 Task: Find connections with filter location Villa Paula de Sarmiento with filter topic #homeofficewith filter profile language French with filter current company Kantar with filter school Sri Ramakrishna Institute of Technology with filter industry Construction Hardware Manufacturing with filter service category Interaction Design with filter keywords title Chemical Engineer
Action: Mouse moved to (663, 145)
Screenshot: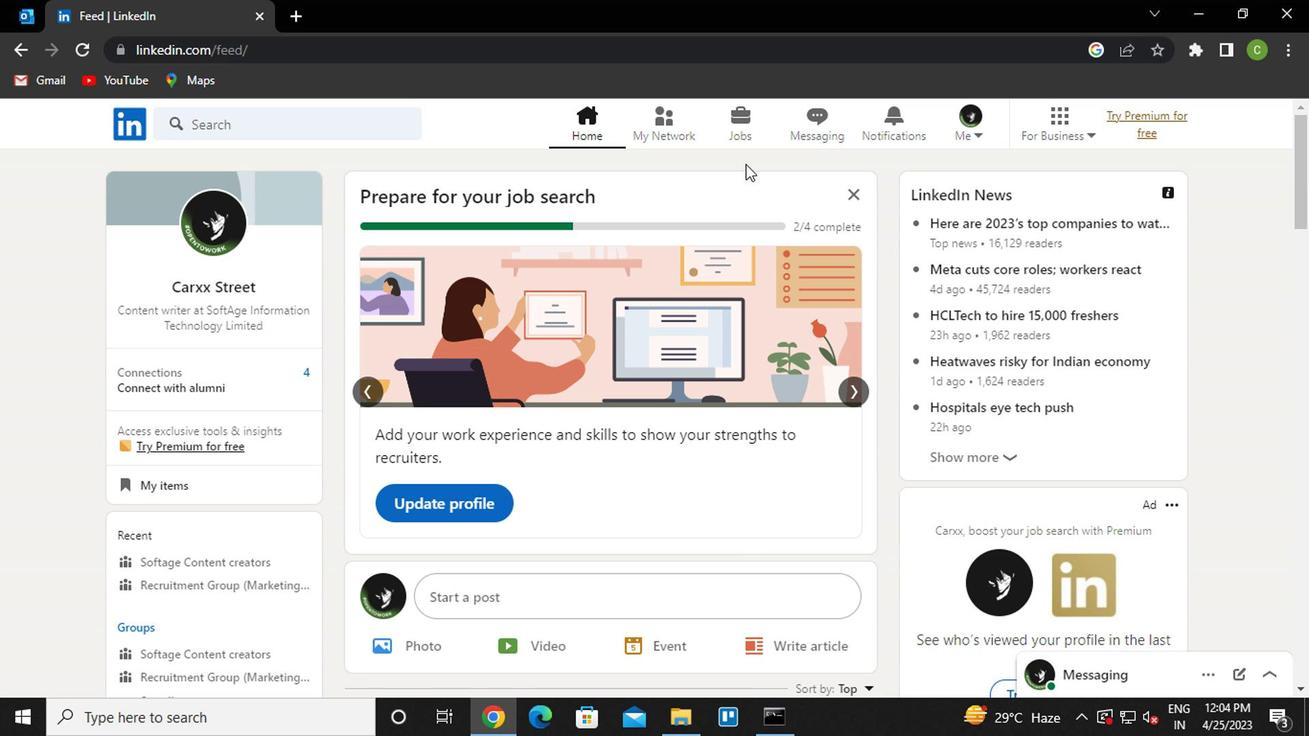 
Action: Mouse pressed left at (663, 145)
Screenshot: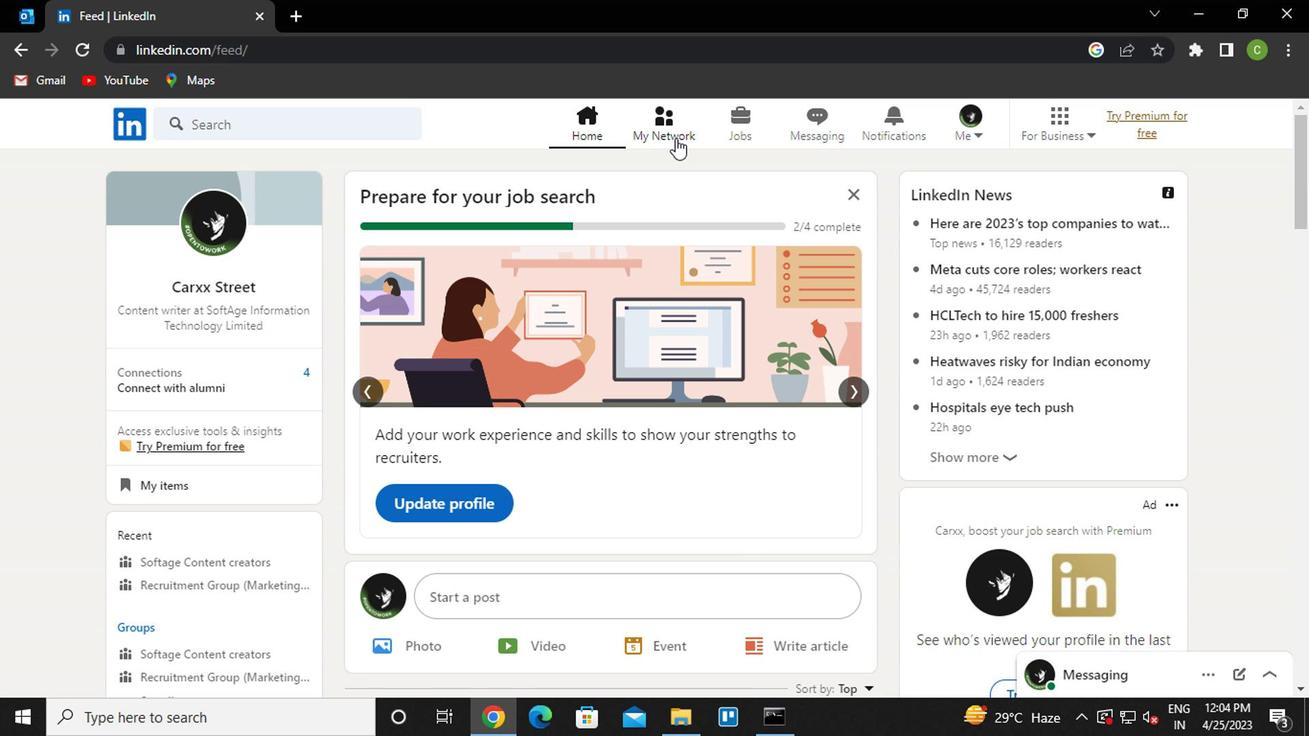 
Action: Mouse moved to (265, 247)
Screenshot: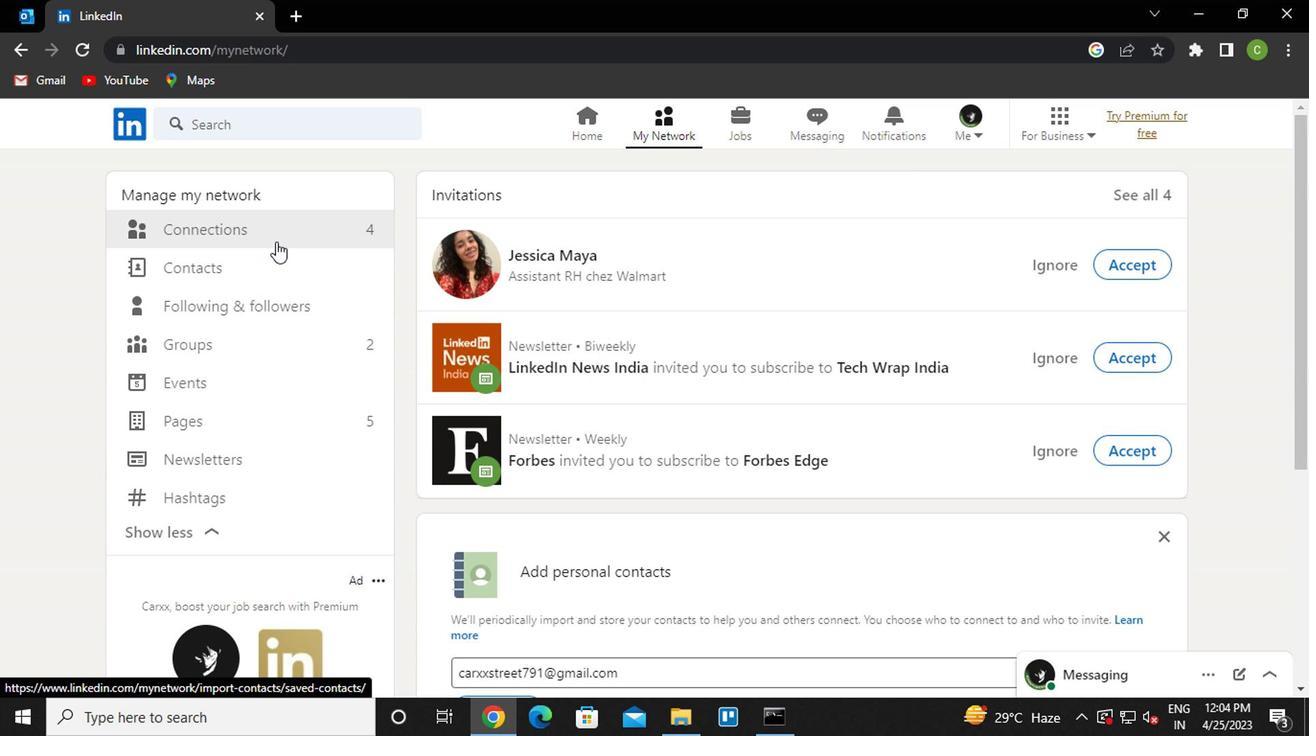 
Action: Mouse pressed left at (265, 247)
Screenshot: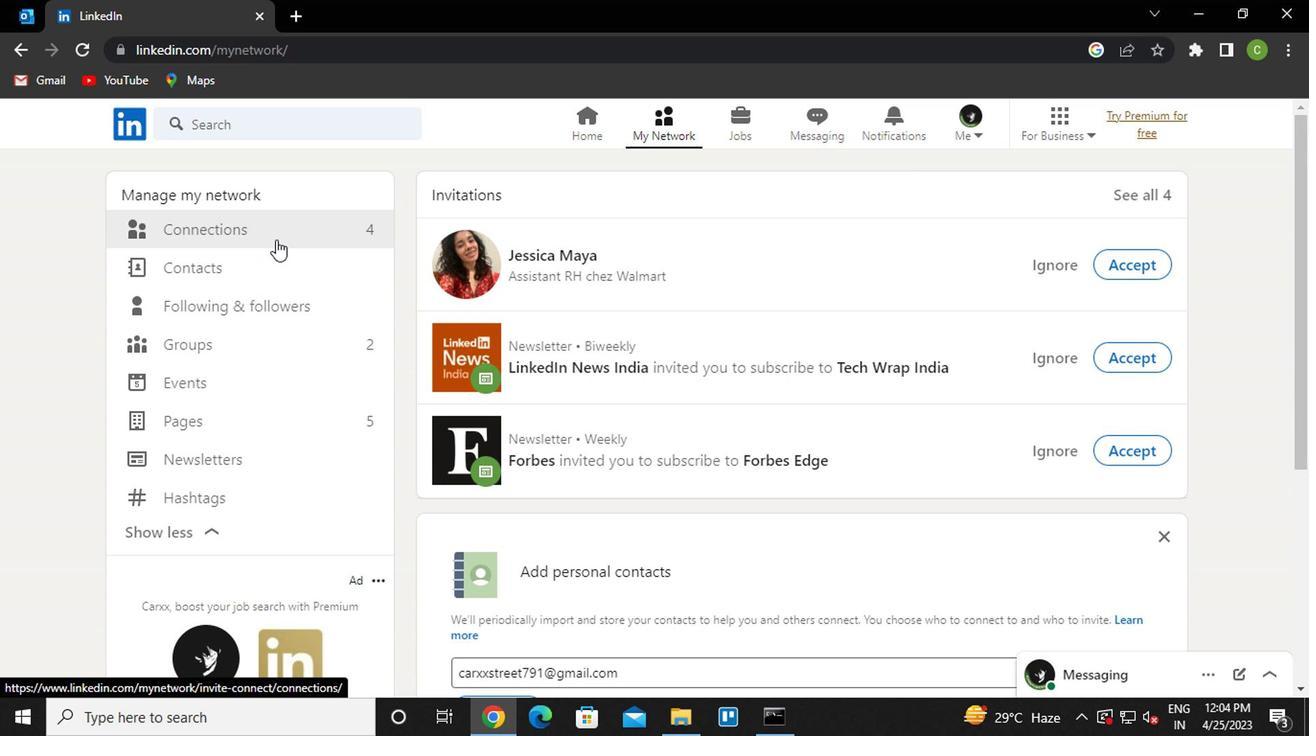 
Action: Mouse moved to (812, 237)
Screenshot: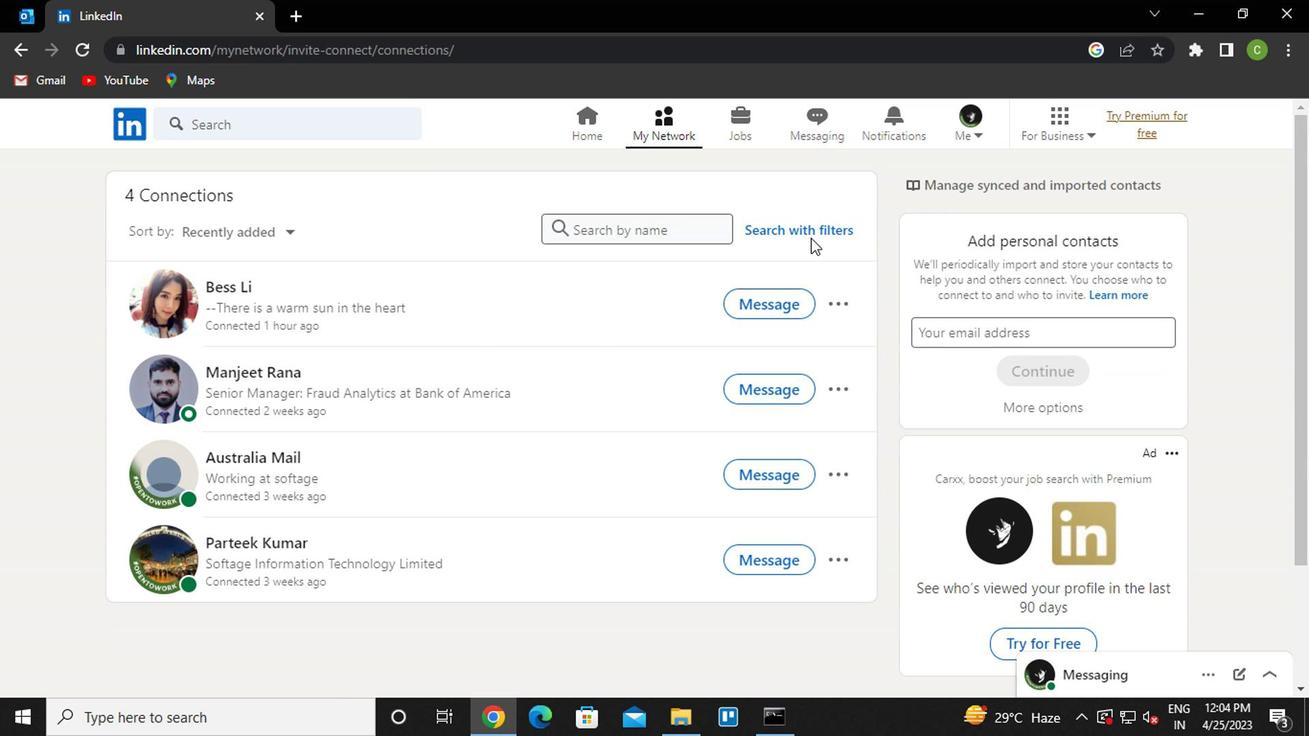 
Action: Mouse pressed left at (812, 237)
Screenshot: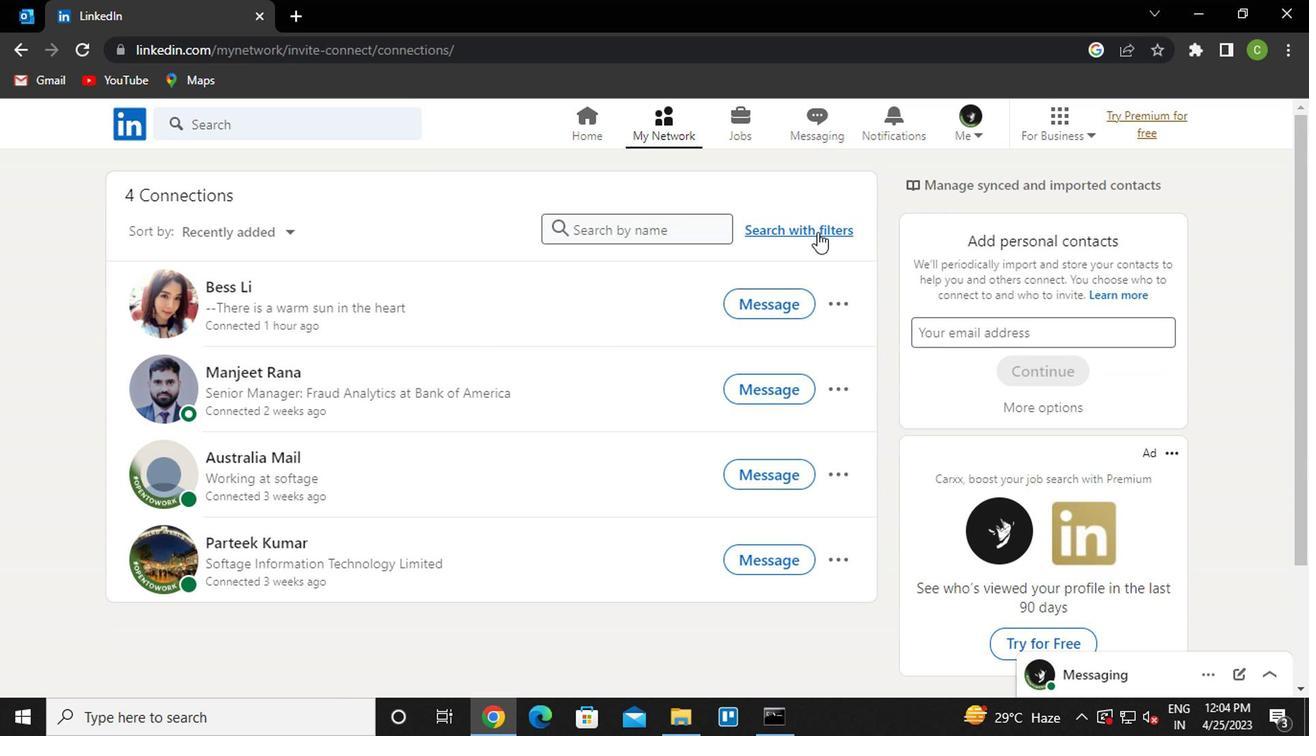 
Action: Mouse moved to (649, 194)
Screenshot: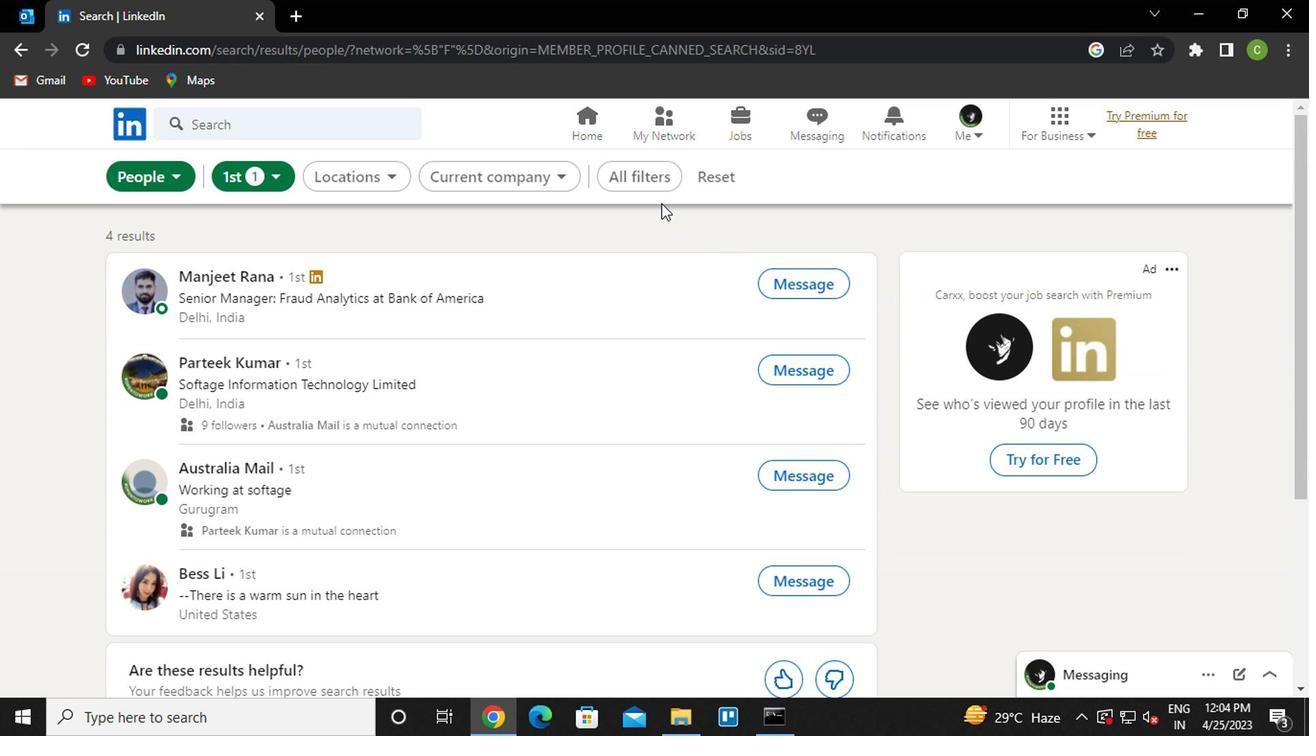 
Action: Mouse pressed left at (649, 194)
Screenshot: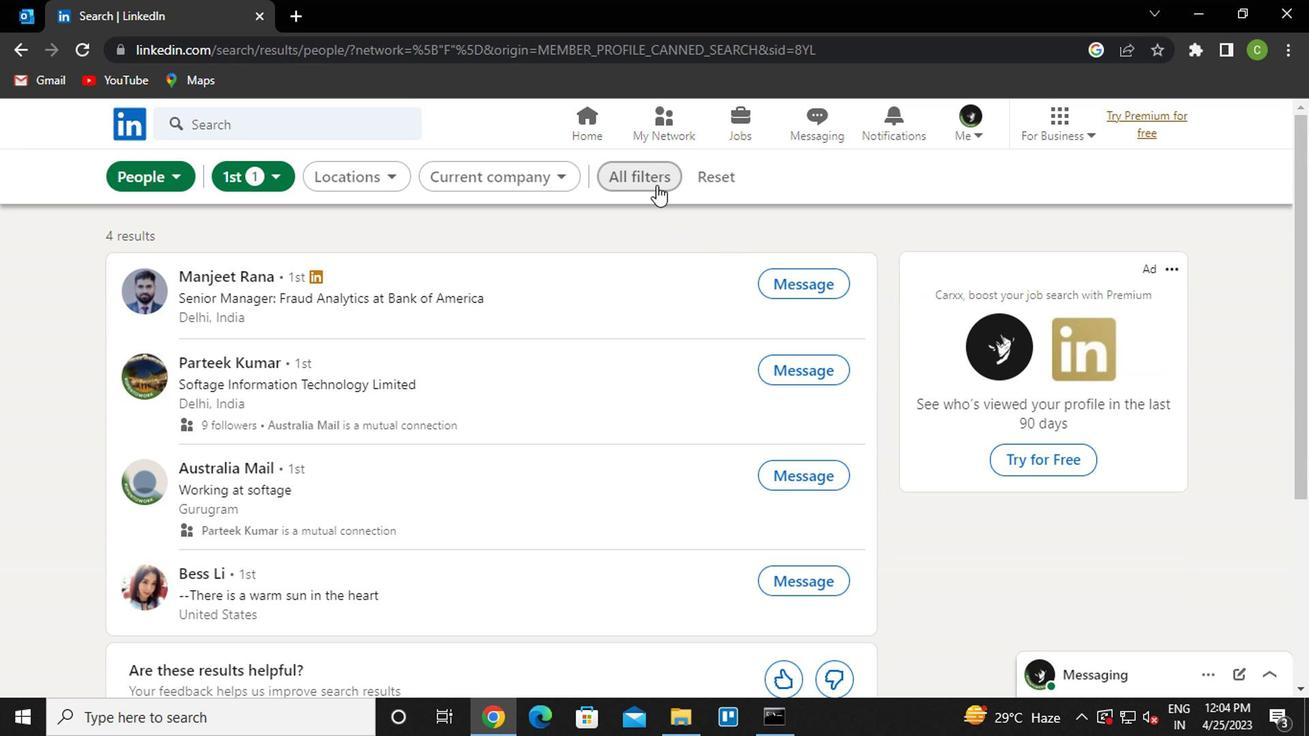 
Action: Mouse moved to (927, 403)
Screenshot: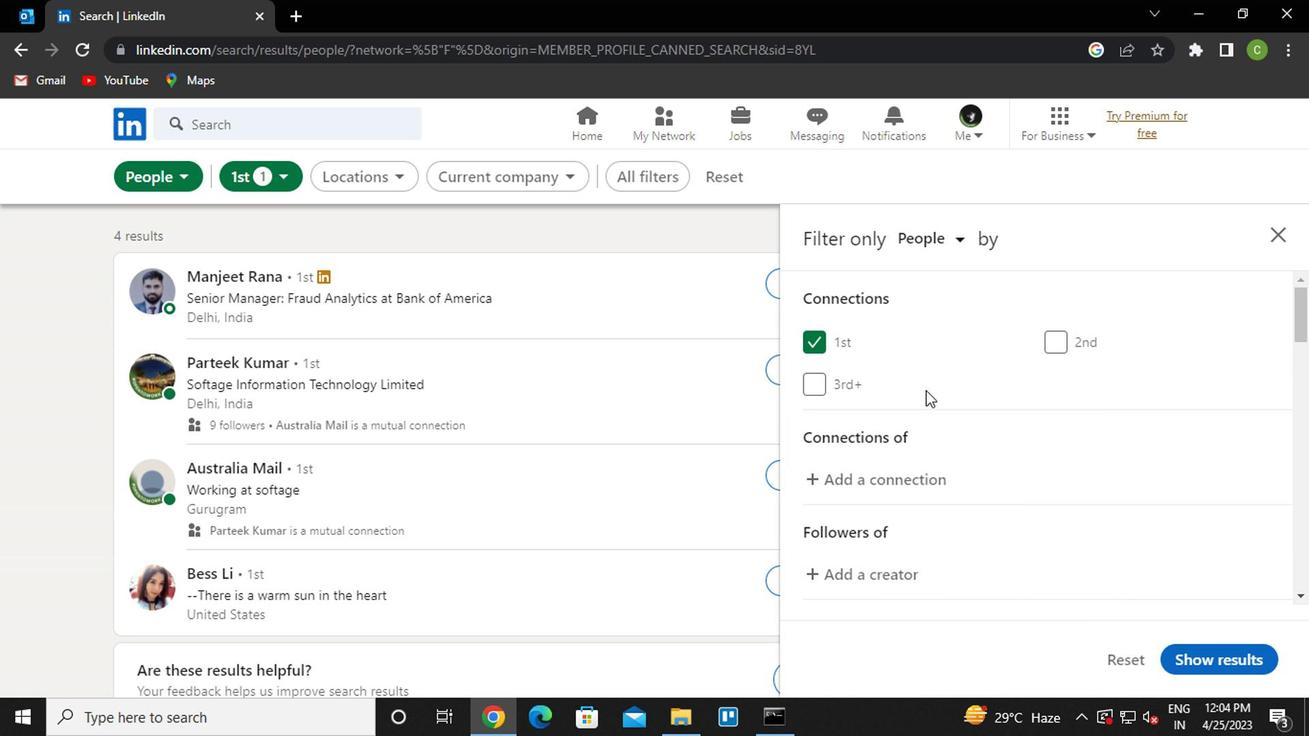 
Action: Mouse scrolled (927, 402) with delta (0, -1)
Screenshot: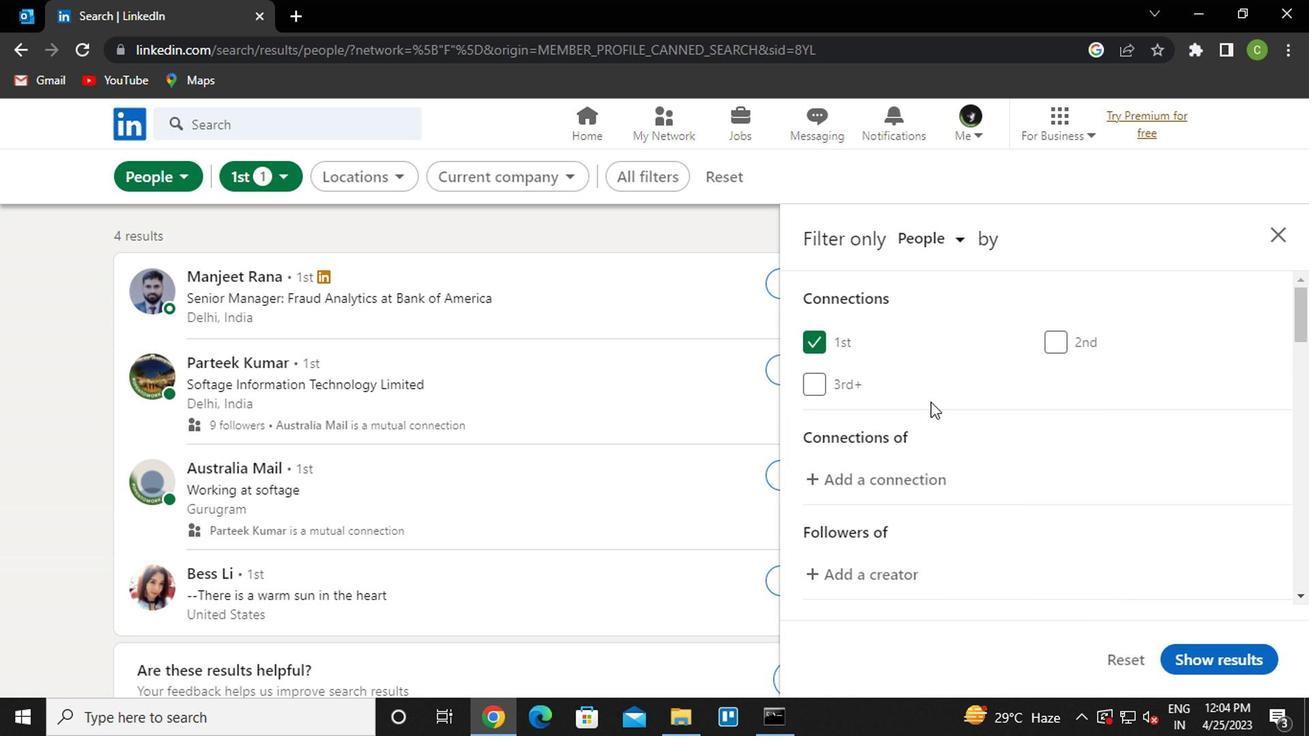 
Action: Mouse moved to (928, 404)
Screenshot: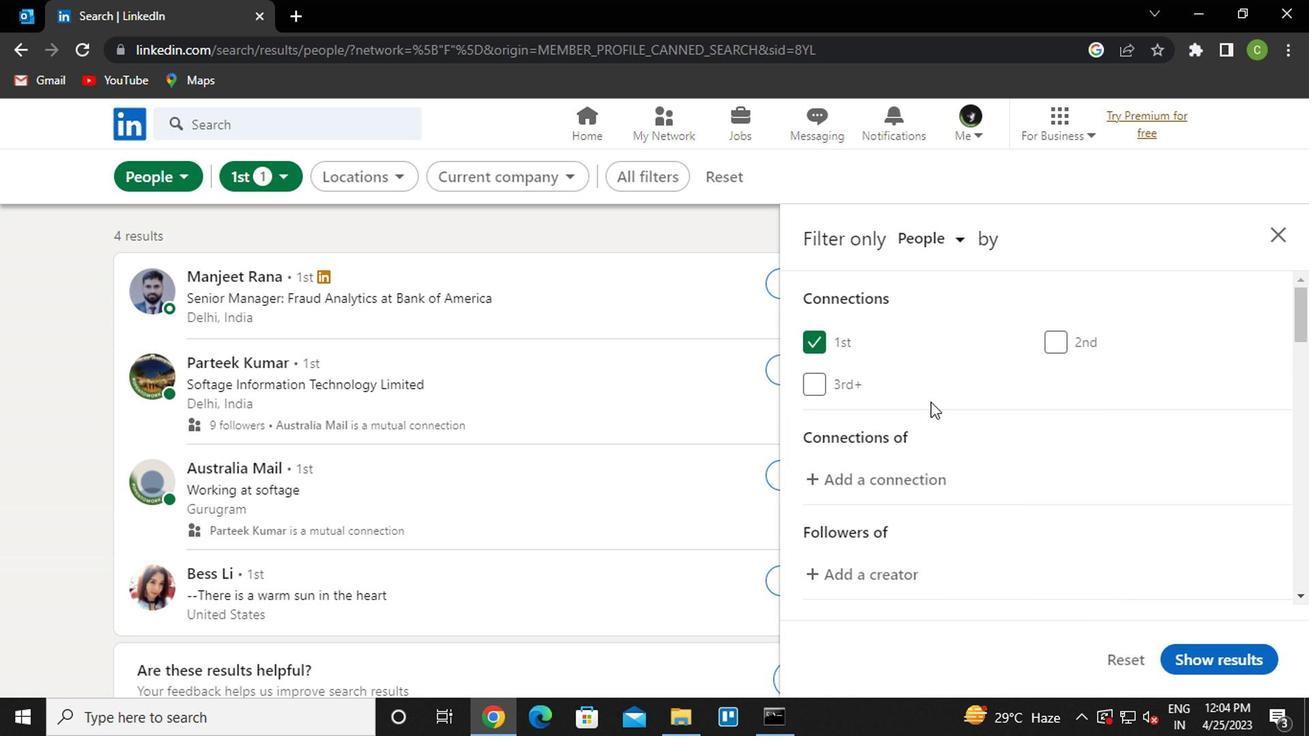 
Action: Mouse scrolled (928, 403) with delta (0, 0)
Screenshot: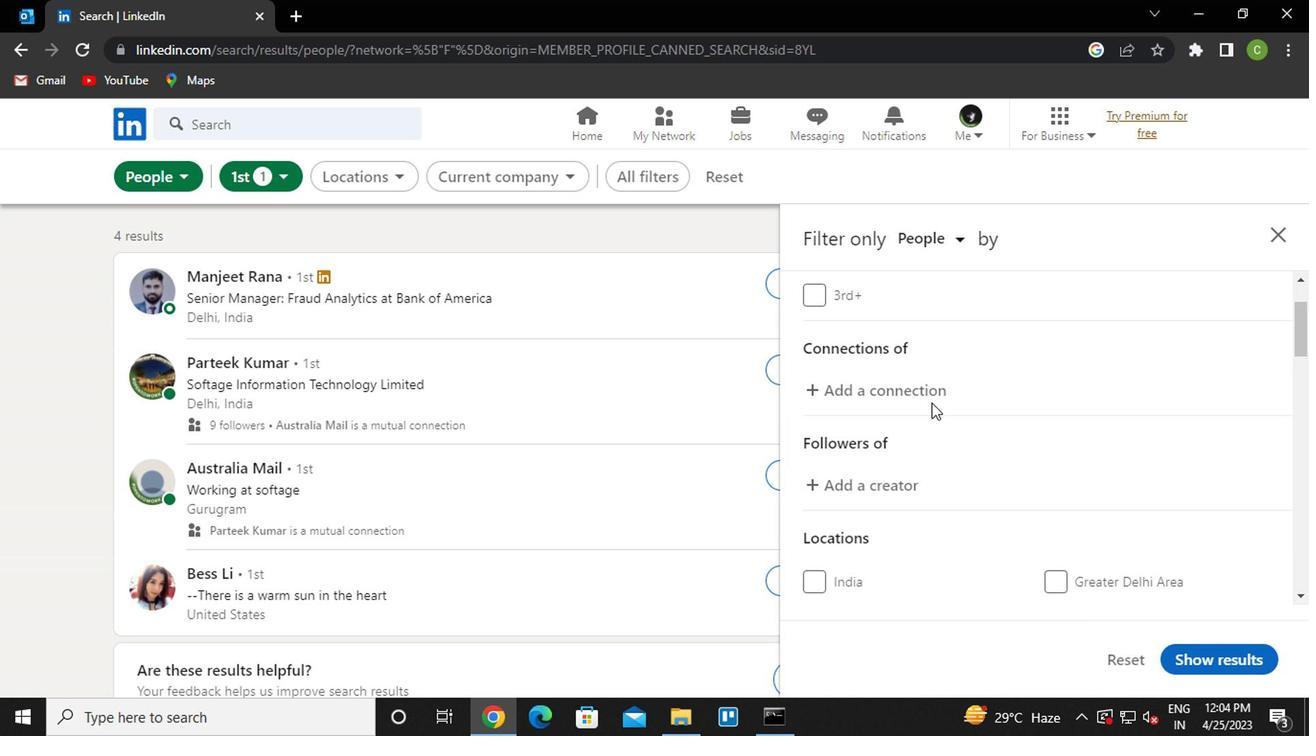 
Action: Mouse moved to (929, 415)
Screenshot: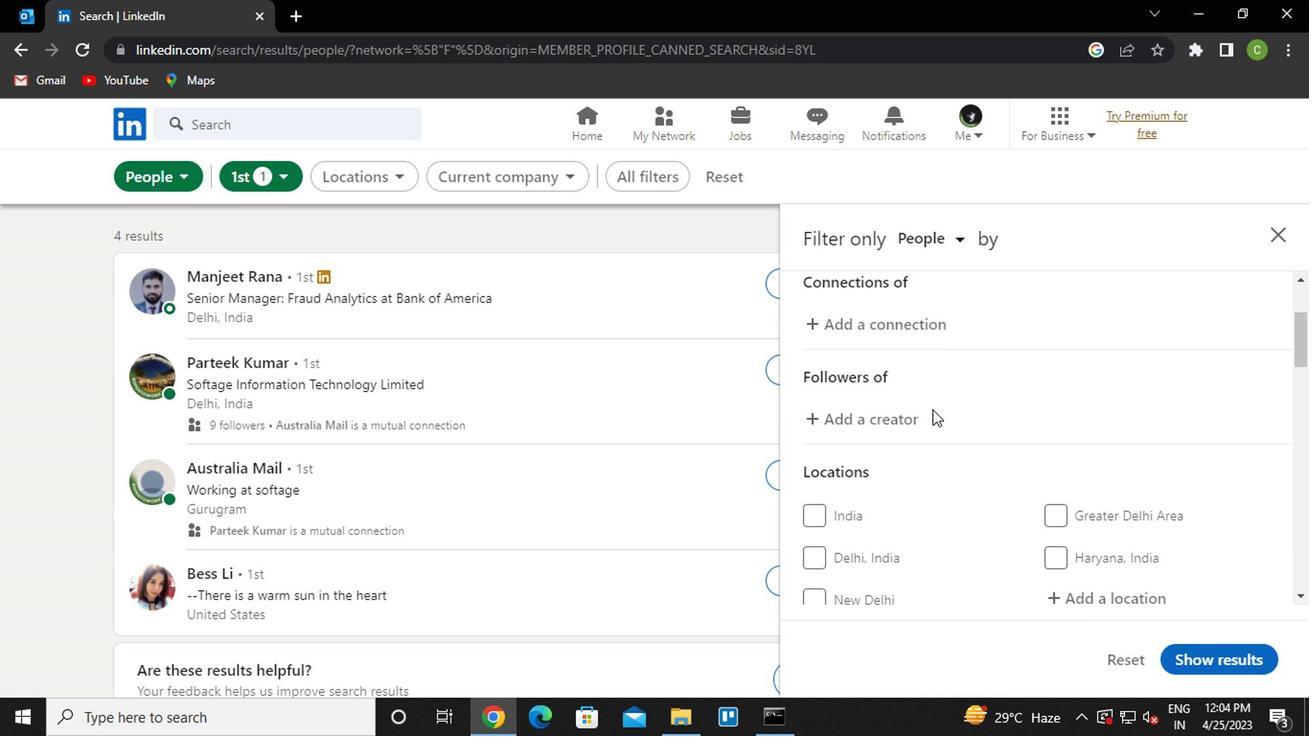 
Action: Mouse scrolled (929, 414) with delta (0, 0)
Screenshot: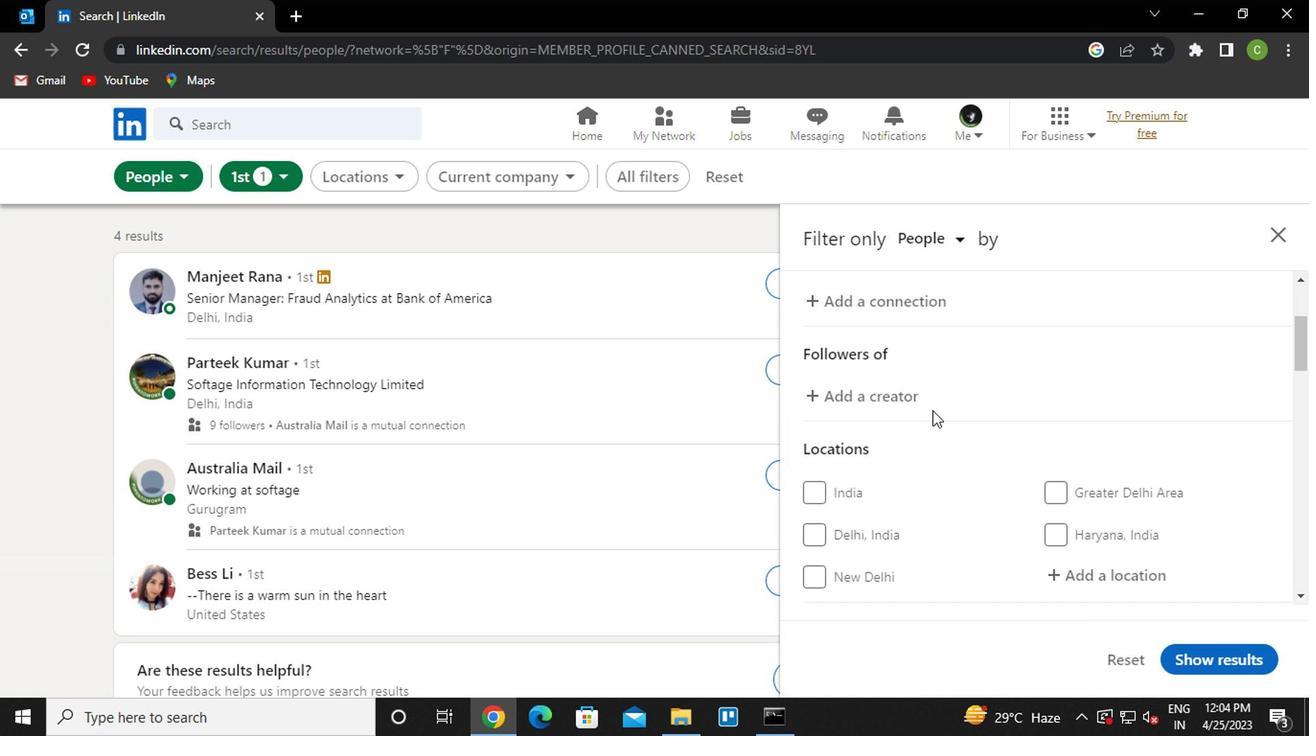 
Action: Mouse moved to (1101, 477)
Screenshot: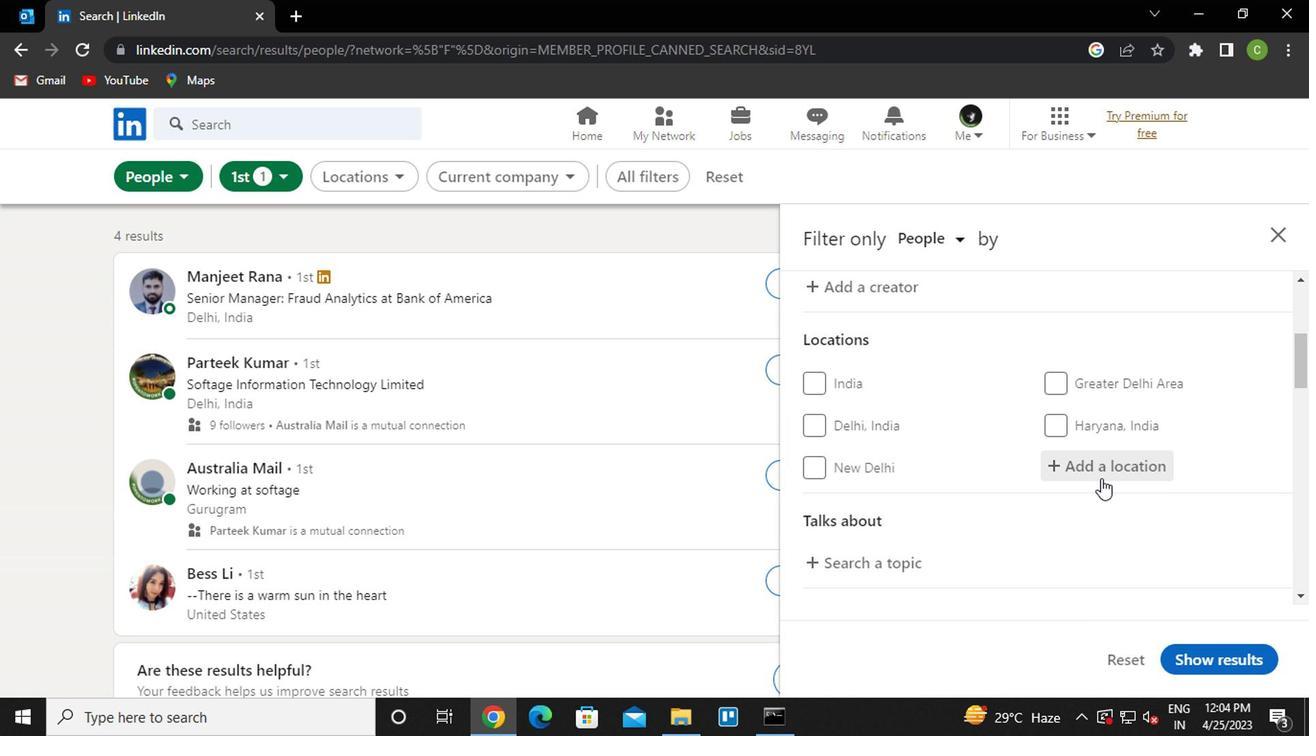 
Action: Mouse pressed left at (1101, 477)
Screenshot: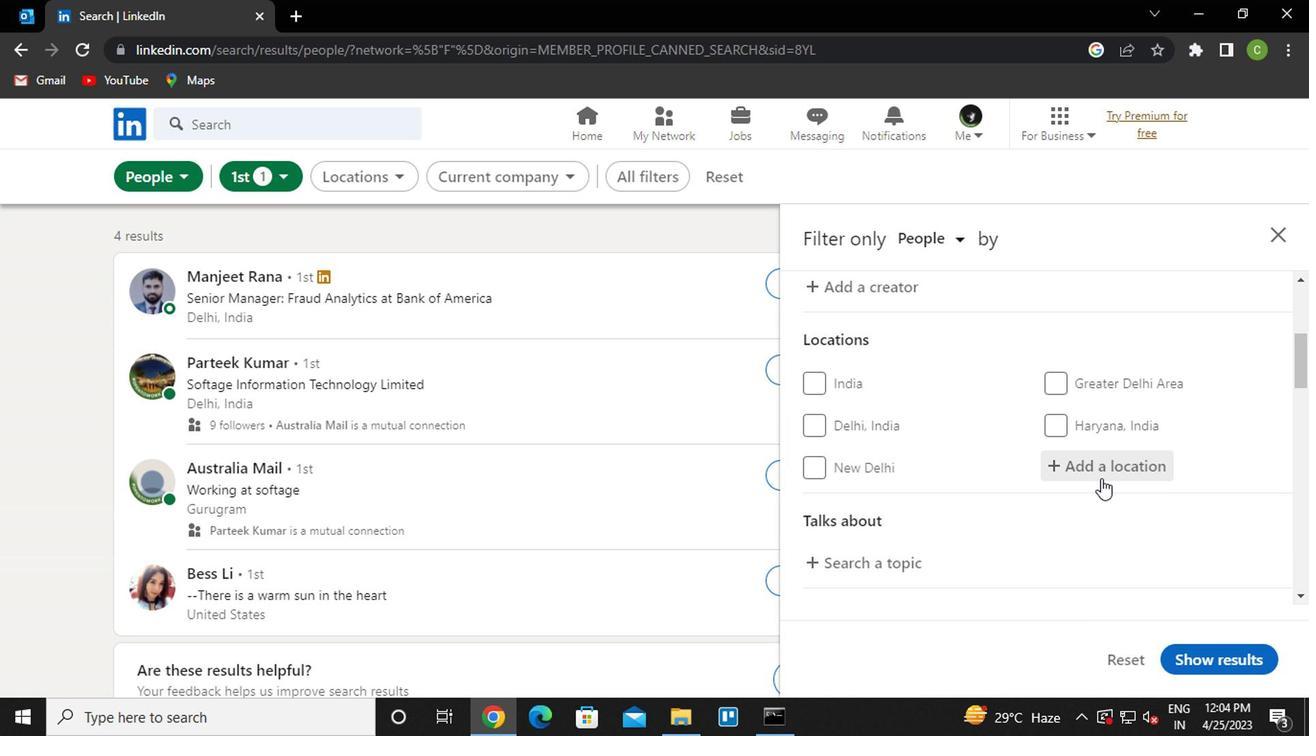 
Action: Mouse moved to (1085, 485)
Screenshot: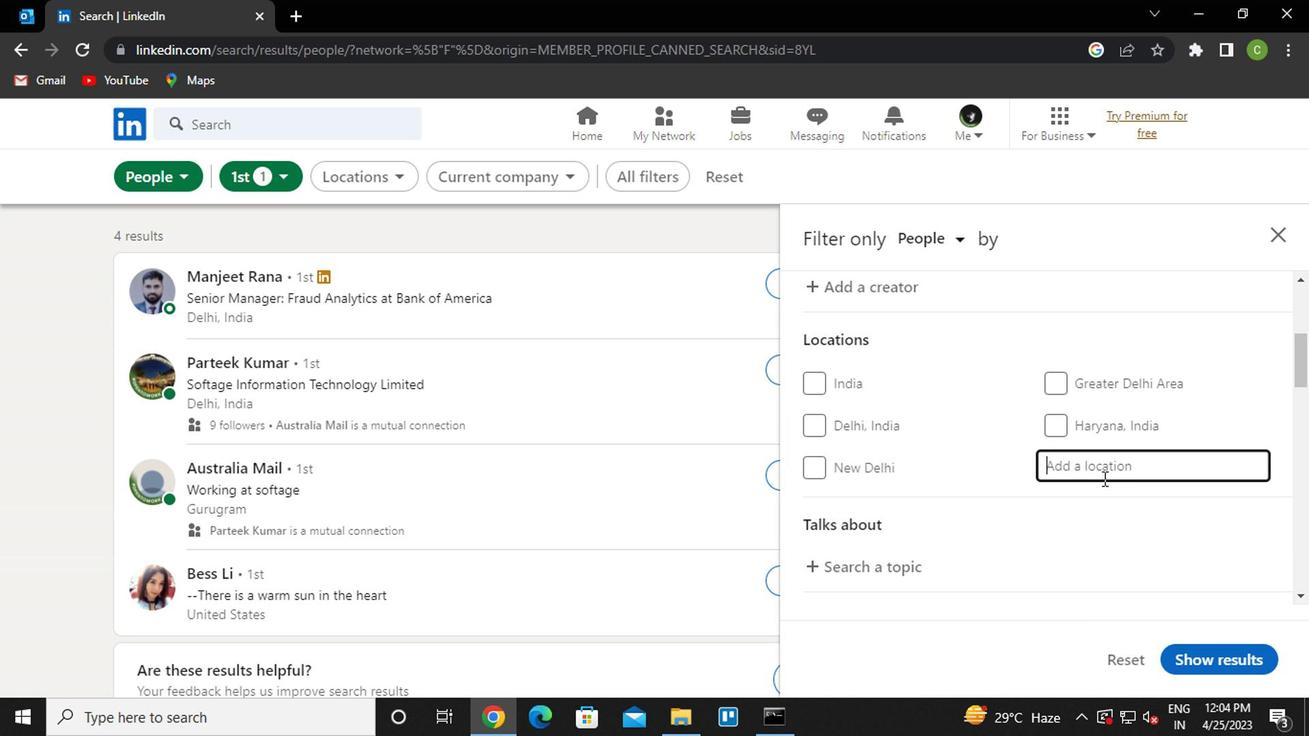 
Action: Key pressed <Key.caps_lock><Key.caps_lock>v<Key.caps_lock>illa<Key.space><Key.caps_lock>p<Key.caps_lock>au<Key.backspace>ulz
Screenshot: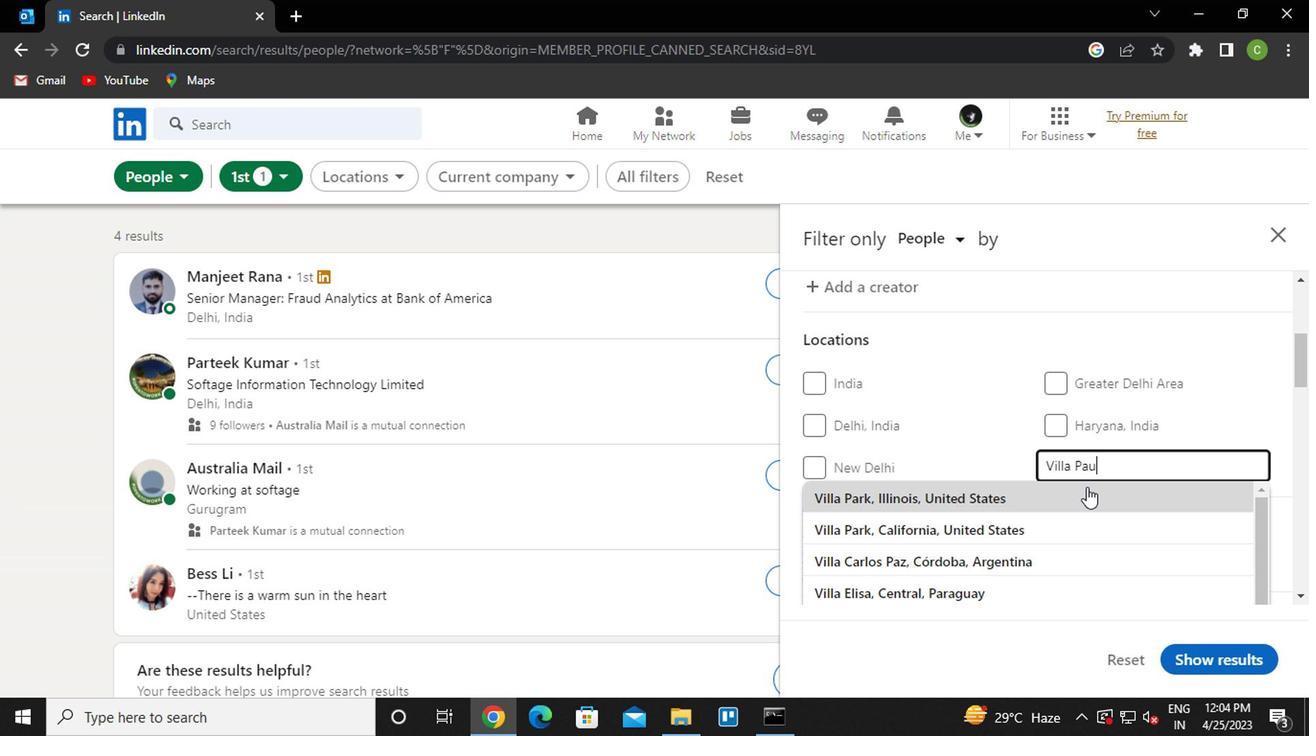 
Action: Mouse pressed left at (1085, 485)
Screenshot: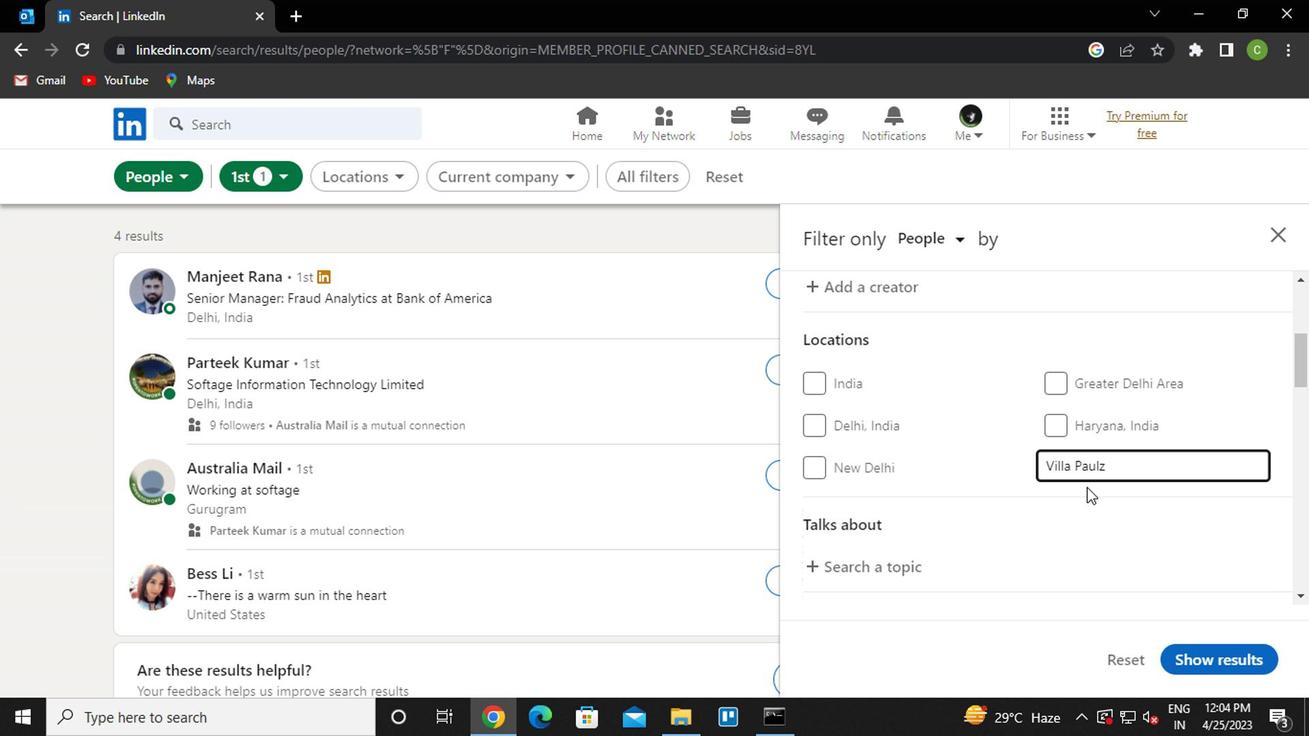 
Action: Mouse moved to (1066, 498)
Screenshot: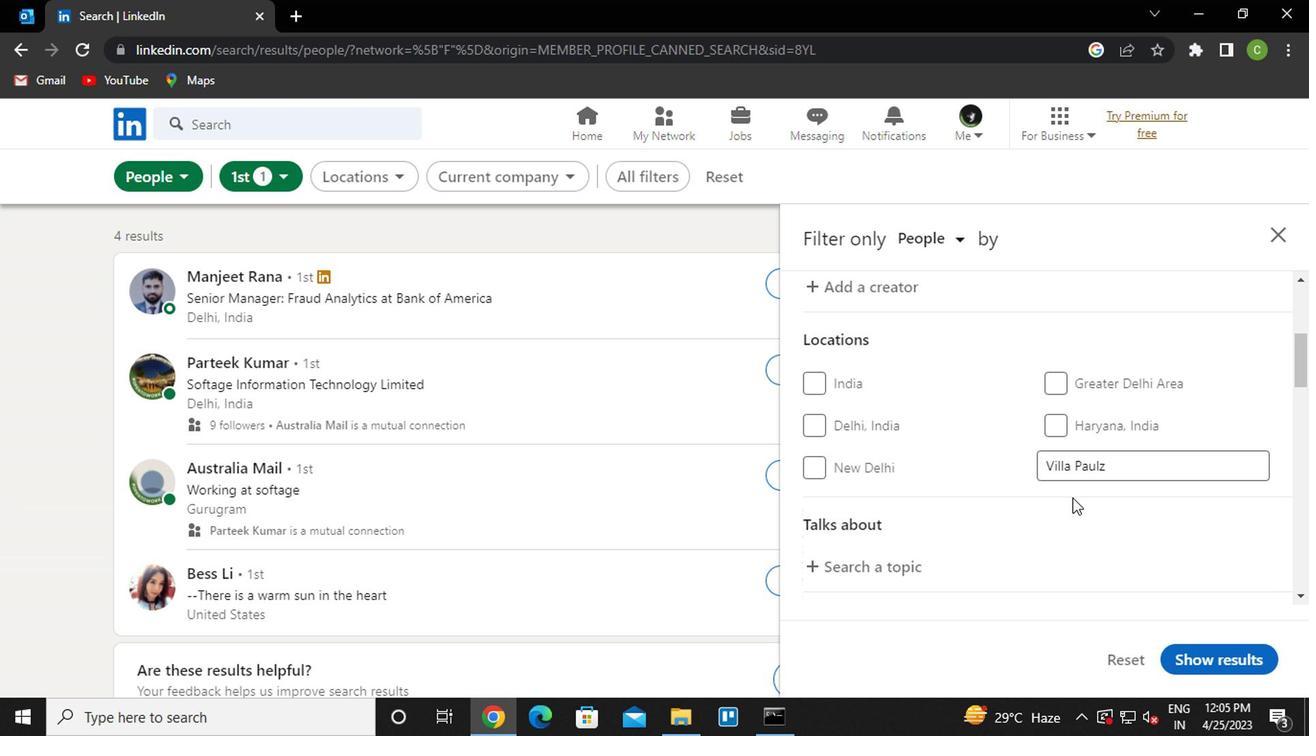 
Action: Mouse scrolled (1066, 497) with delta (0, 0)
Screenshot: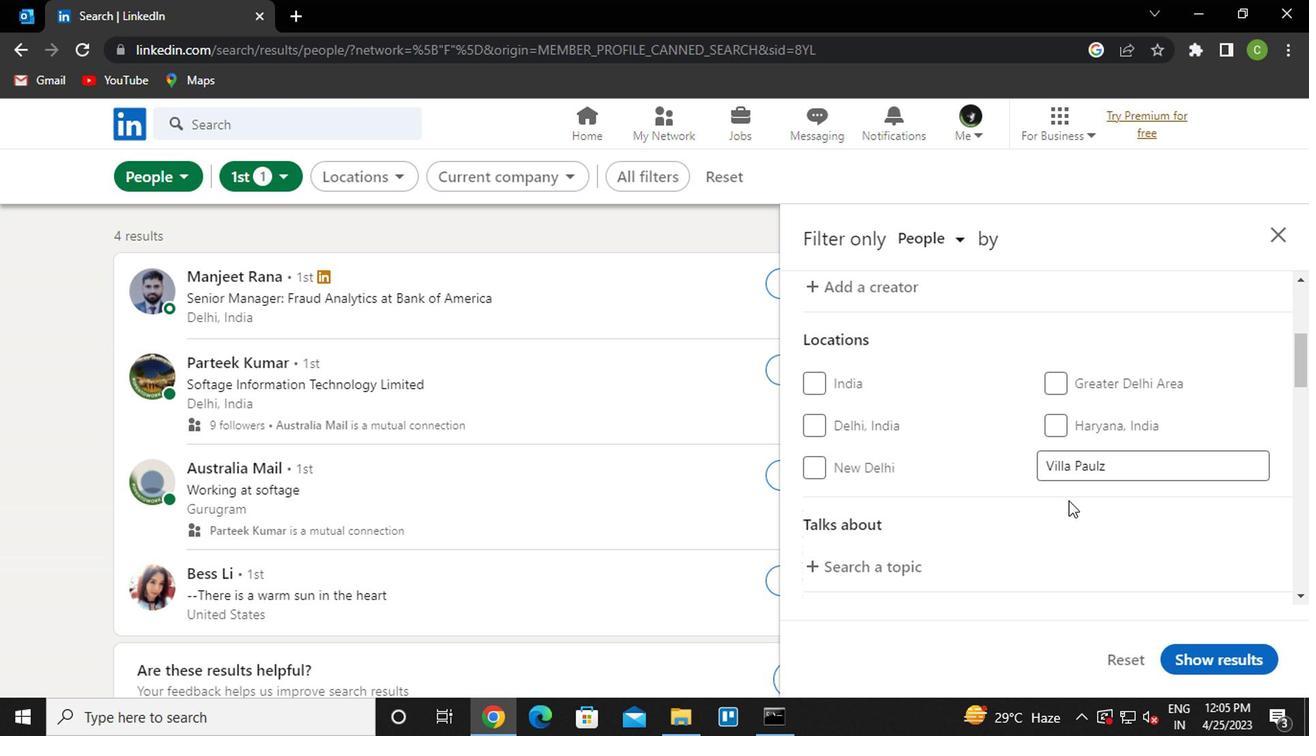 
Action: Mouse moved to (1011, 527)
Screenshot: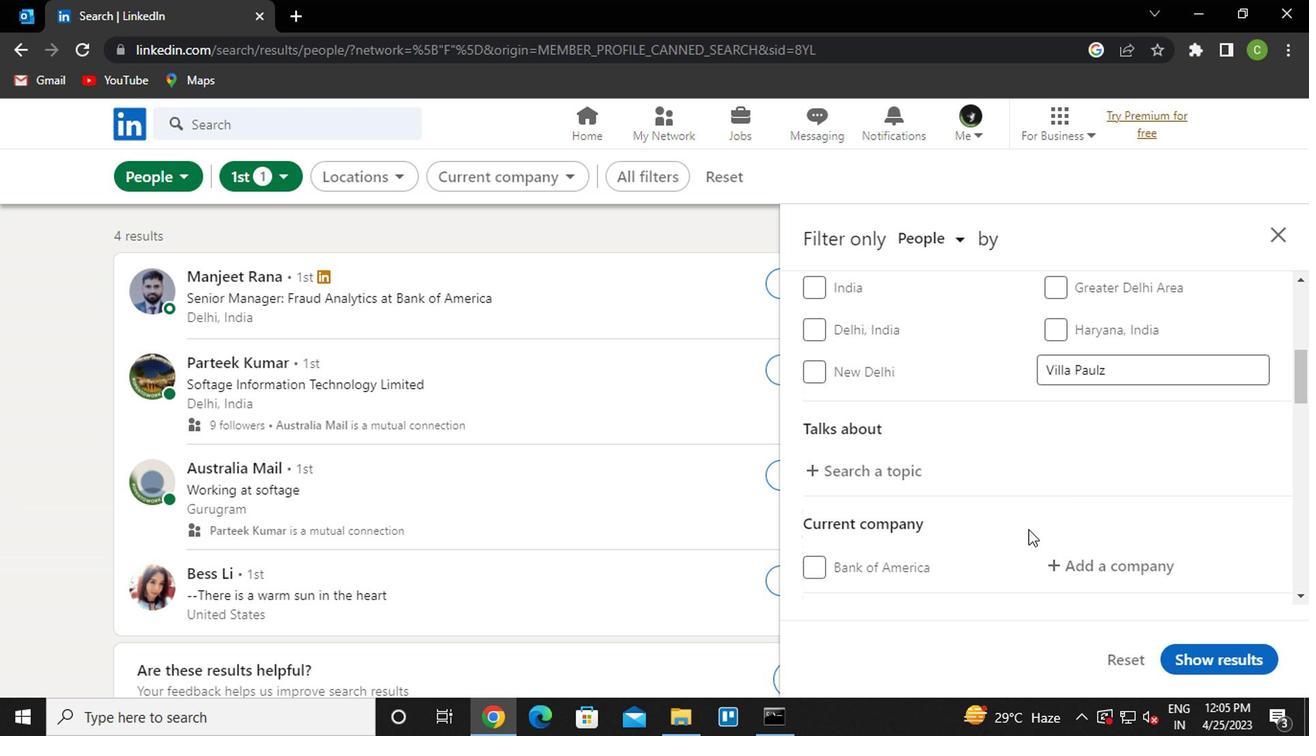 
Action: Mouse scrolled (1011, 527) with delta (0, 0)
Screenshot: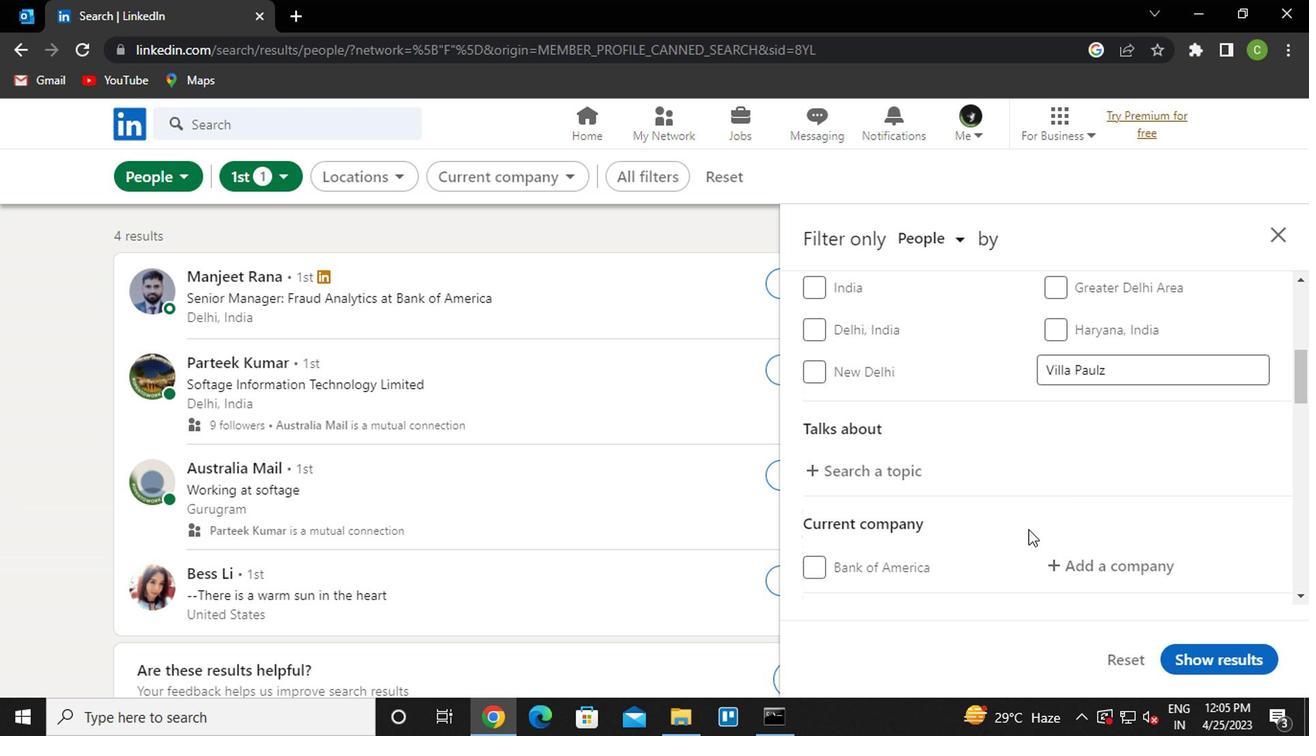 
Action: Mouse moved to (876, 385)
Screenshot: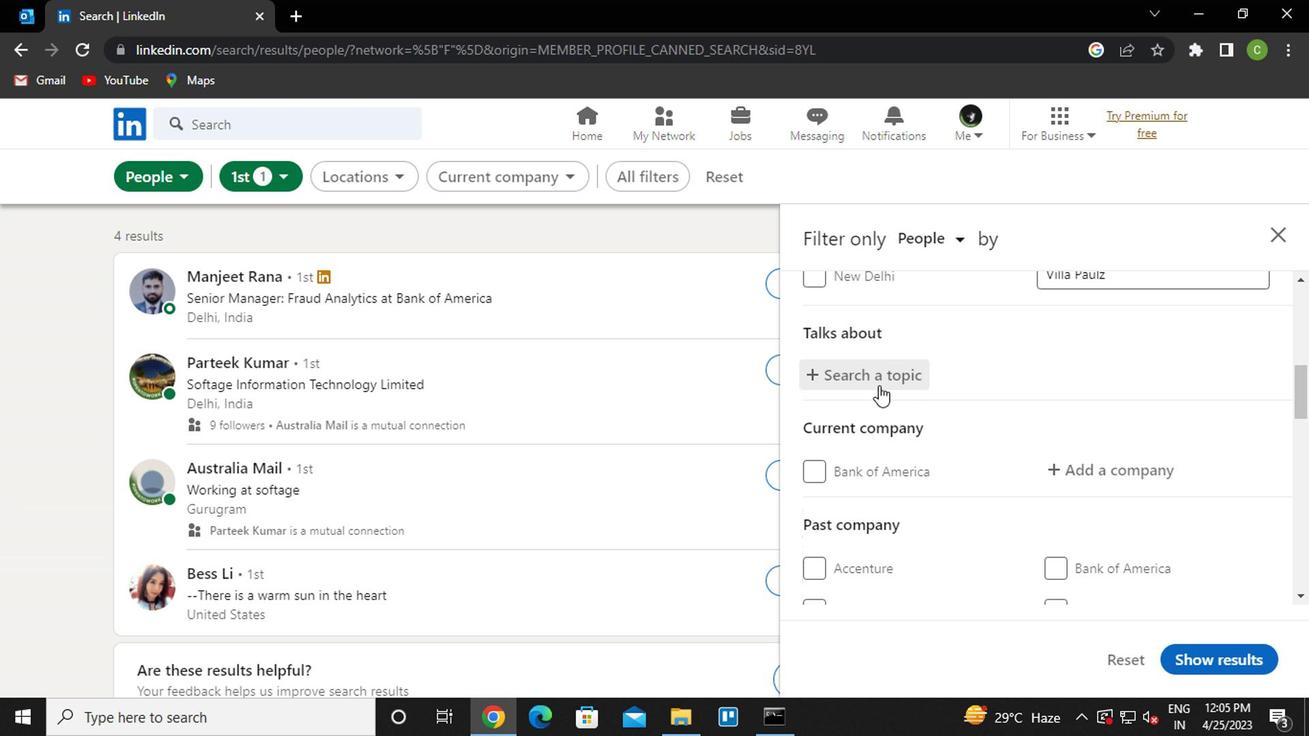 
Action: Mouse pressed left at (876, 385)
Screenshot: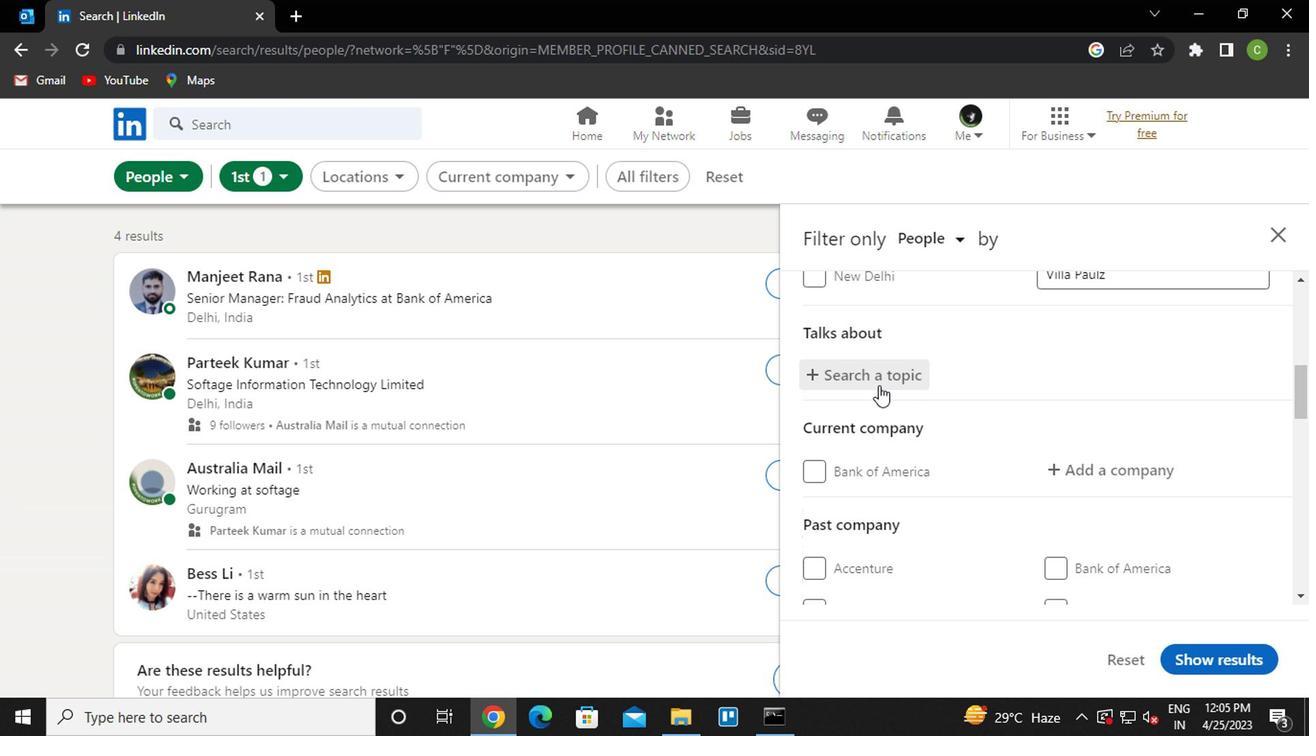 
Action: Mouse moved to (893, 417)
Screenshot: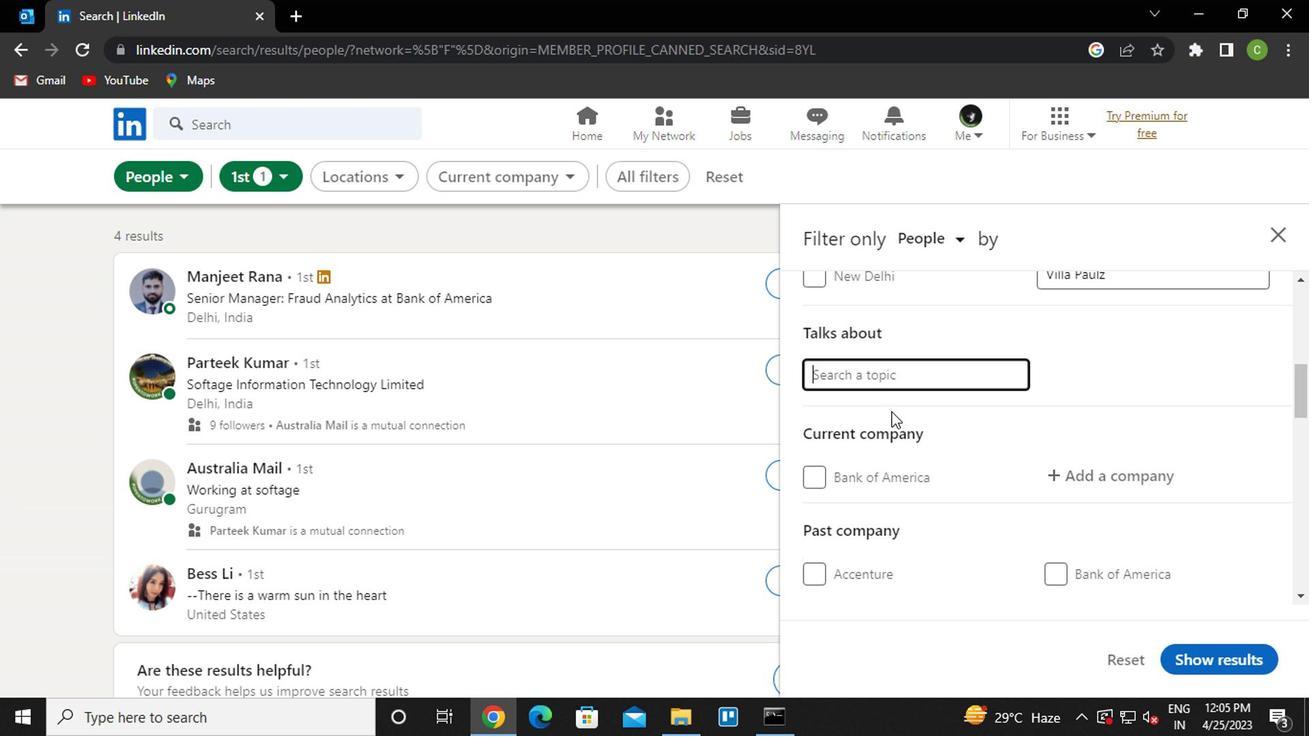 
Action: Key pressed <Key.shift><Key.shift><Key.shift><Key.shift><Key.shift>#HOMEOFFICE
Screenshot: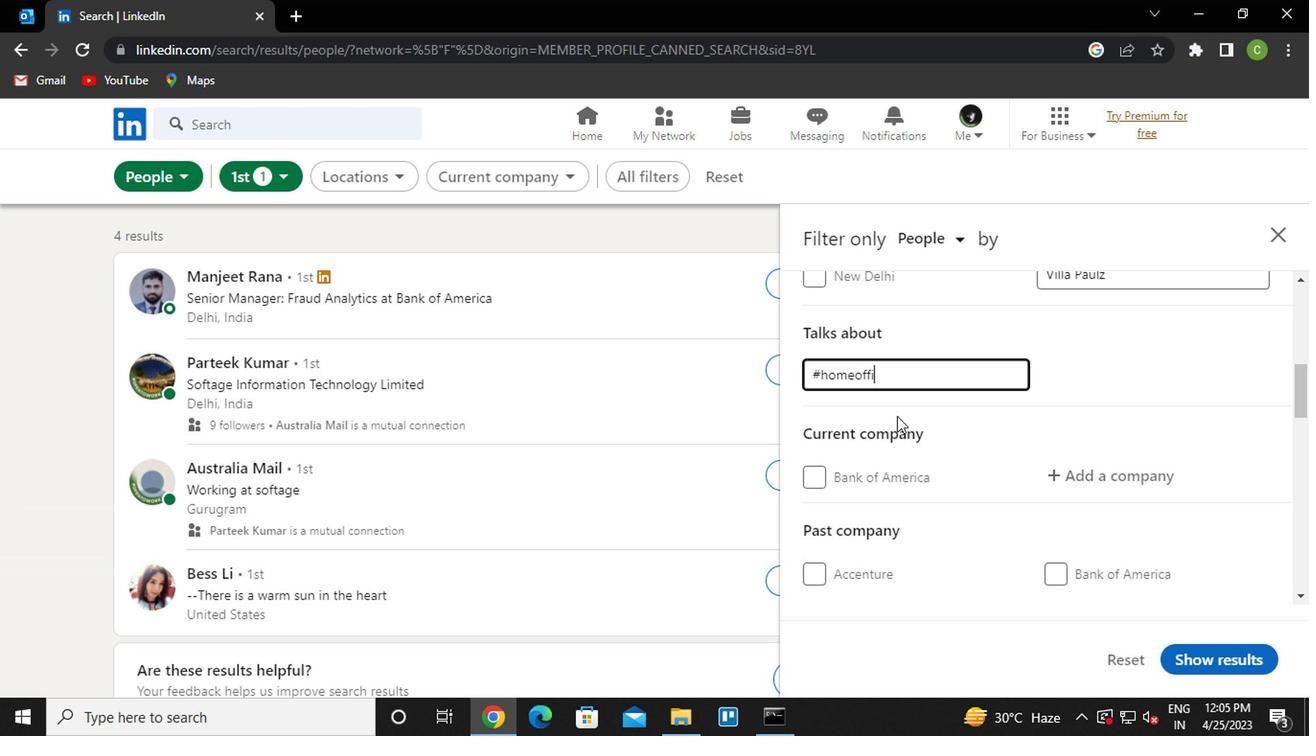 
Action: Mouse moved to (987, 394)
Screenshot: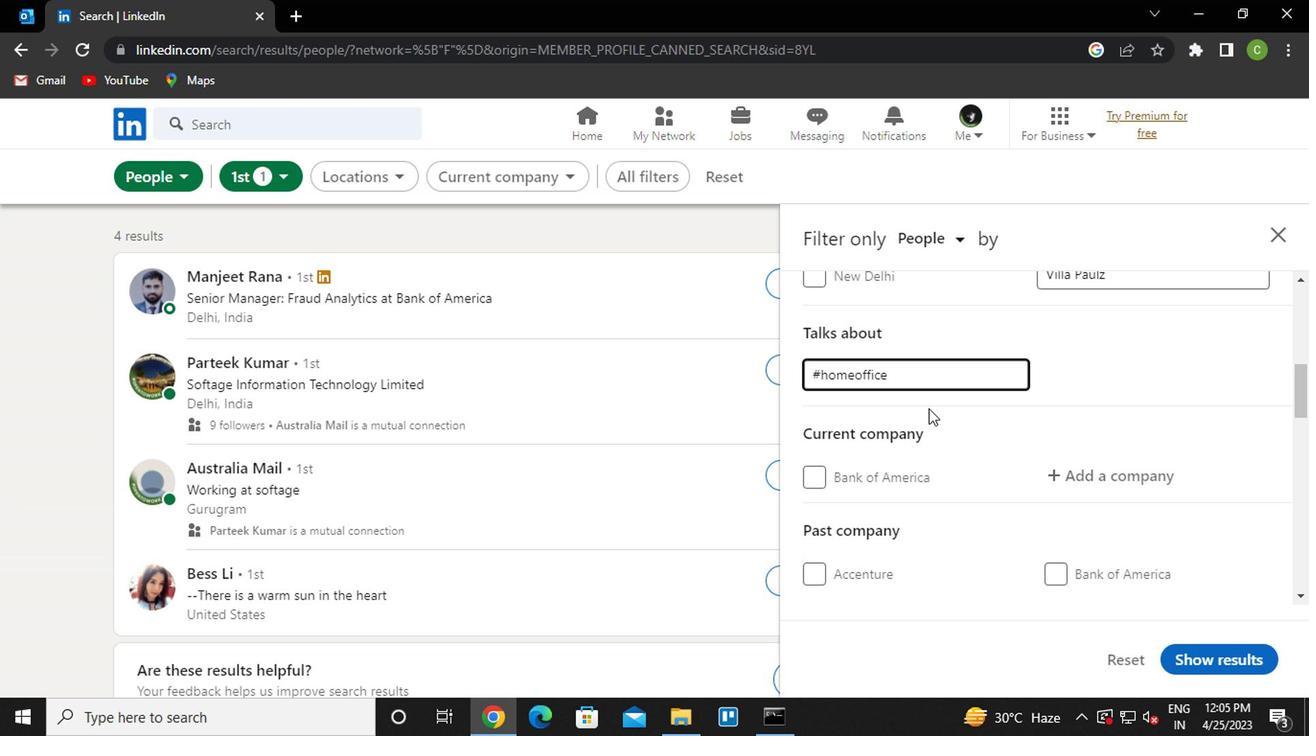 
Action: Mouse pressed left at (987, 394)
Screenshot: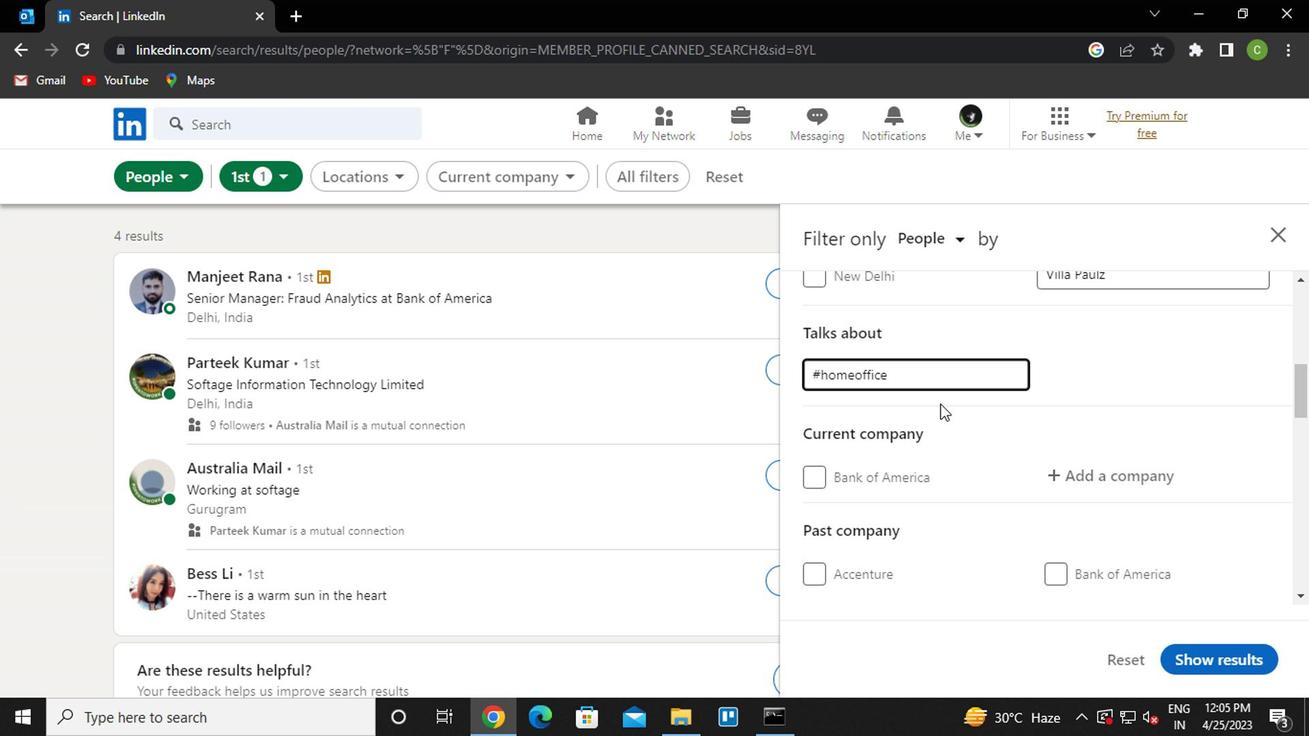 
Action: Mouse moved to (1013, 422)
Screenshot: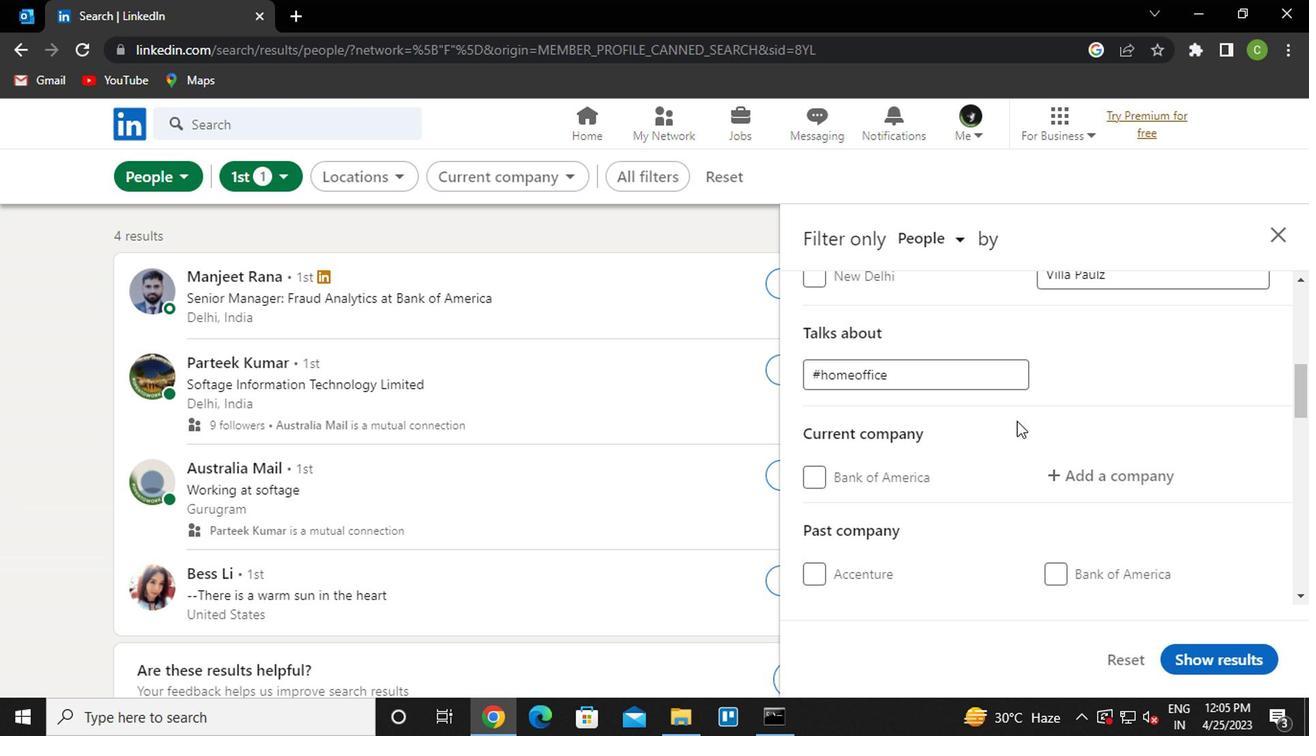 
Action: Mouse scrolled (1013, 422) with delta (0, 0)
Screenshot: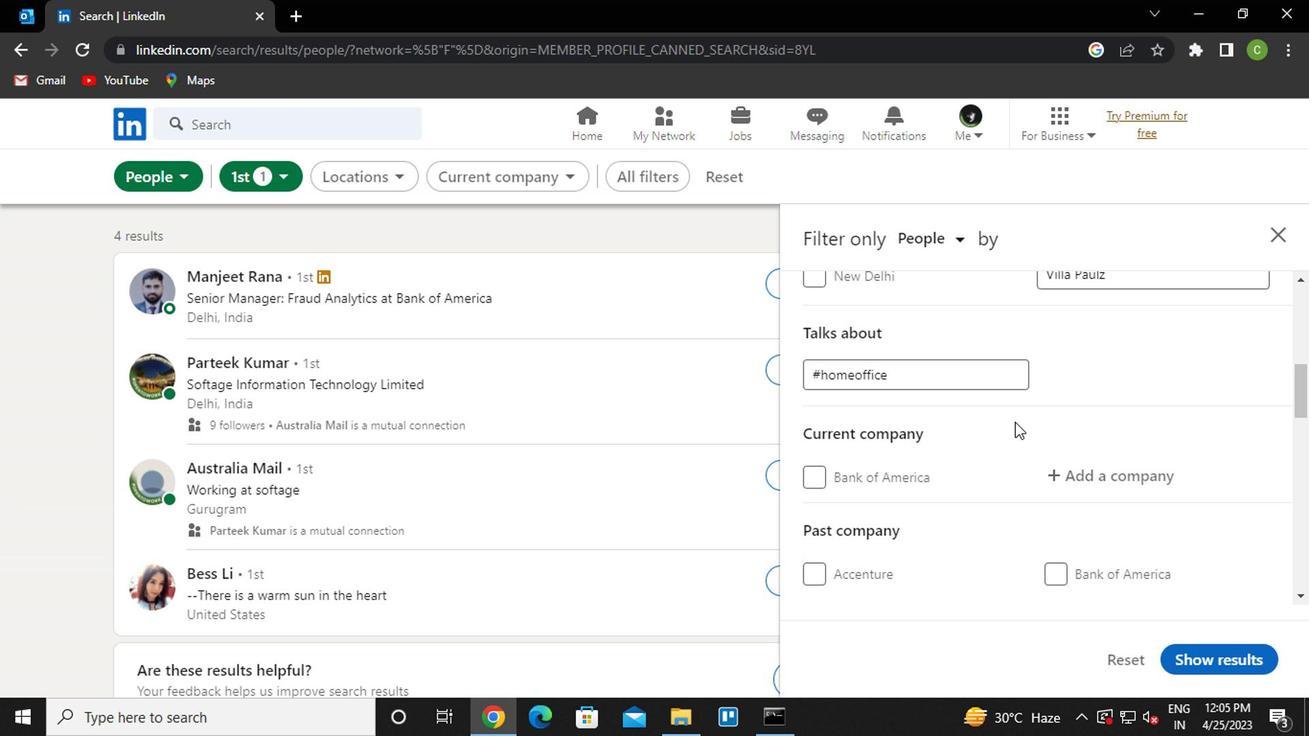 
Action: Mouse moved to (995, 428)
Screenshot: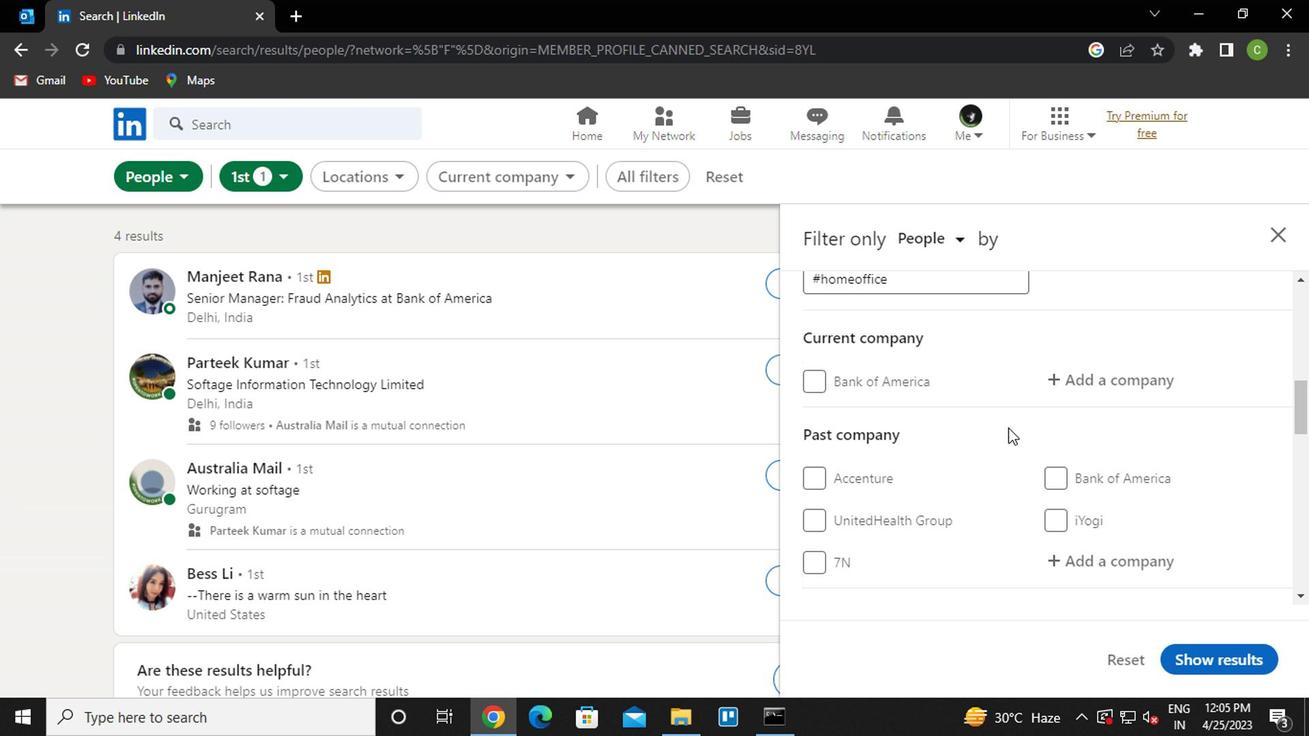 
Action: Mouse scrolled (995, 429) with delta (0, 1)
Screenshot: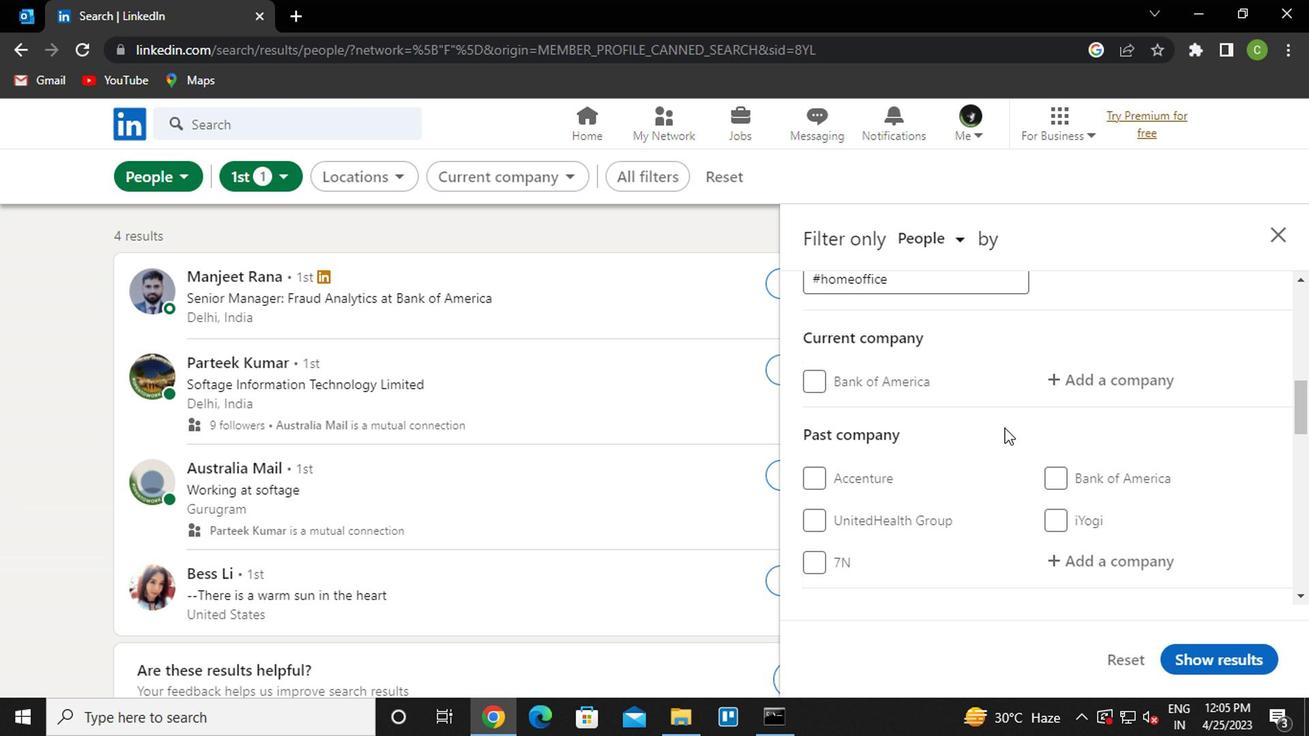 
Action: Mouse moved to (1090, 479)
Screenshot: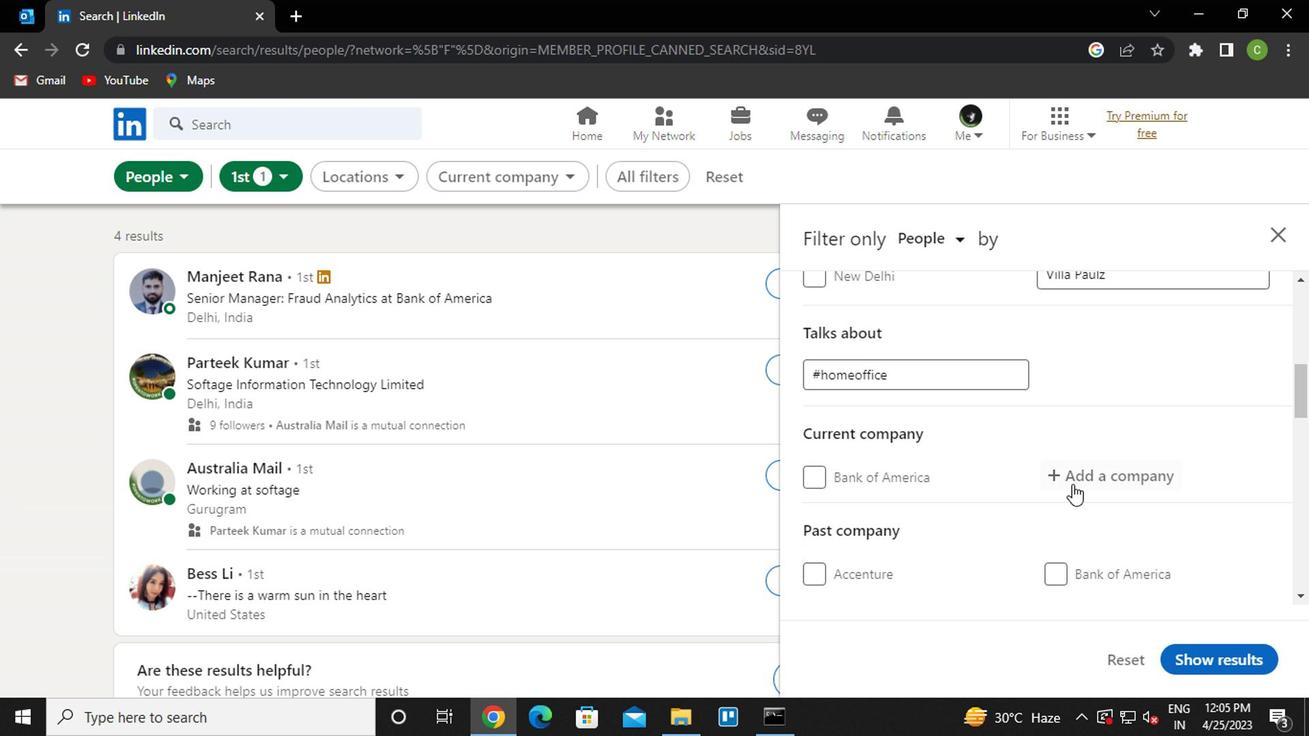 
Action: Mouse pressed left at (1090, 479)
Screenshot: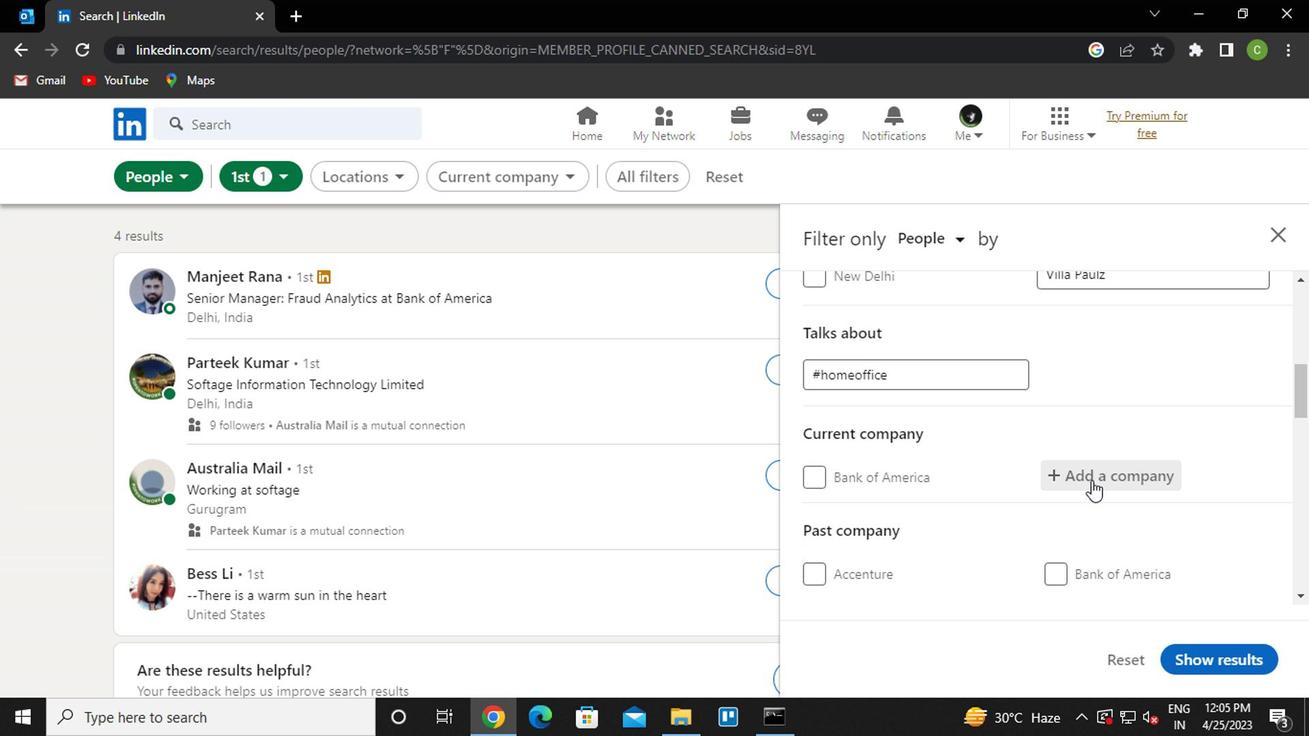 
Action: Mouse moved to (1044, 506)
Screenshot: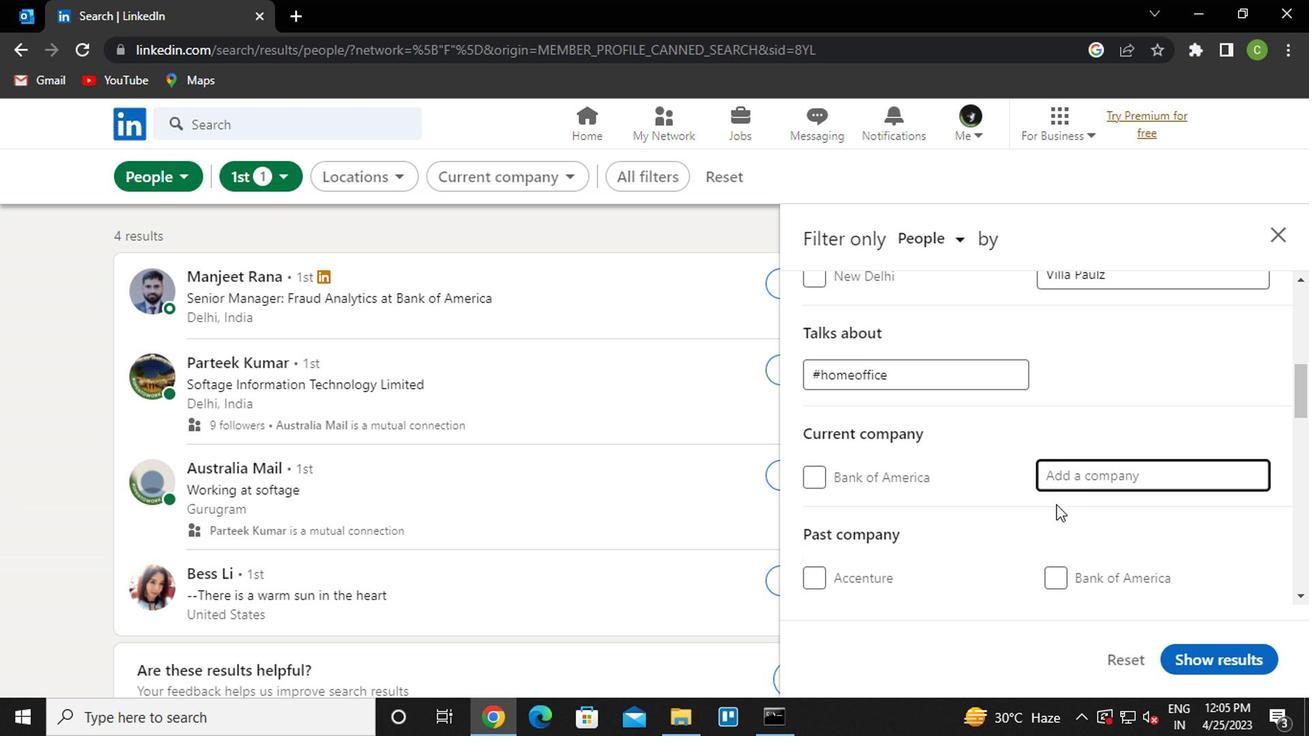 
Action: Key pressed <Key.caps_lock>K<Key.caps_lock>ANTAR
Screenshot: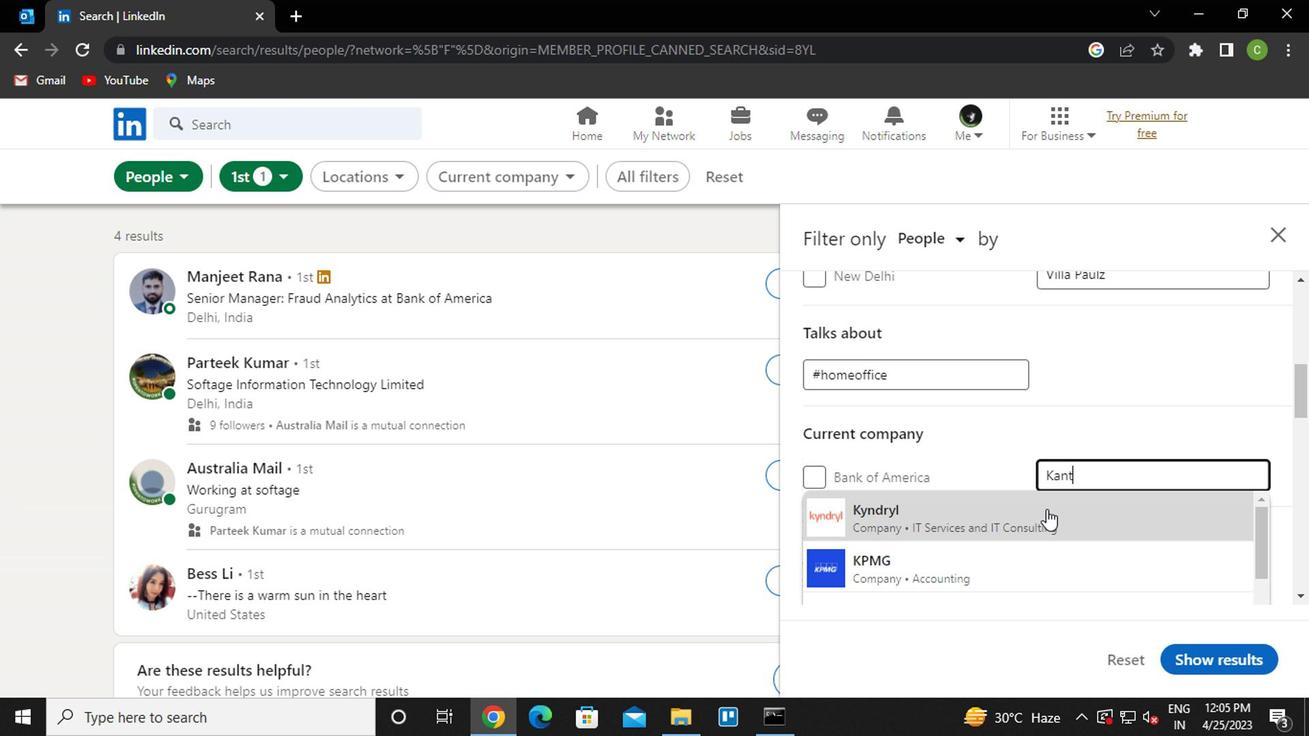 
Action: Mouse pressed left at (1044, 506)
Screenshot: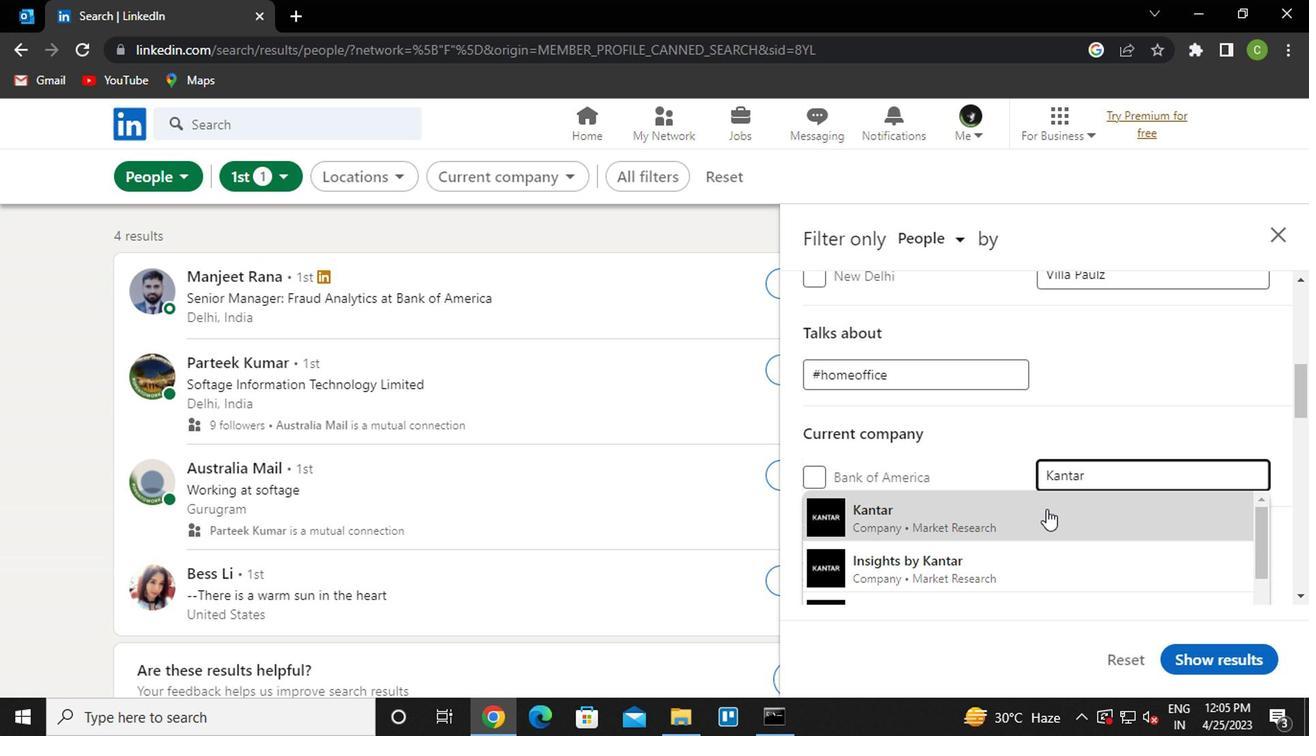 
Action: Mouse moved to (1050, 500)
Screenshot: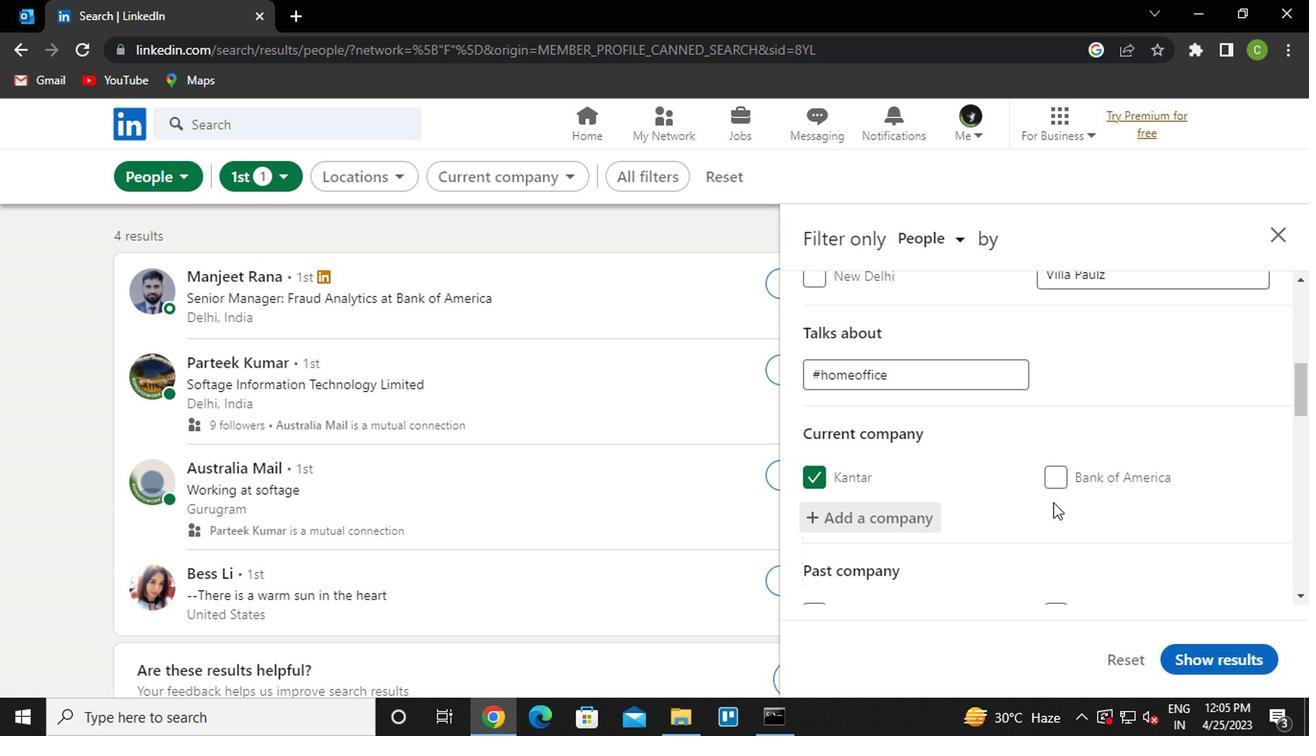 
Action: Mouse scrolled (1050, 499) with delta (0, -1)
Screenshot: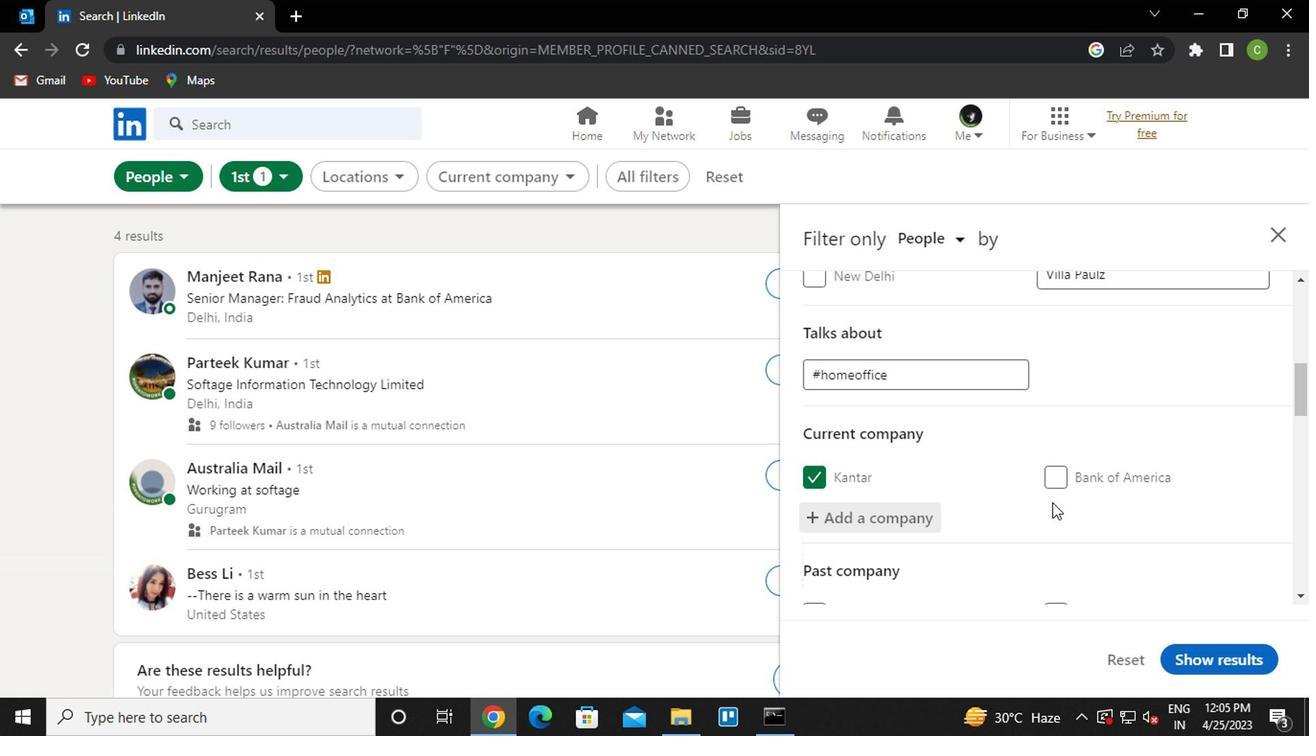 
Action: Mouse scrolled (1050, 499) with delta (0, -1)
Screenshot: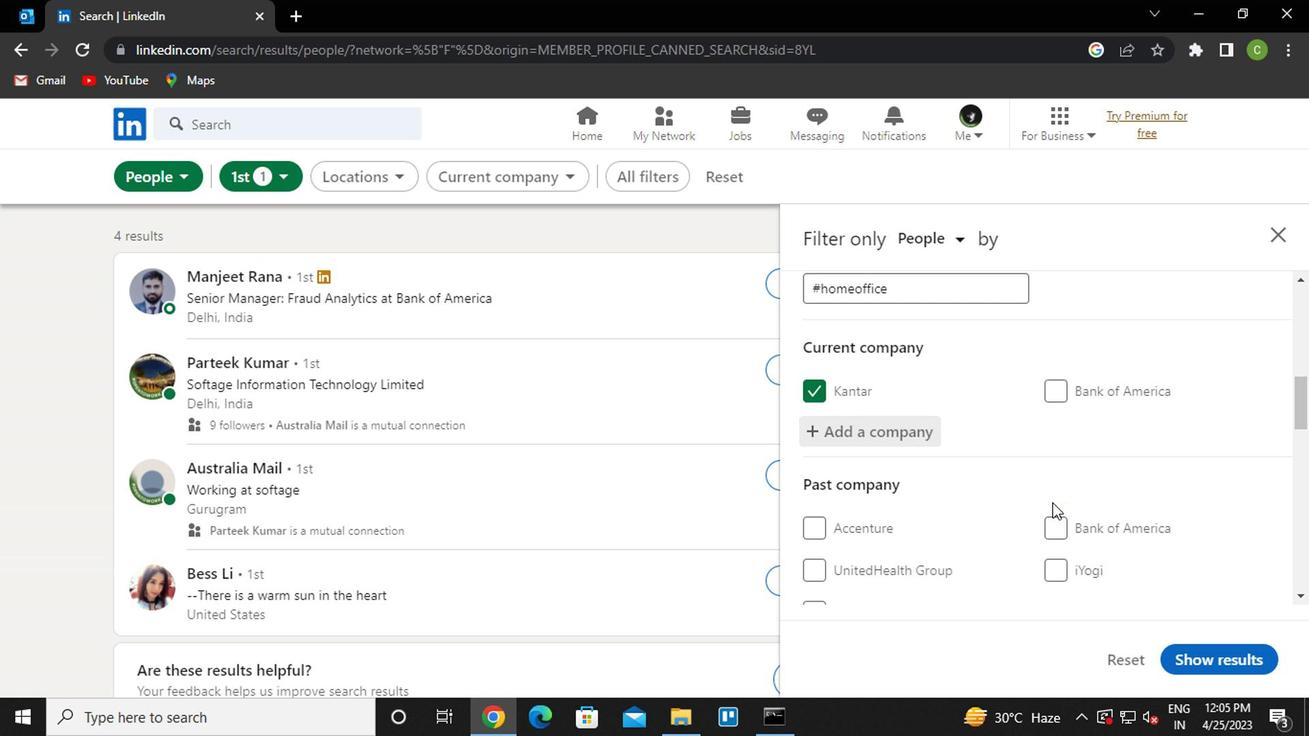 
Action: Mouse moved to (1049, 500)
Screenshot: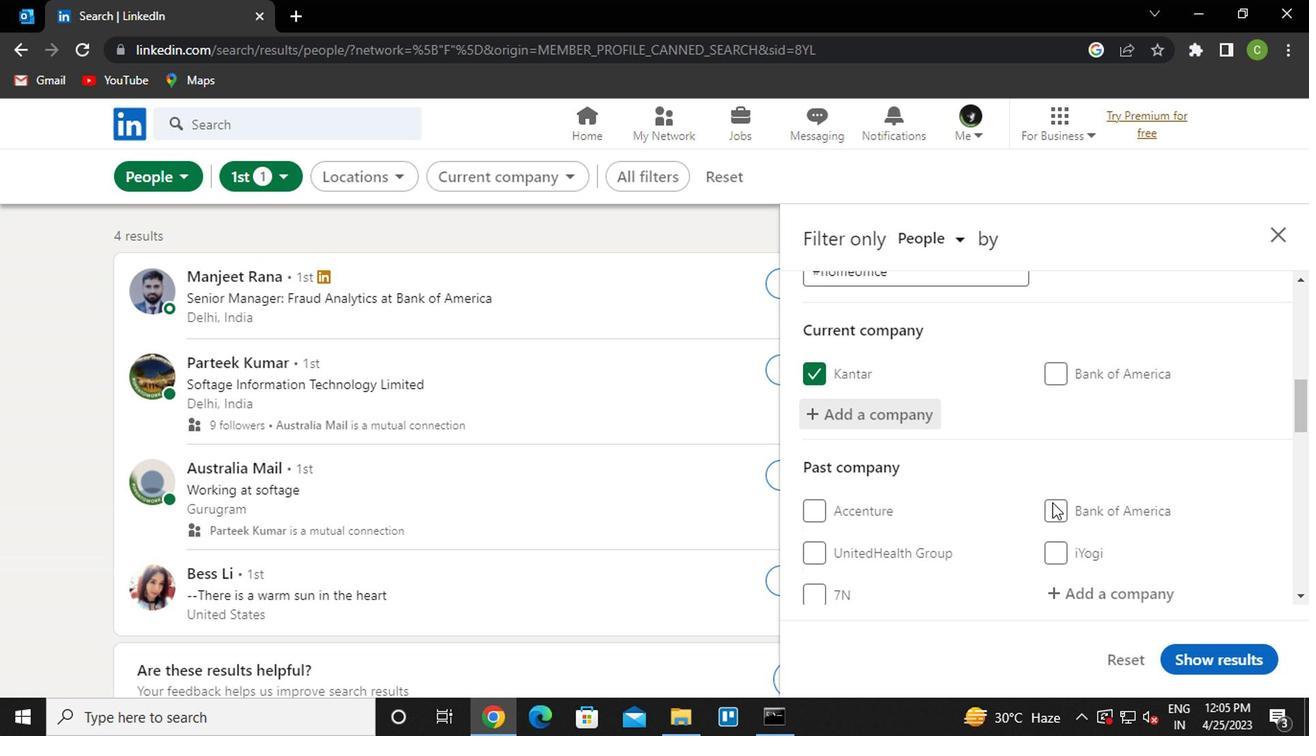 
Action: Mouse scrolled (1049, 499) with delta (0, -1)
Screenshot: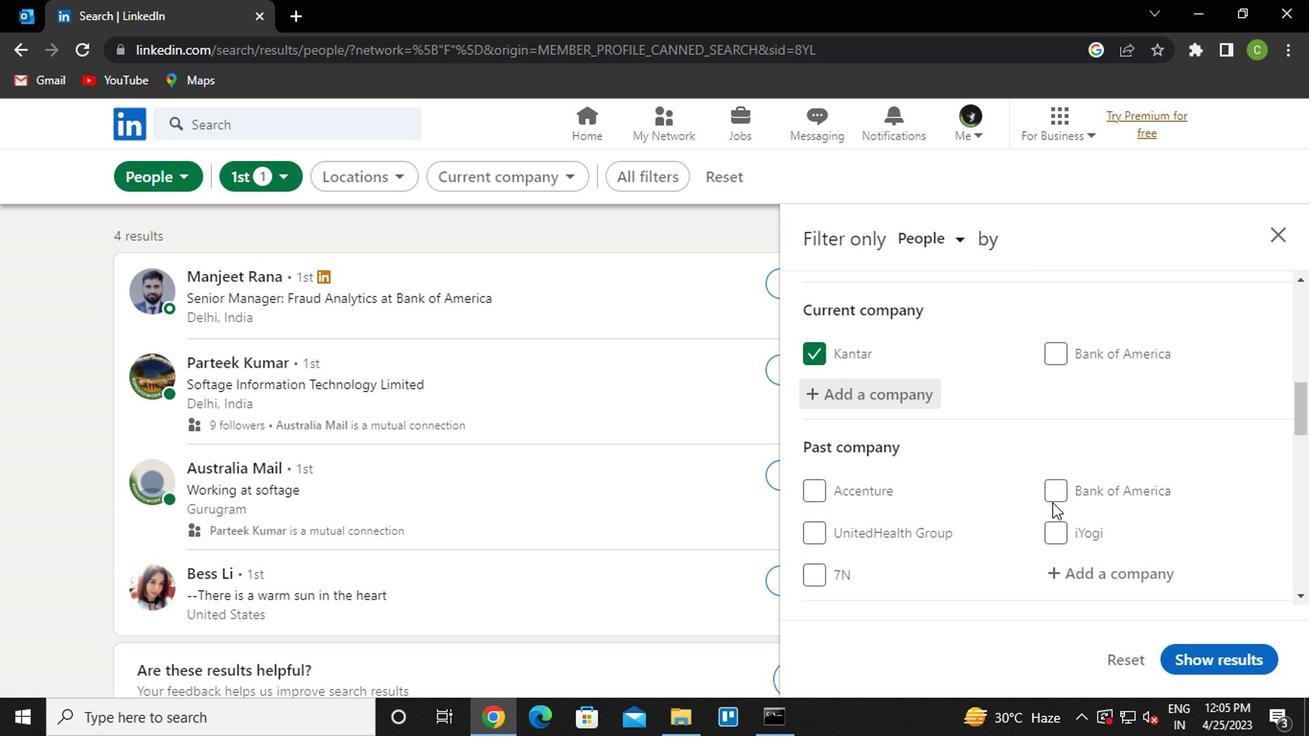 
Action: Mouse moved to (1043, 530)
Screenshot: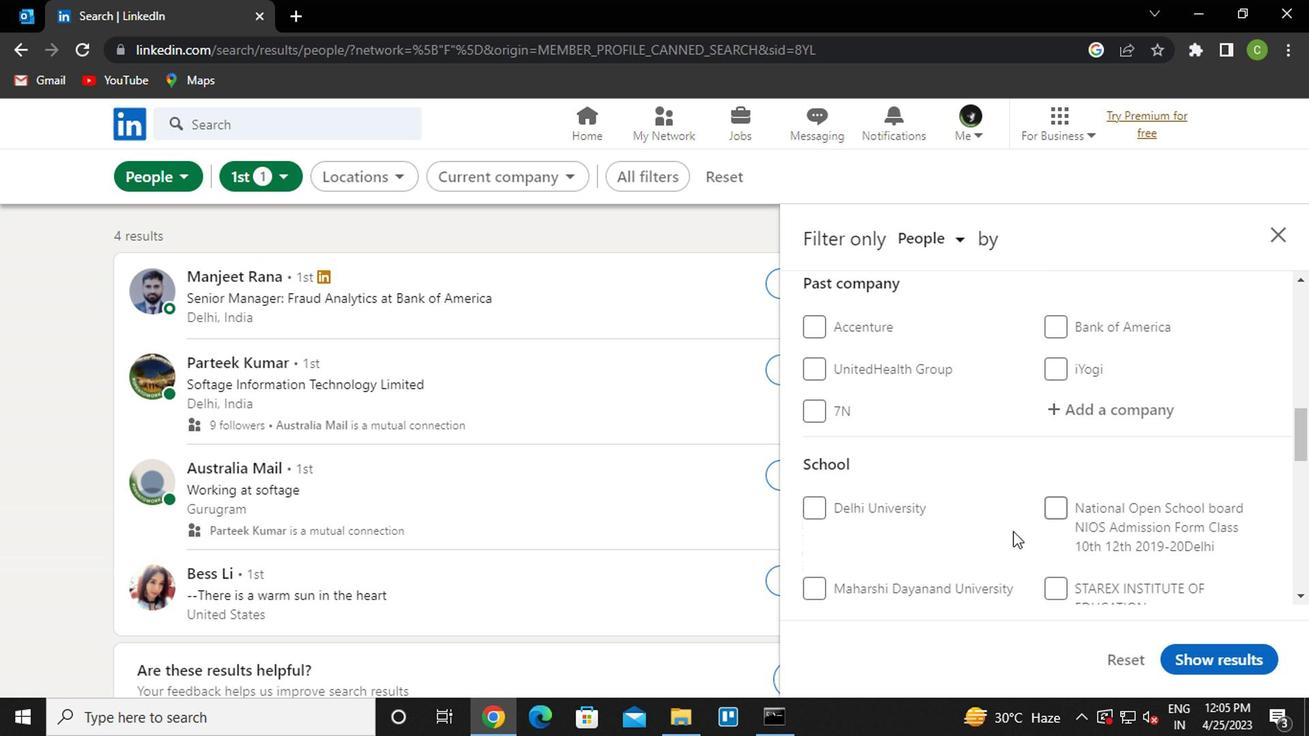 
Action: Mouse scrolled (1043, 529) with delta (0, 0)
Screenshot: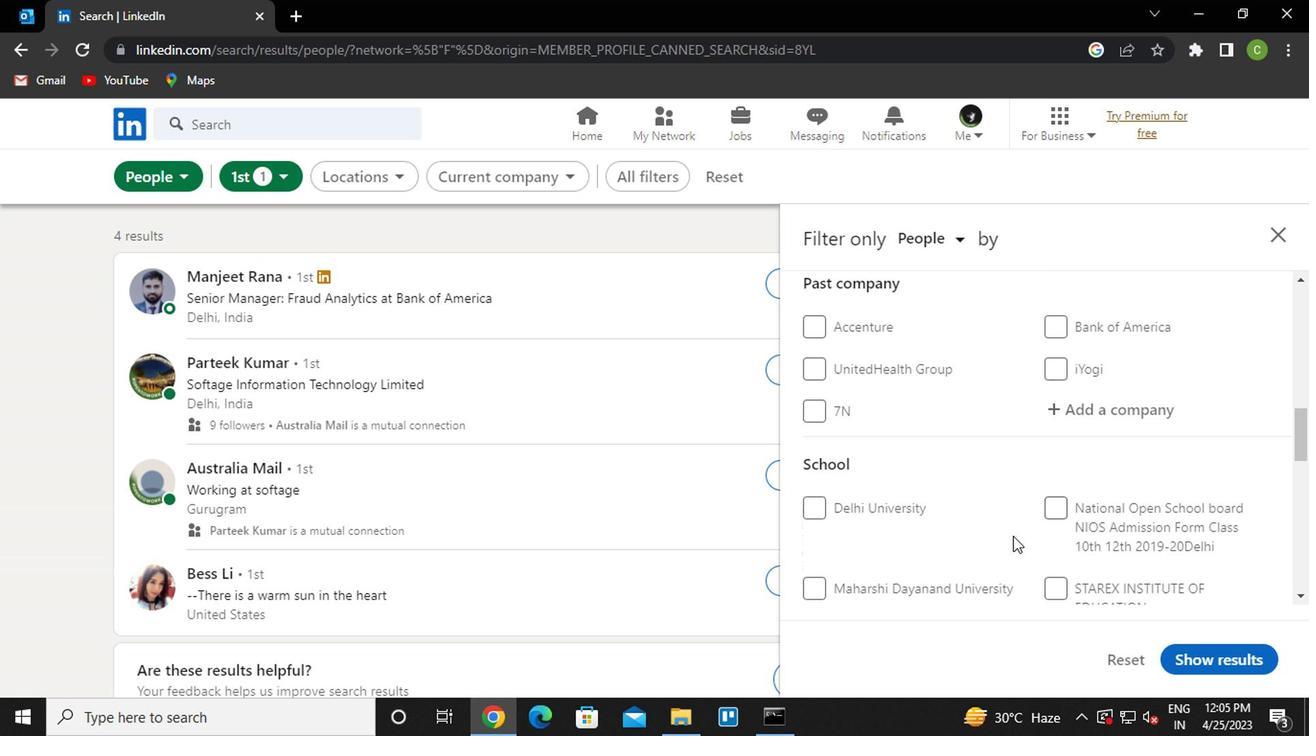 
Action: Mouse moved to (1043, 526)
Screenshot: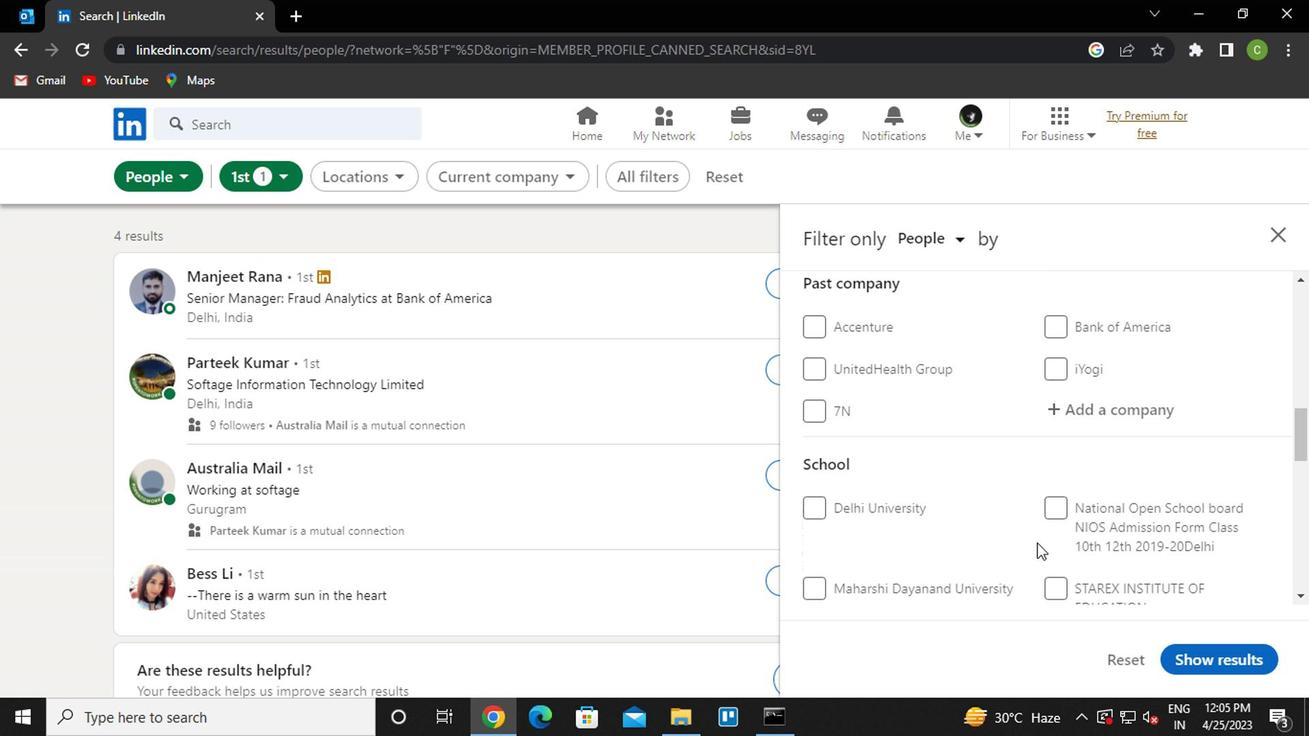 
Action: Mouse scrolled (1043, 524) with delta (0, -1)
Screenshot: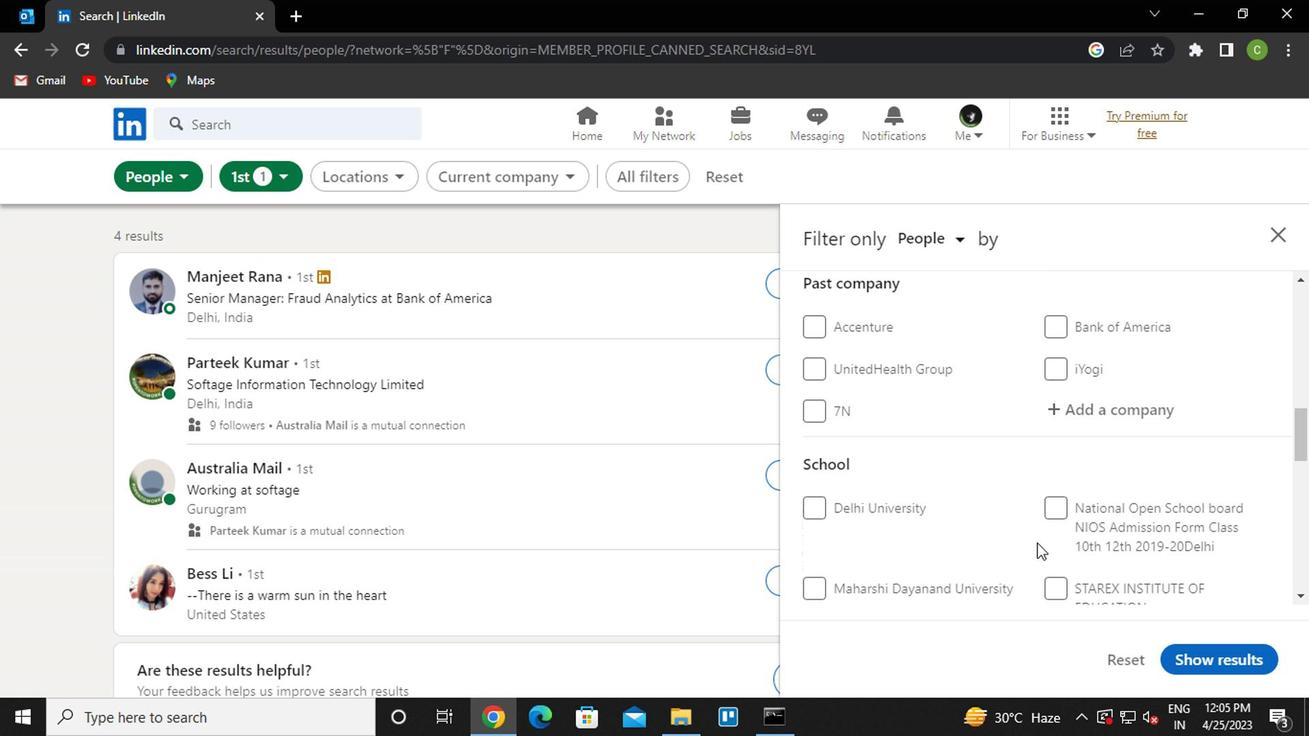 
Action: Mouse moved to (868, 459)
Screenshot: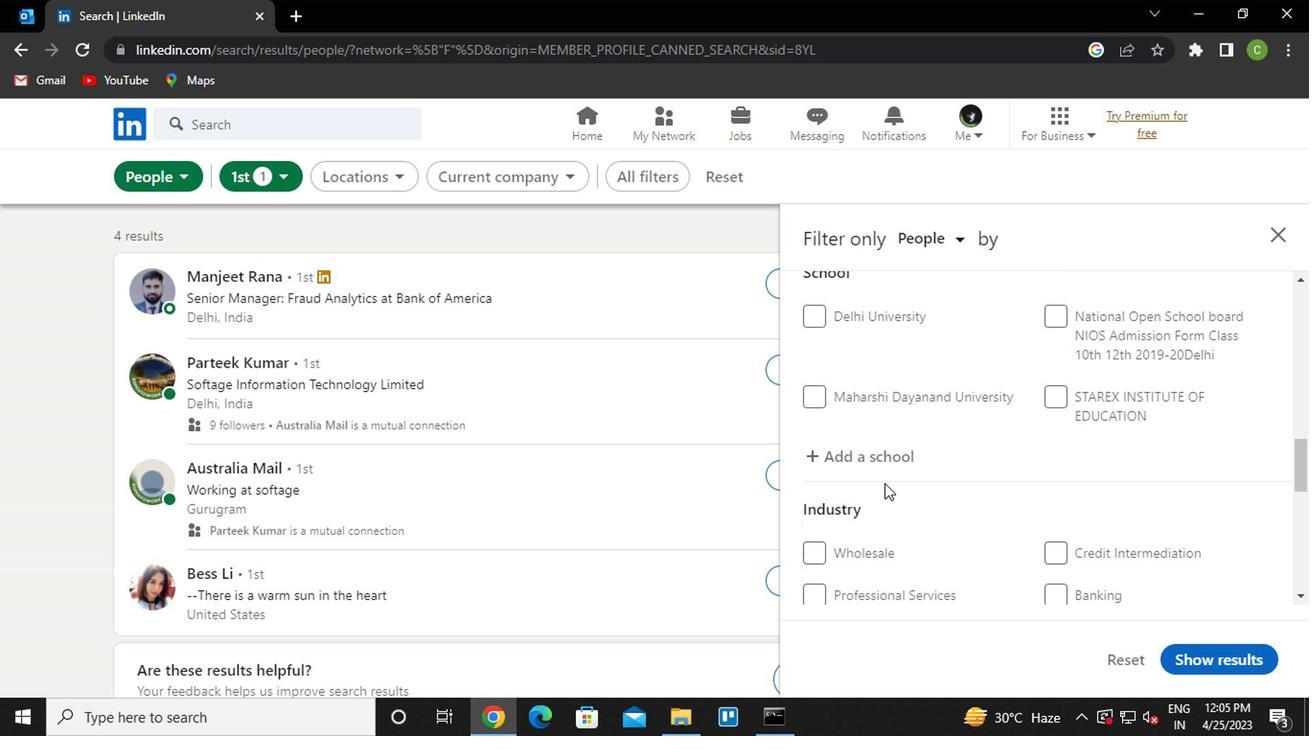 
Action: Mouse pressed left at (868, 459)
Screenshot: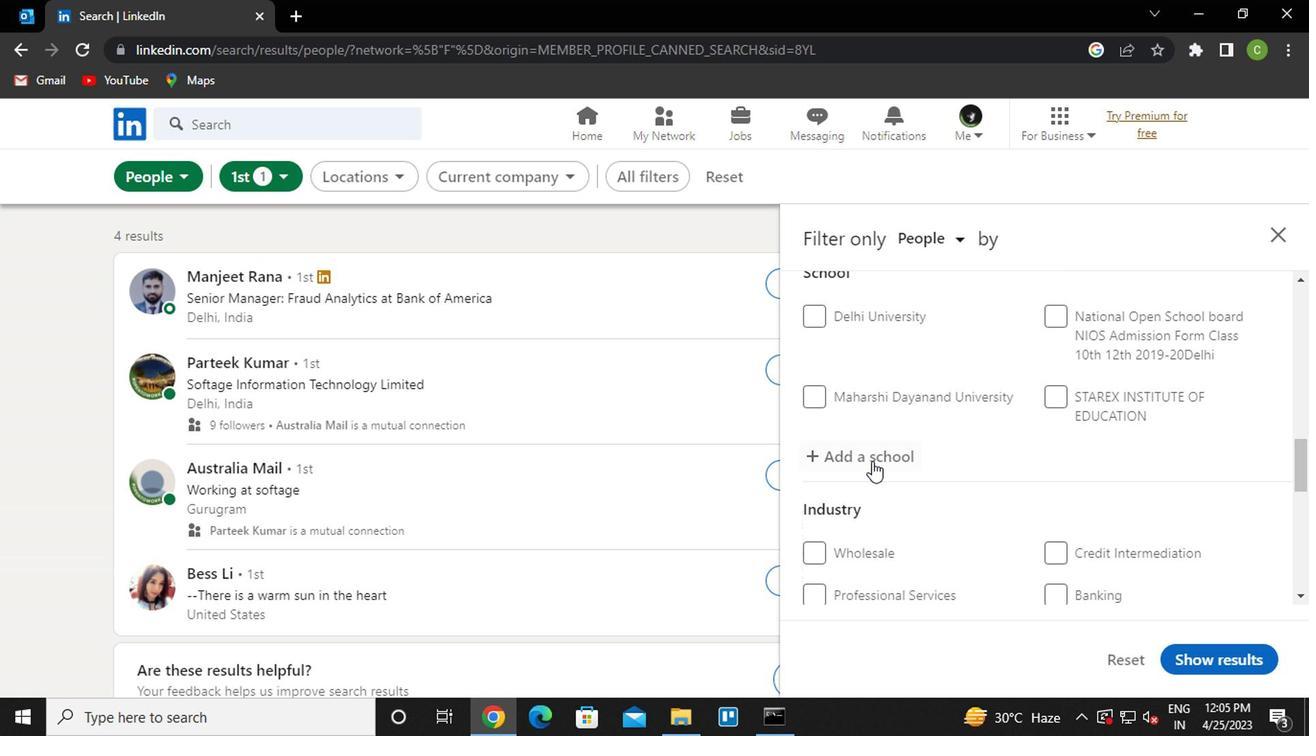 
Action: Mouse moved to (968, 487)
Screenshot: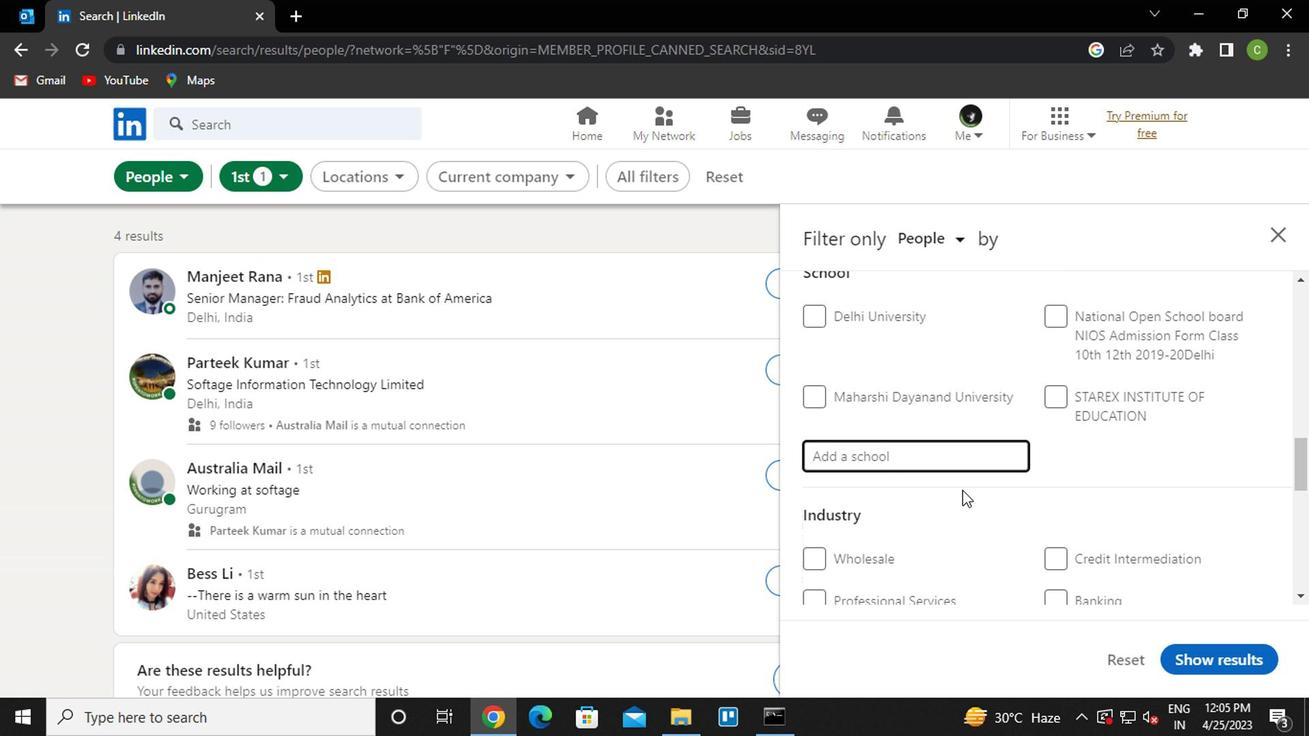 
Action: Key pressed <Key.caps_lock>S<Key.caps_lock>RI<Key.space><Key.caps_lock>R<Key.caps_lock>AMA
Screenshot: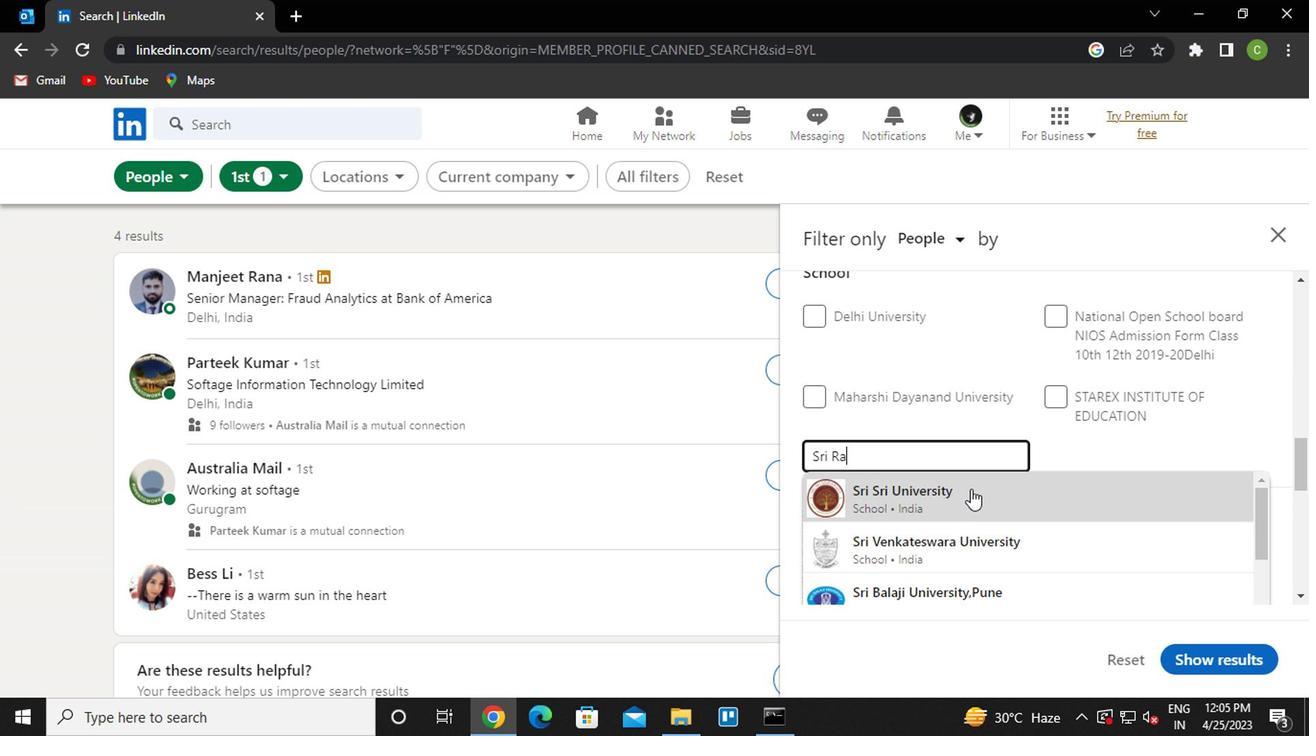 
Action: Mouse moved to (988, 539)
Screenshot: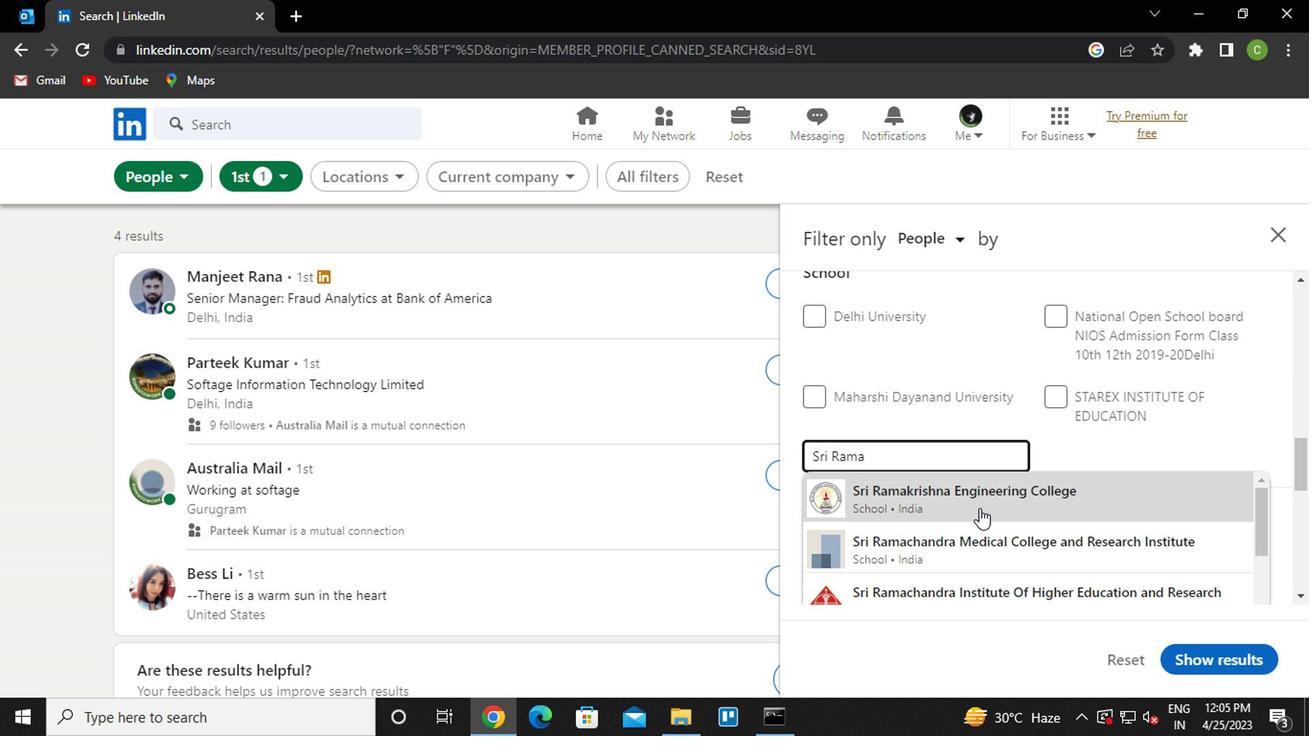 
Action: Mouse scrolled (988, 539) with delta (0, 0)
Screenshot: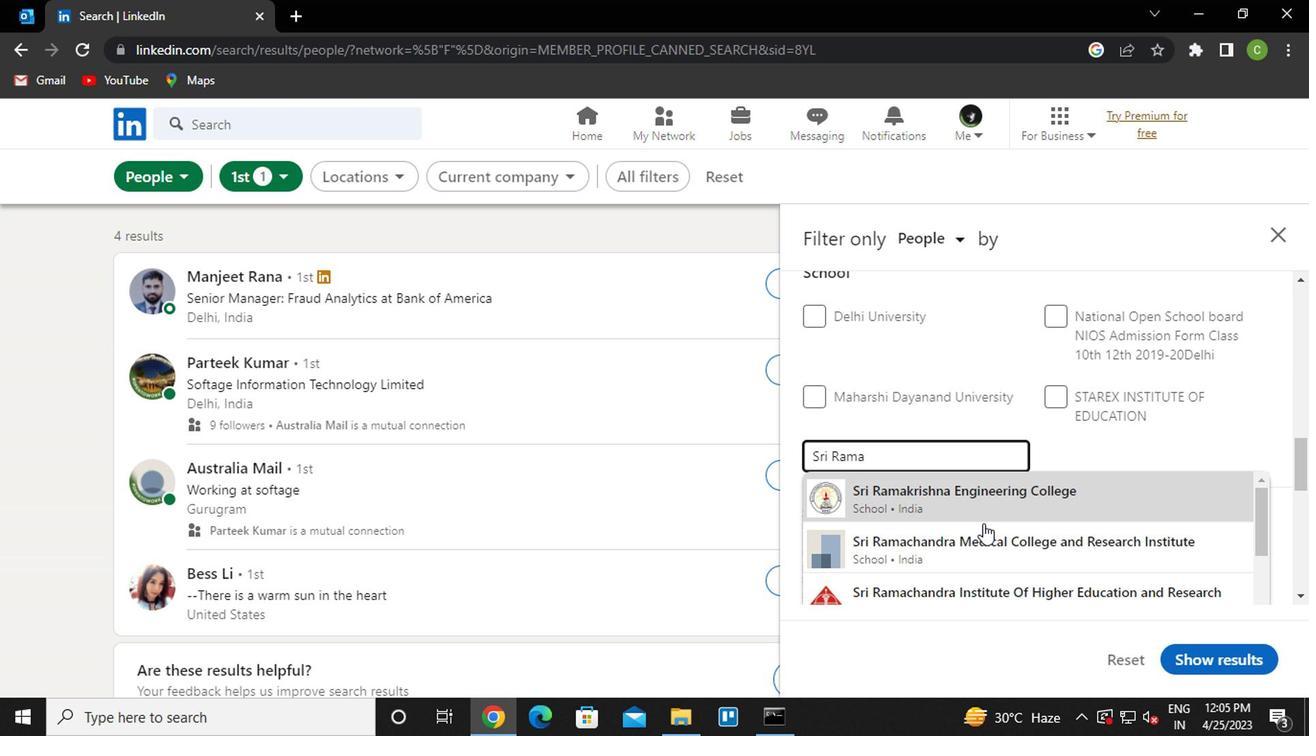 
Action: Mouse moved to (993, 559)
Screenshot: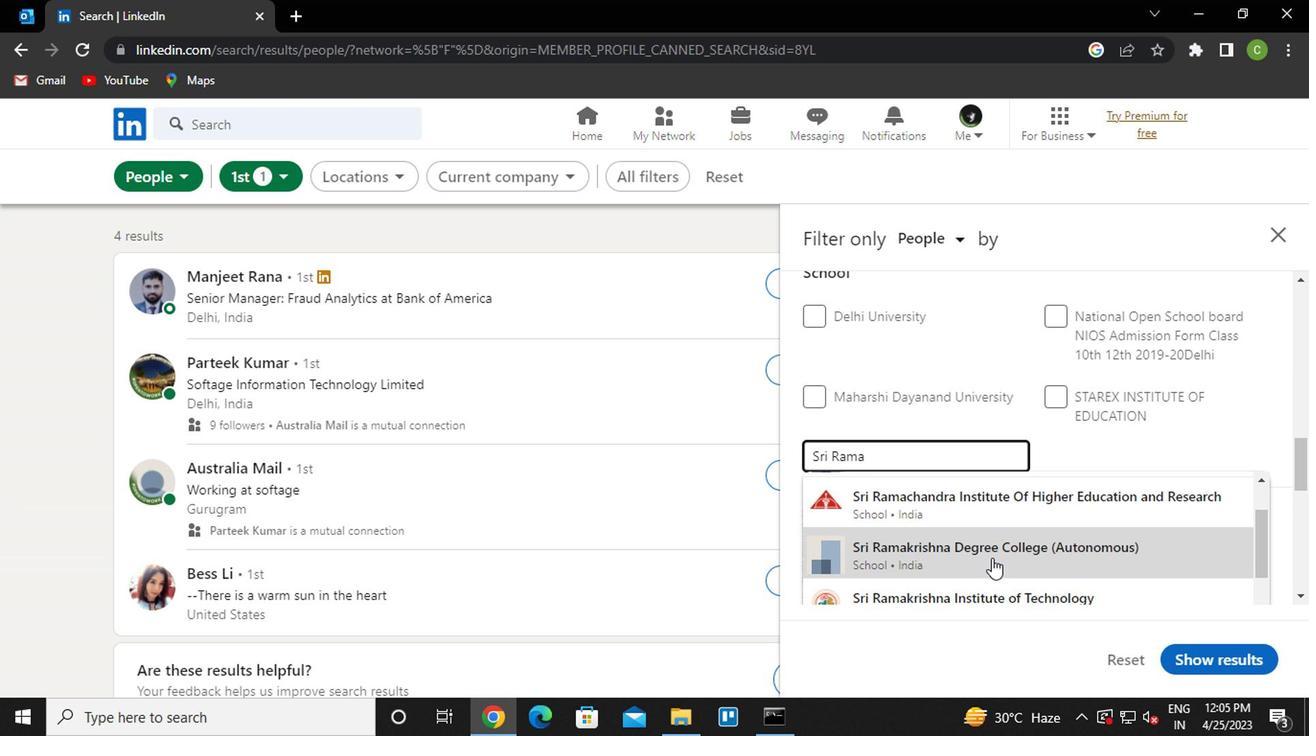 
Action: Mouse scrolled (993, 558) with delta (0, 0)
Screenshot: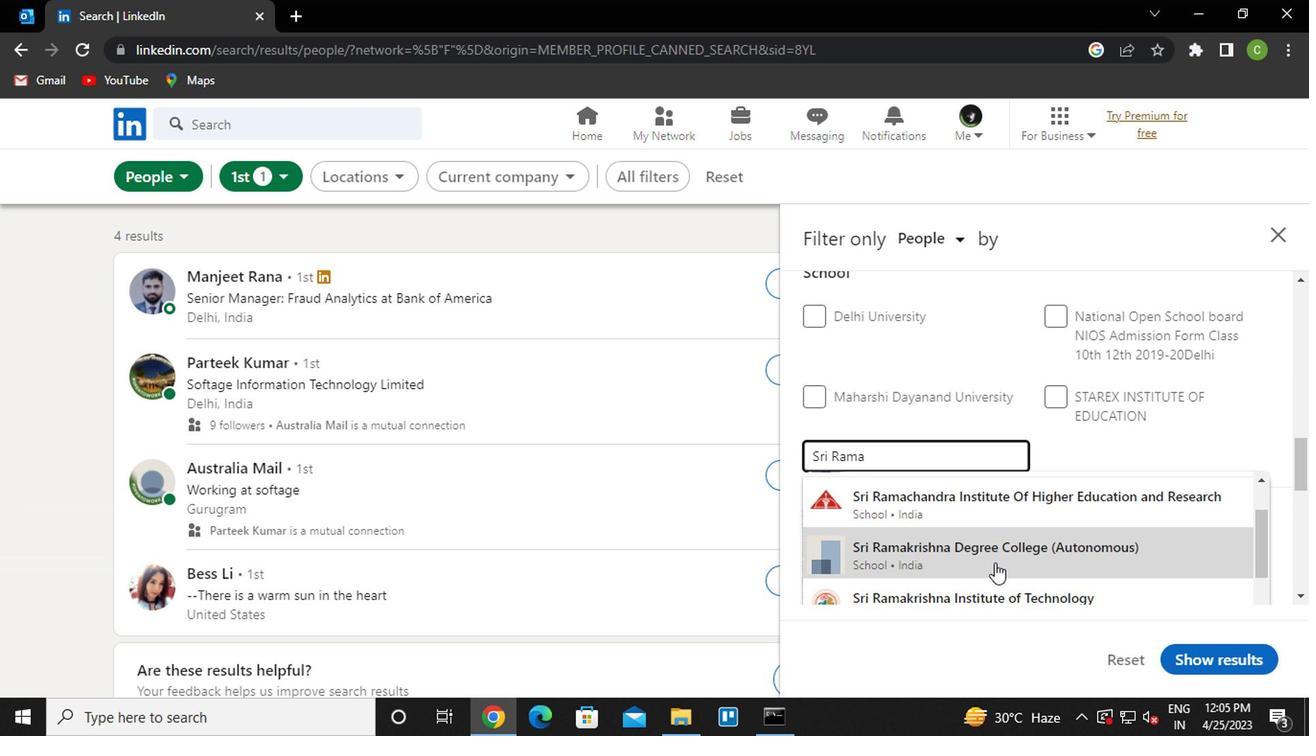 
Action: Mouse moved to (1014, 509)
Screenshot: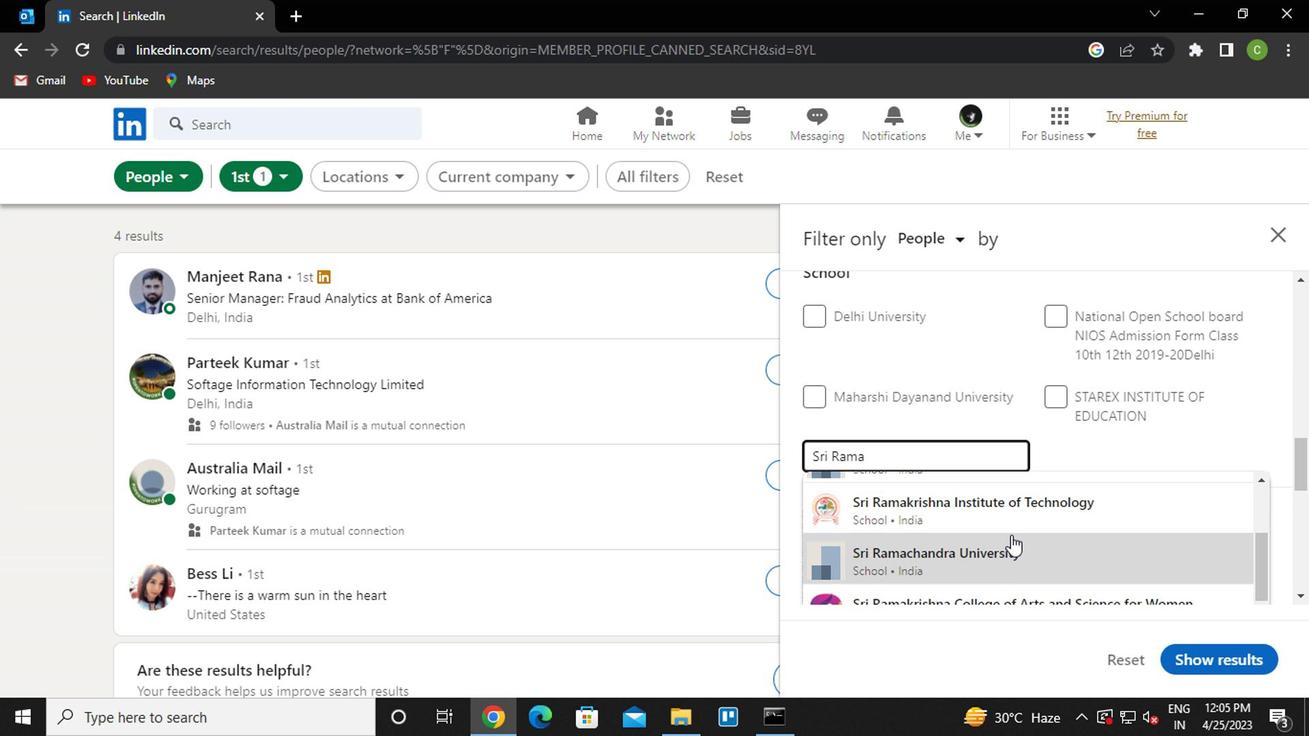 
Action: Mouse pressed left at (1014, 509)
Screenshot: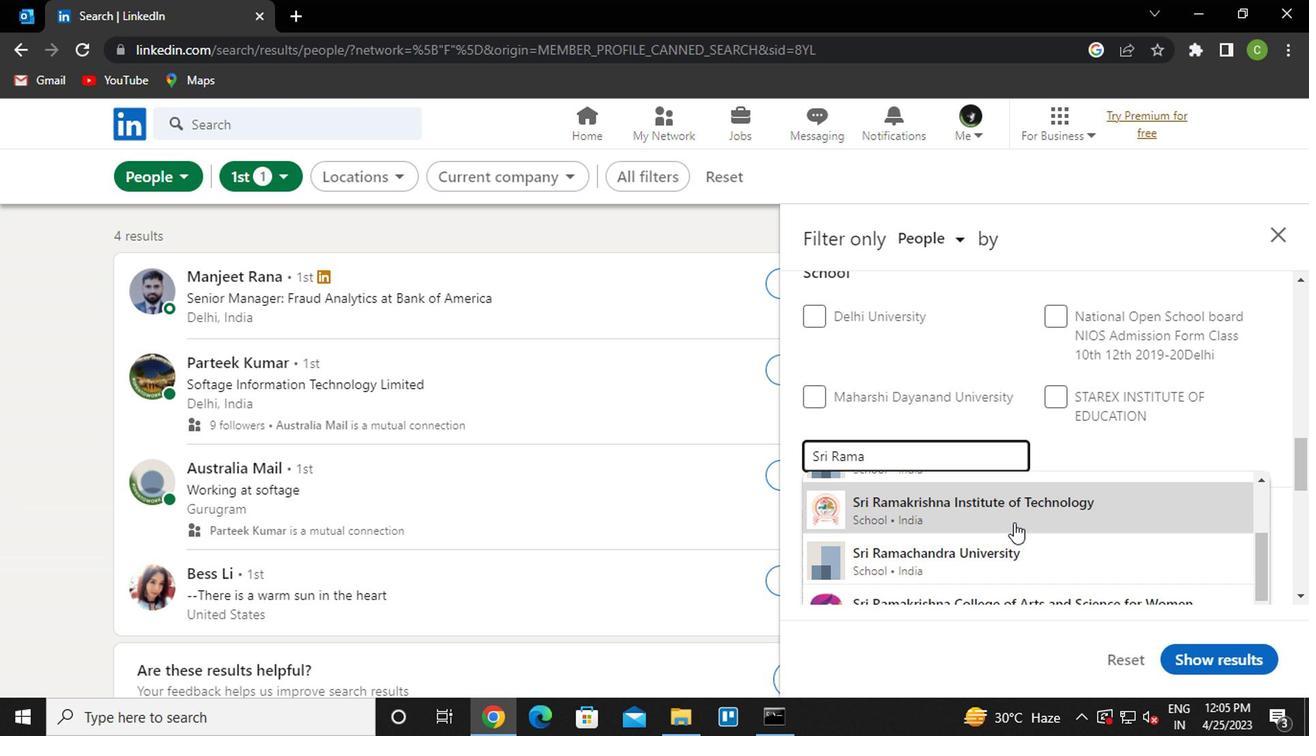 
Action: Mouse moved to (1020, 456)
Screenshot: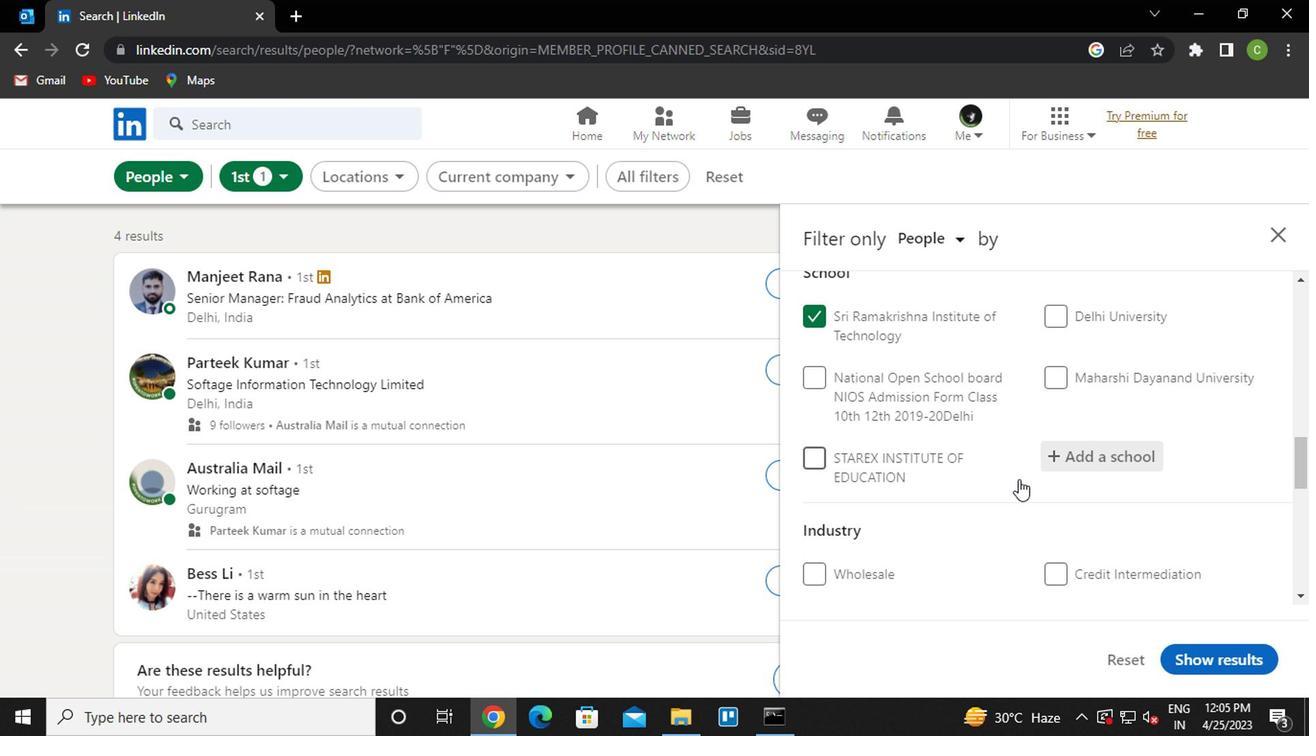
Action: Mouse scrolled (1020, 456) with delta (0, 0)
Screenshot: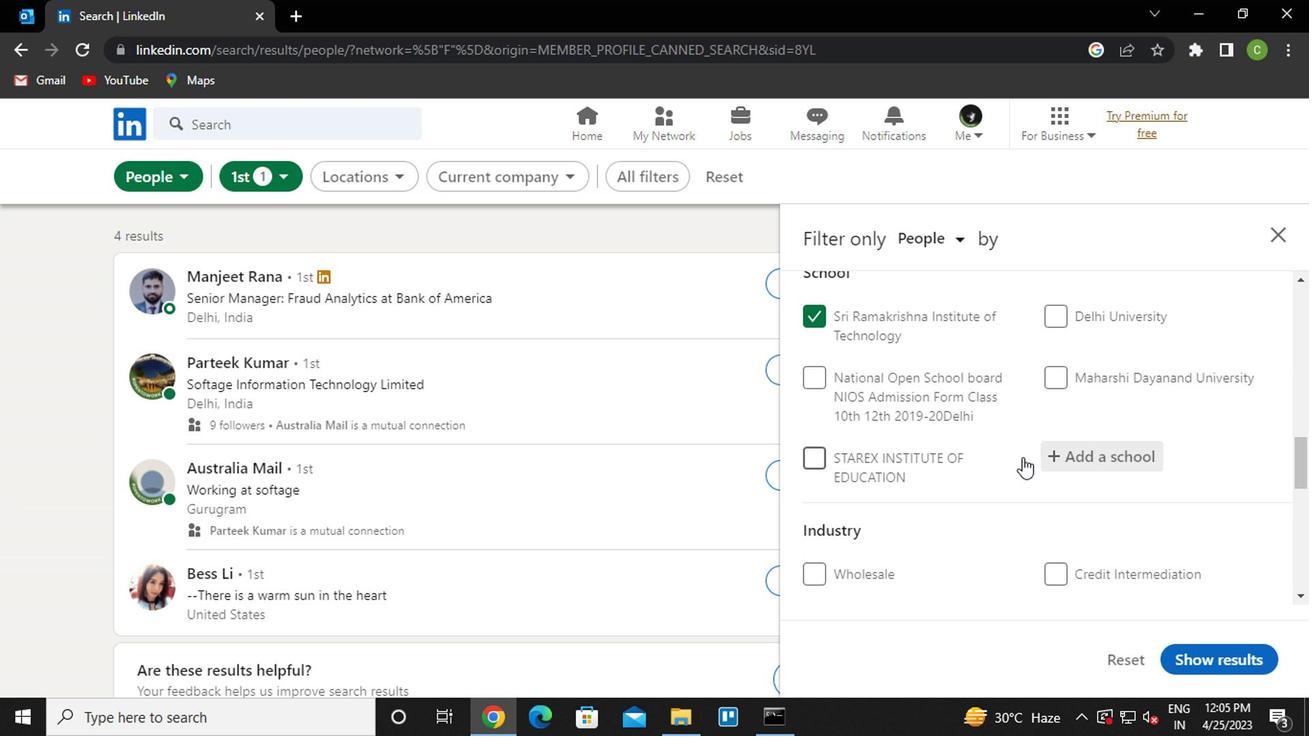 
Action: Mouse moved to (1006, 466)
Screenshot: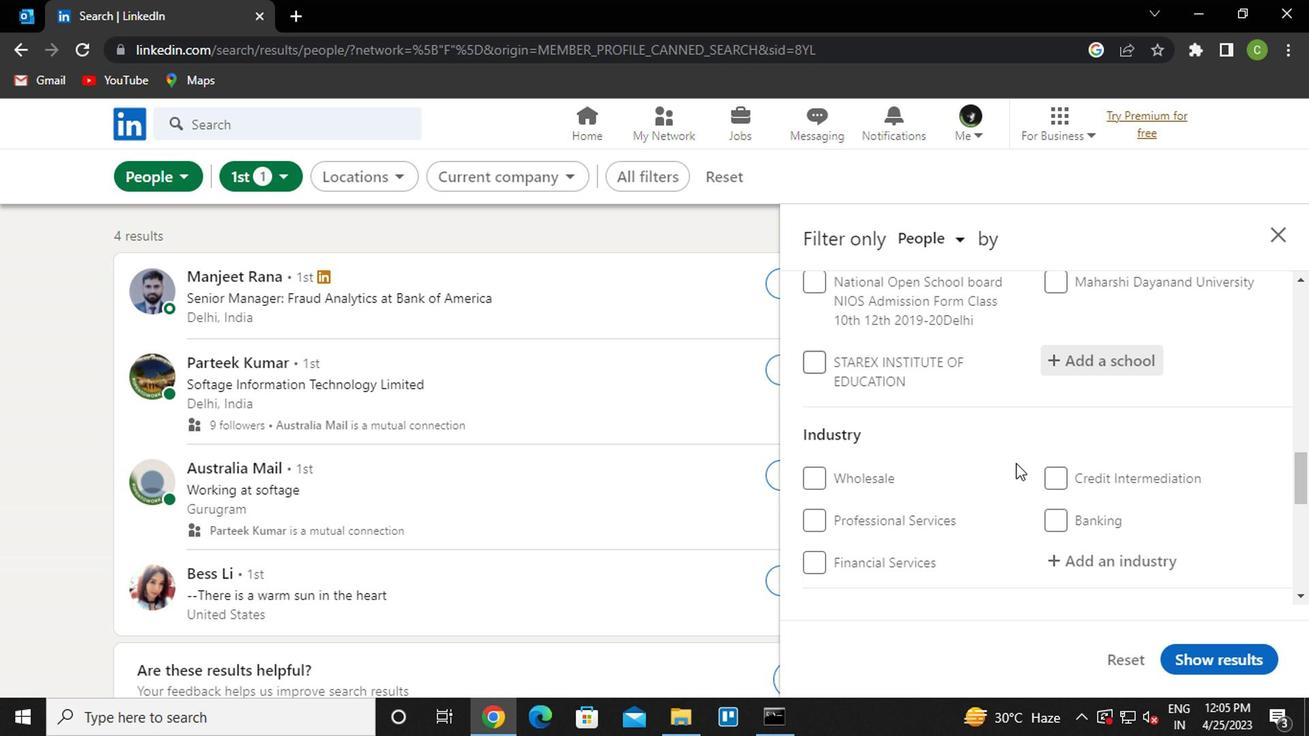 
Action: Mouse scrolled (1006, 464) with delta (0, -1)
Screenshot: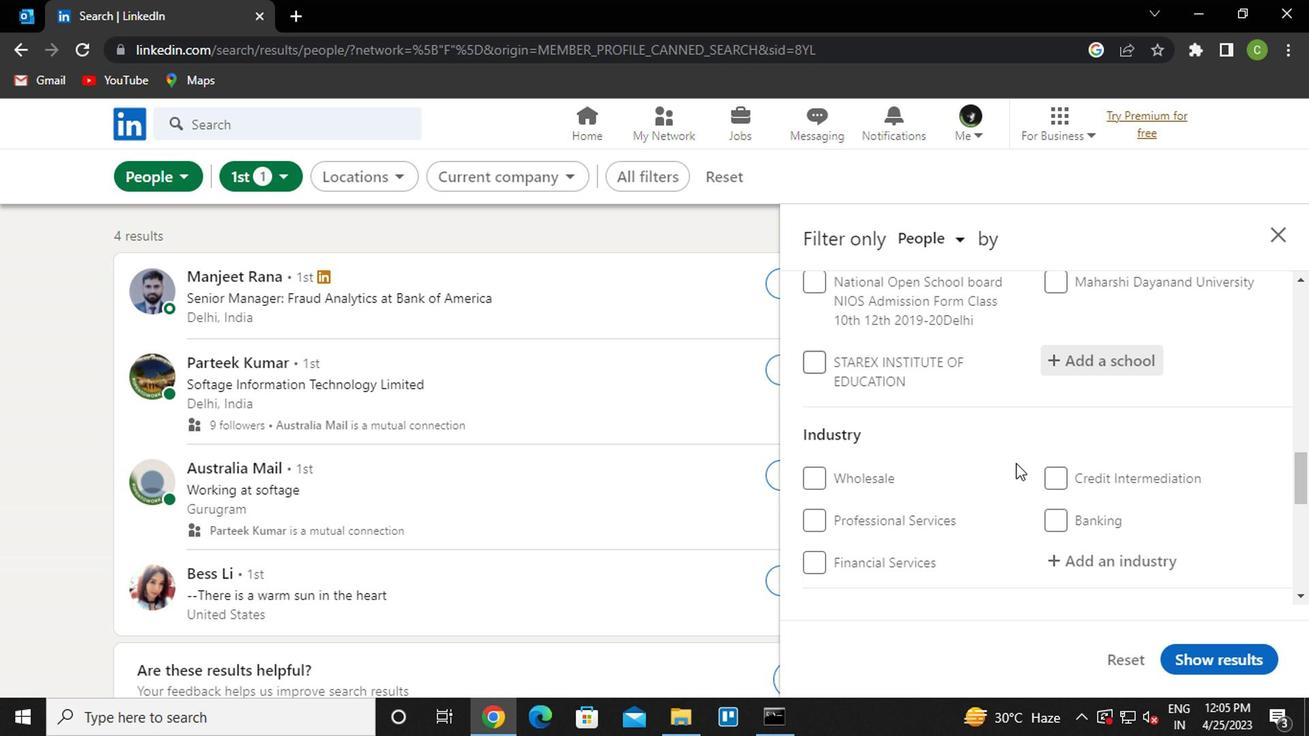 
Action: Mouse moved to (1082, 463)
Screenshot: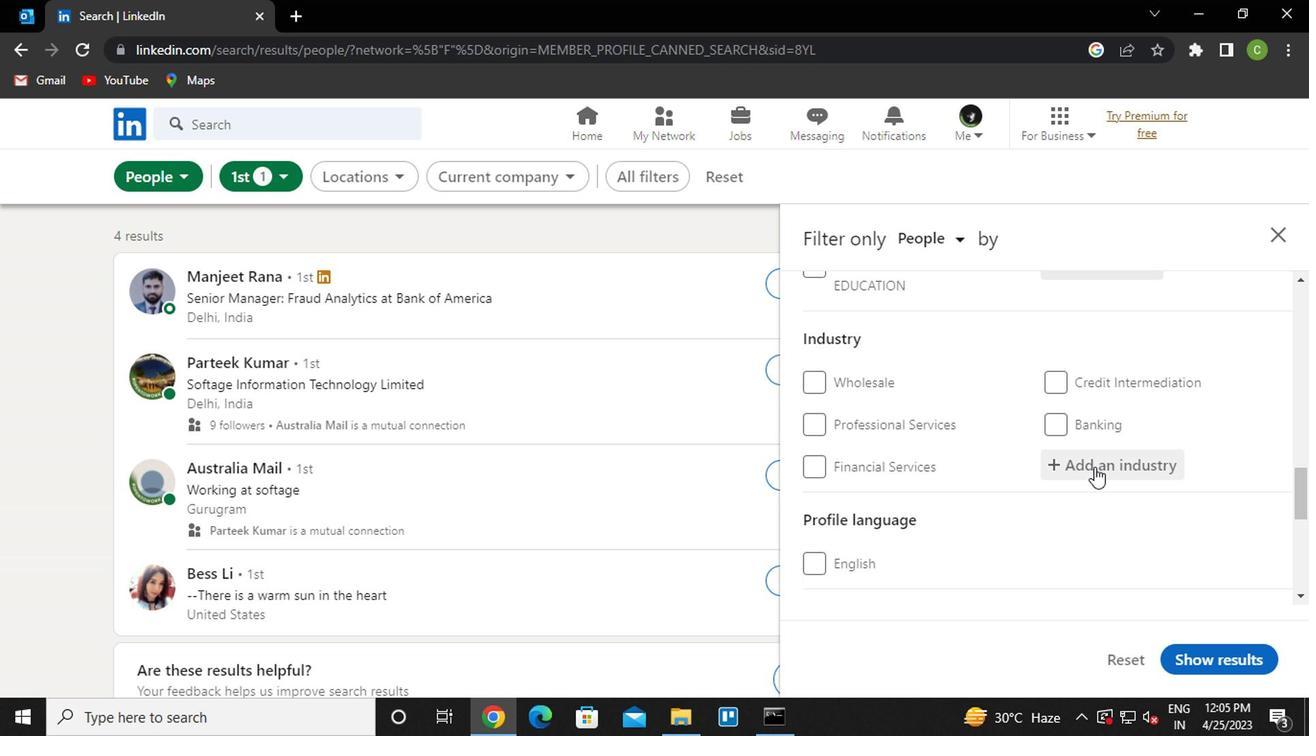 
Action: Mouse pressed left at (1082, 463)
Screenshot: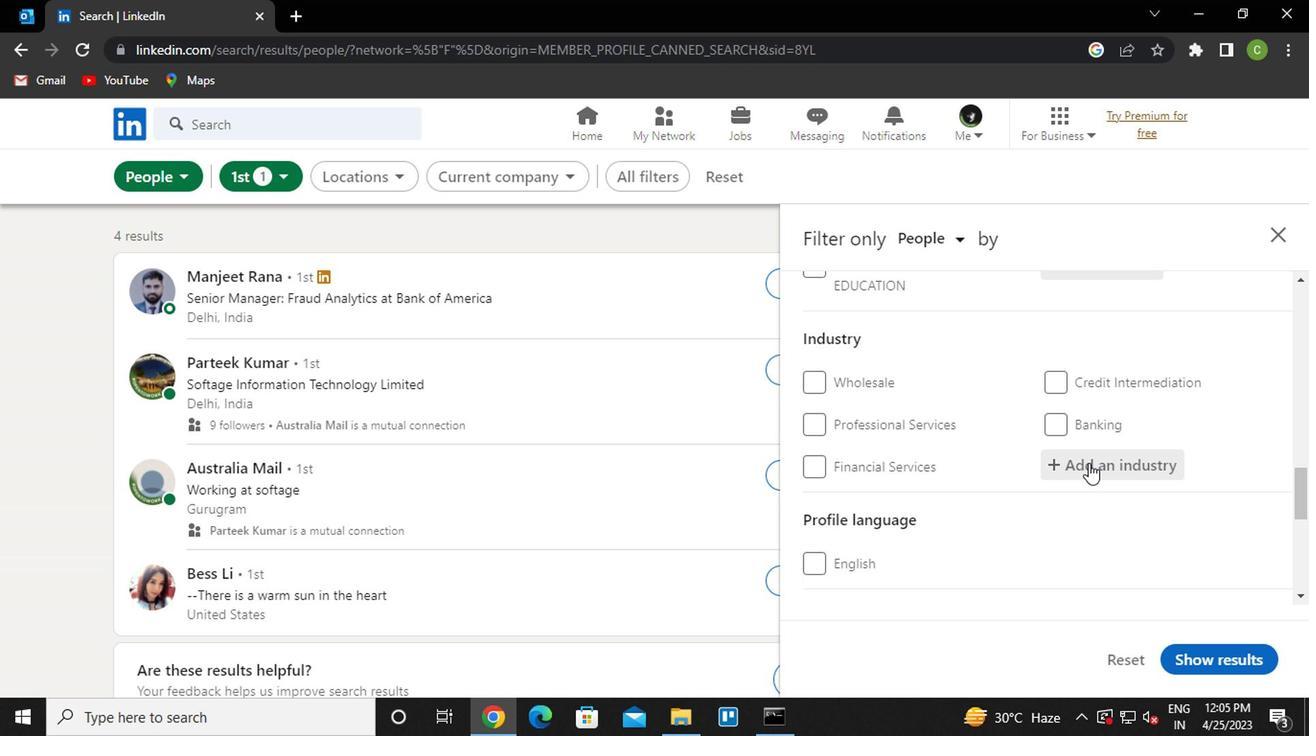 
Action: Mouse moved to (1061, 476)
Screenshot: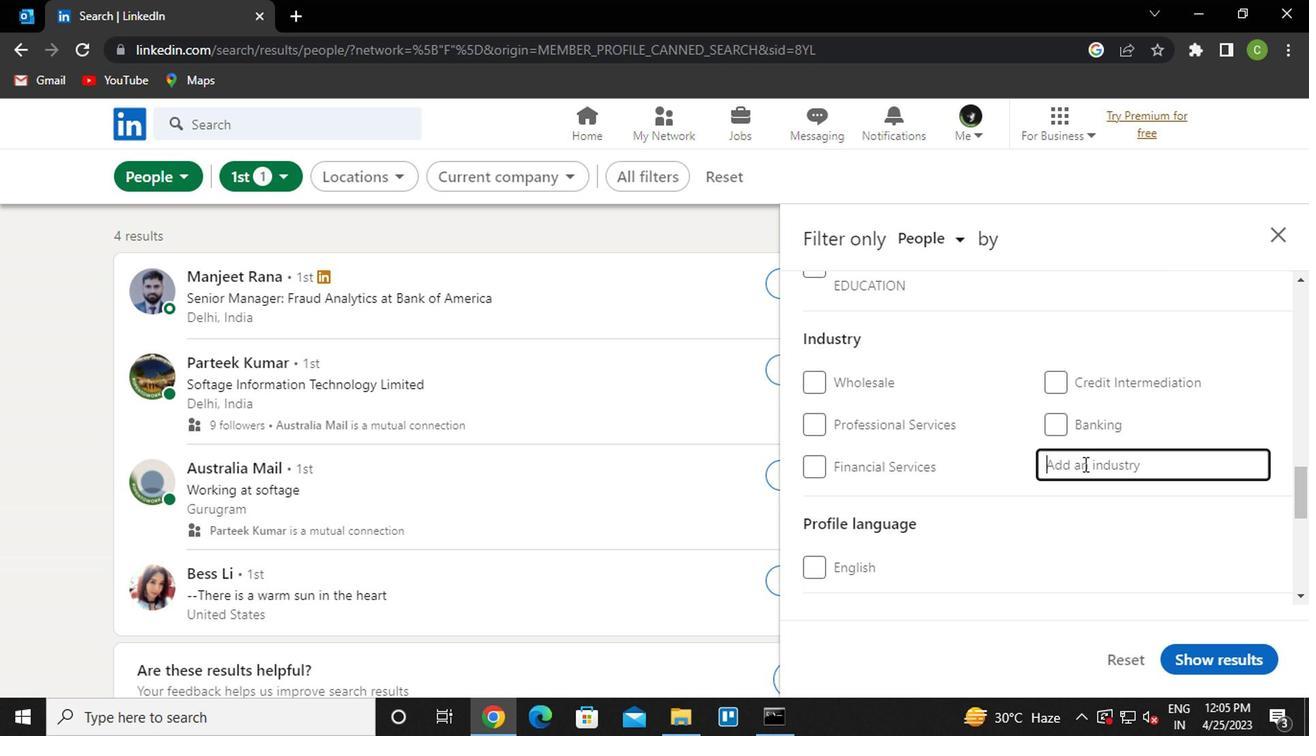 
Action: Key pressed <Key.caps_lock>C<Key.caps_lock>ONSTRUCTION
Screenshot: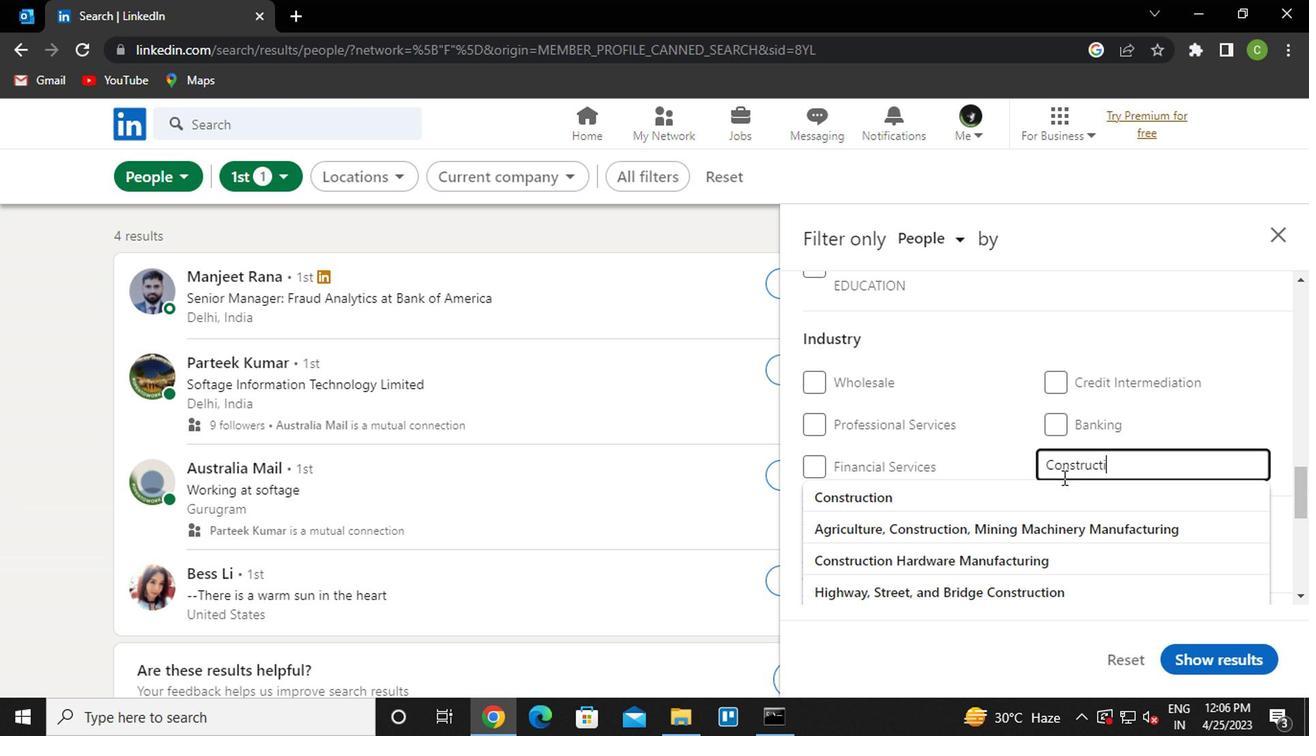 
Action: Mouse moved to (1004, 560)
Screenshot: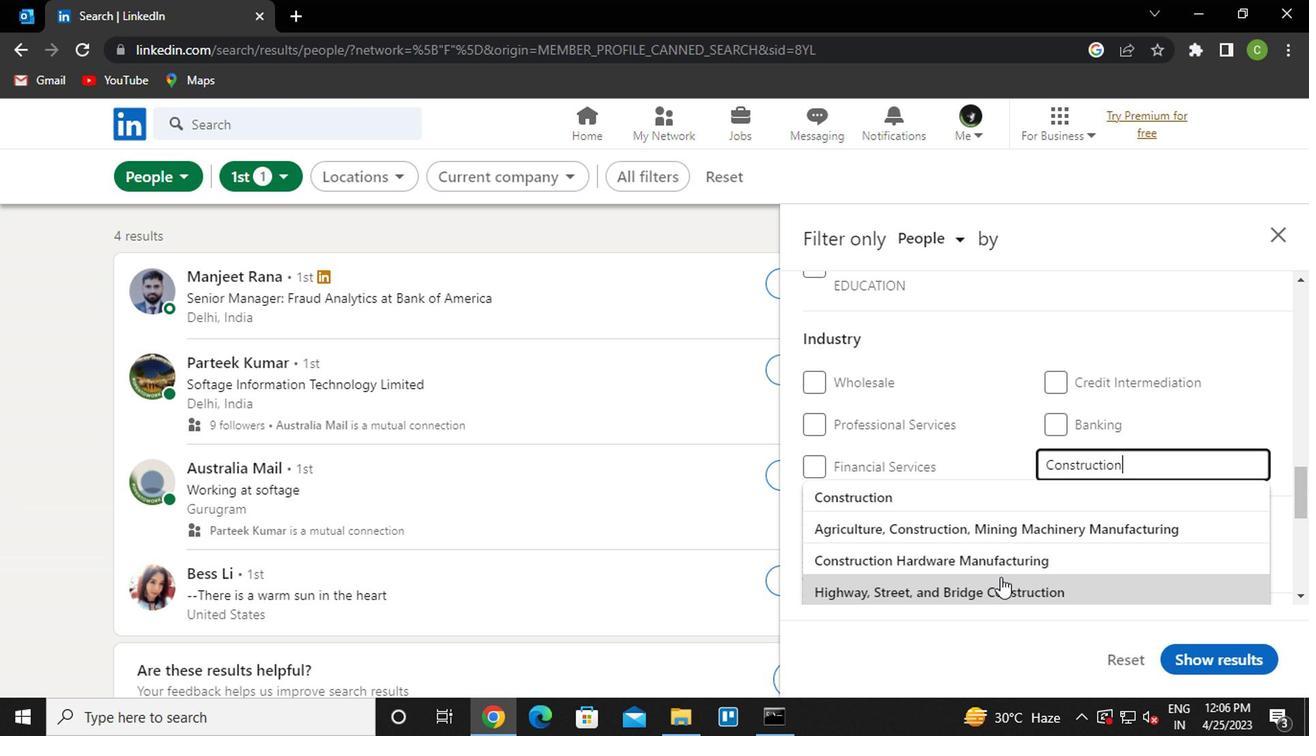 
Action: Mouse pressed left at (1004, 560)
Screenshot: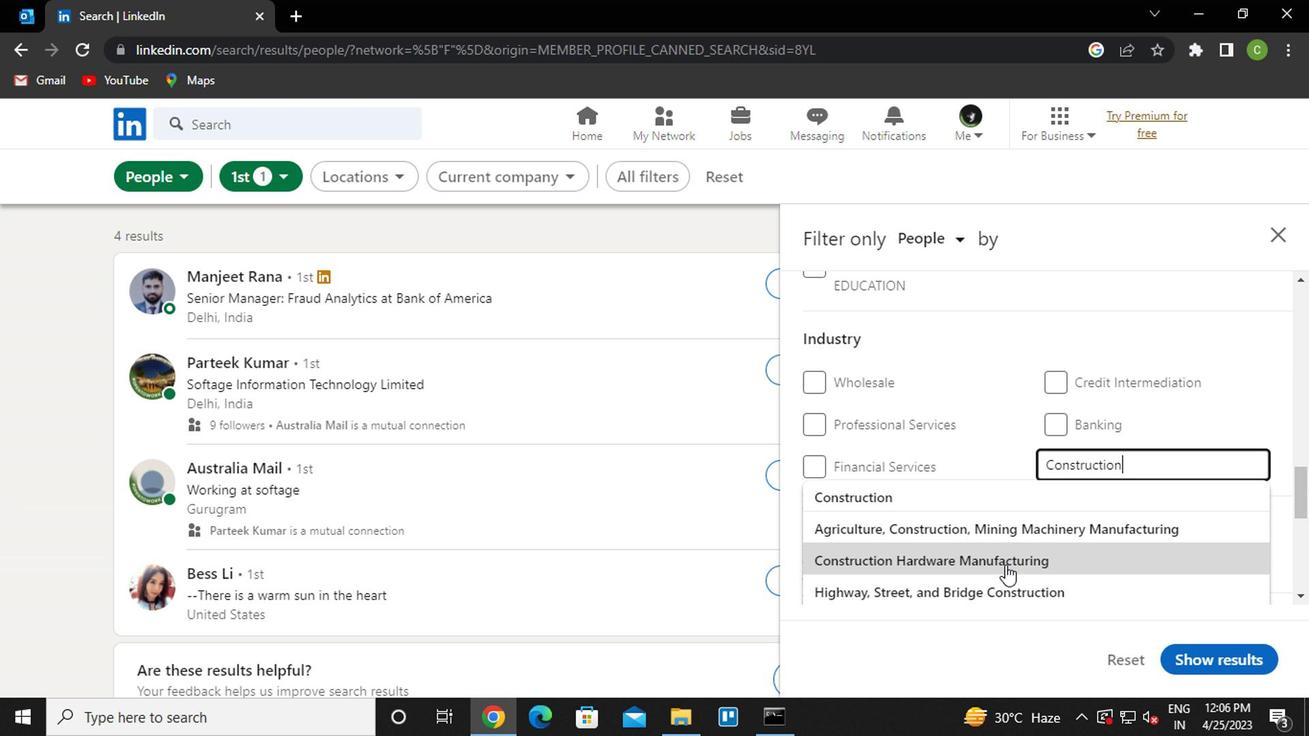
Action: Mouse moved to (1011, 546)
Screenshot: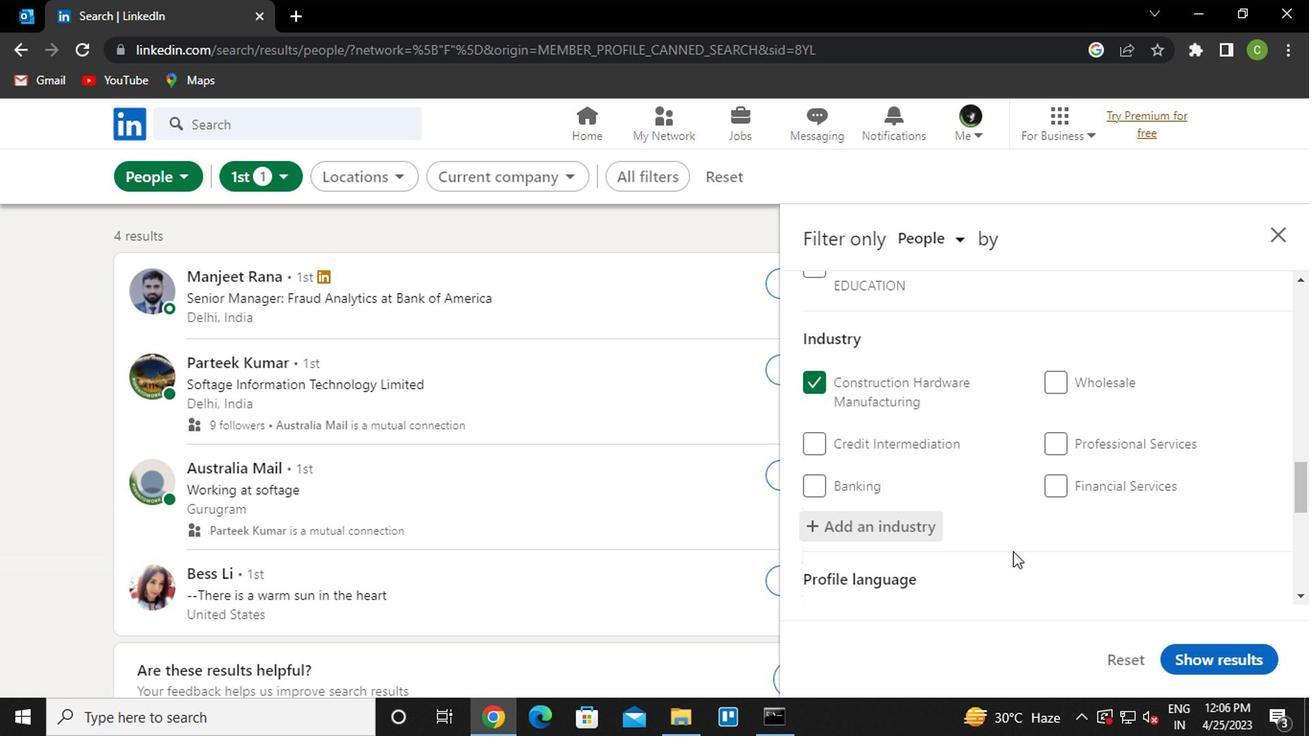 
Action: Mouse scrolled (1011, 545) with delta (0, 0)
Screenshot: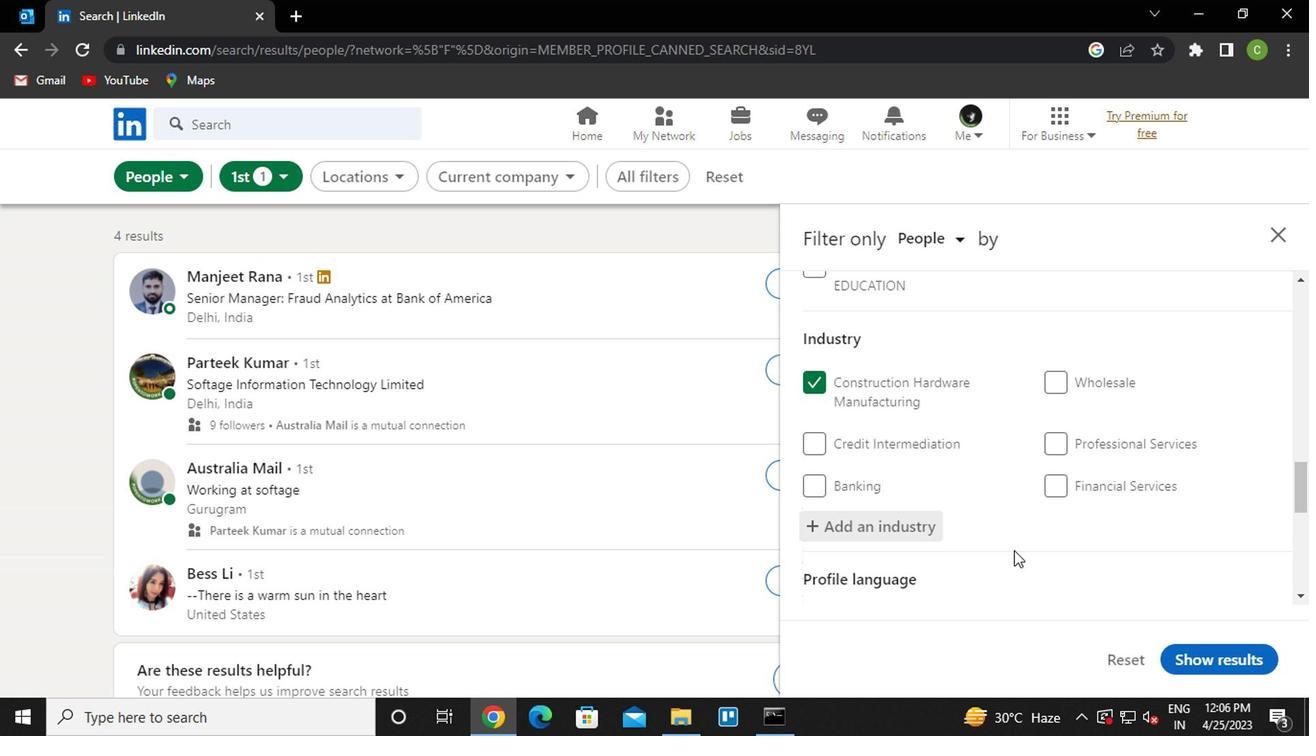 
Action: Mouse scrolled (1011, 545) with delta (0, 0)
Screenshot: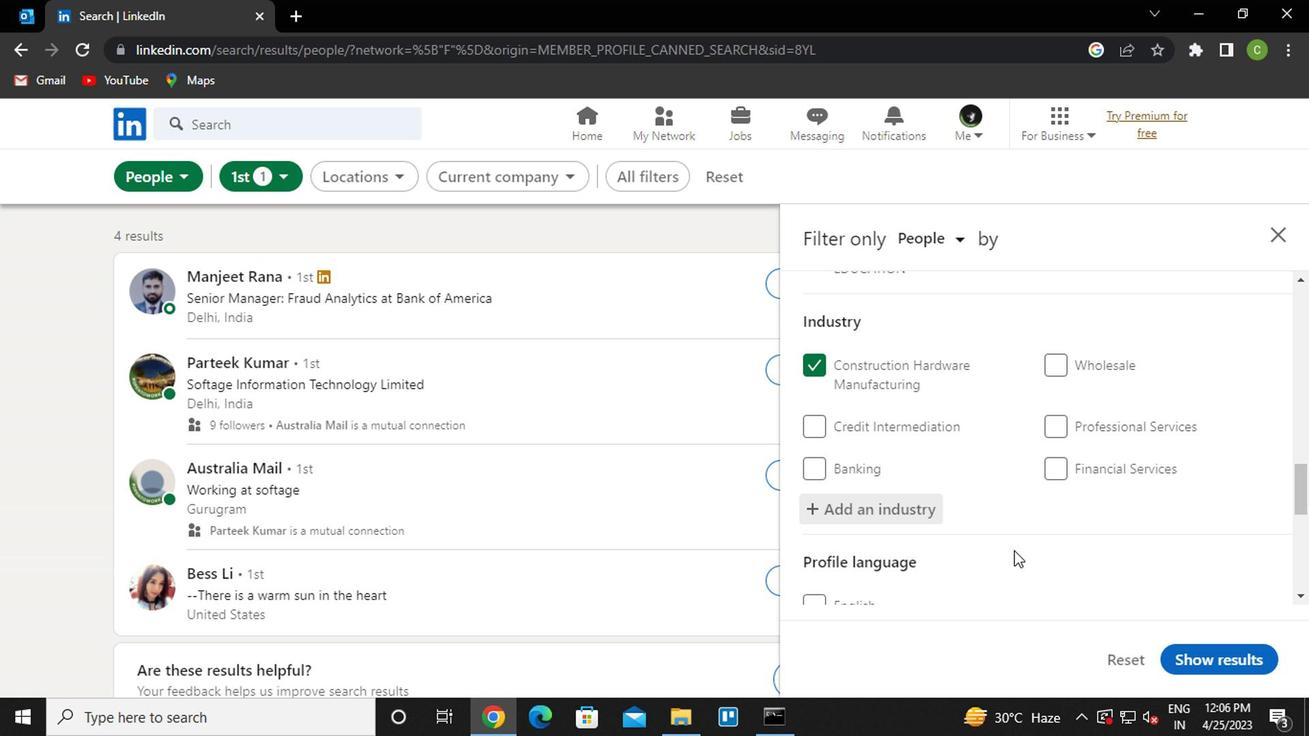 
Action: Mouse moved to (1000, 540)
Screenshot: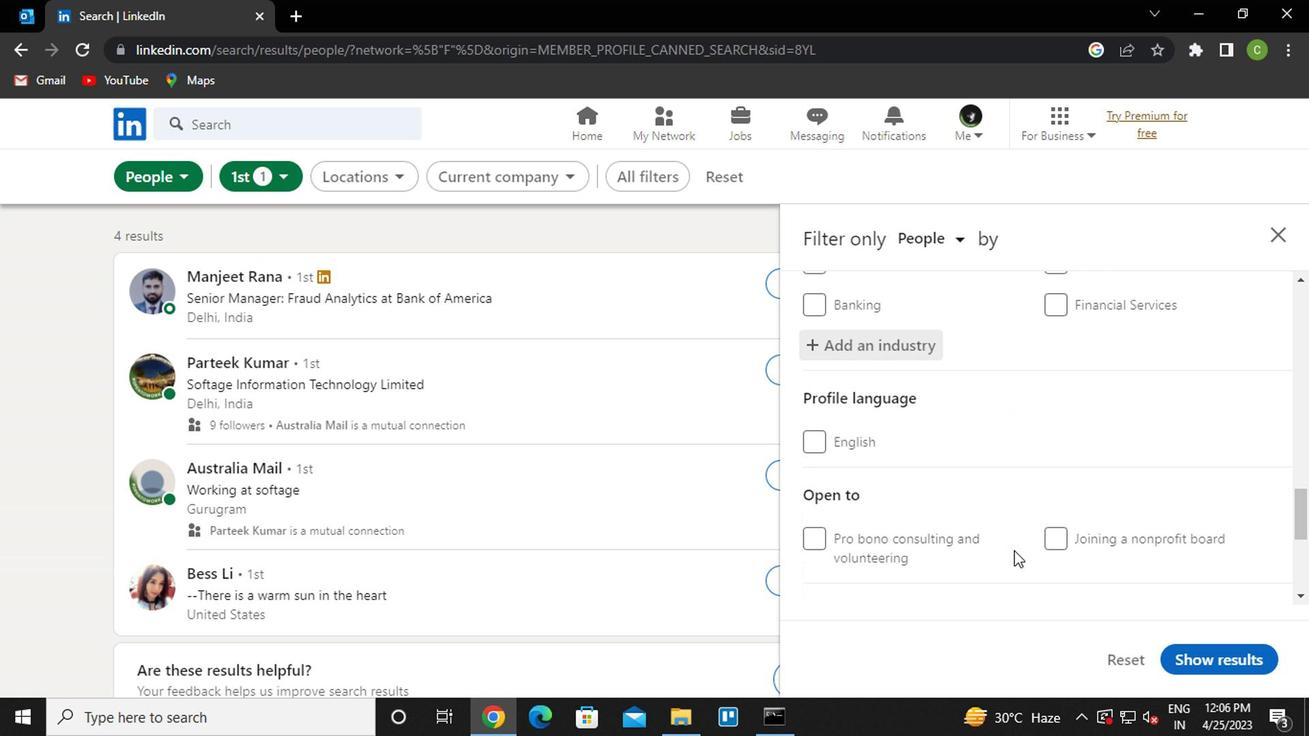 
Action: Mouse scrolled (1000, 539) with delta (0, 0)
Screenshot: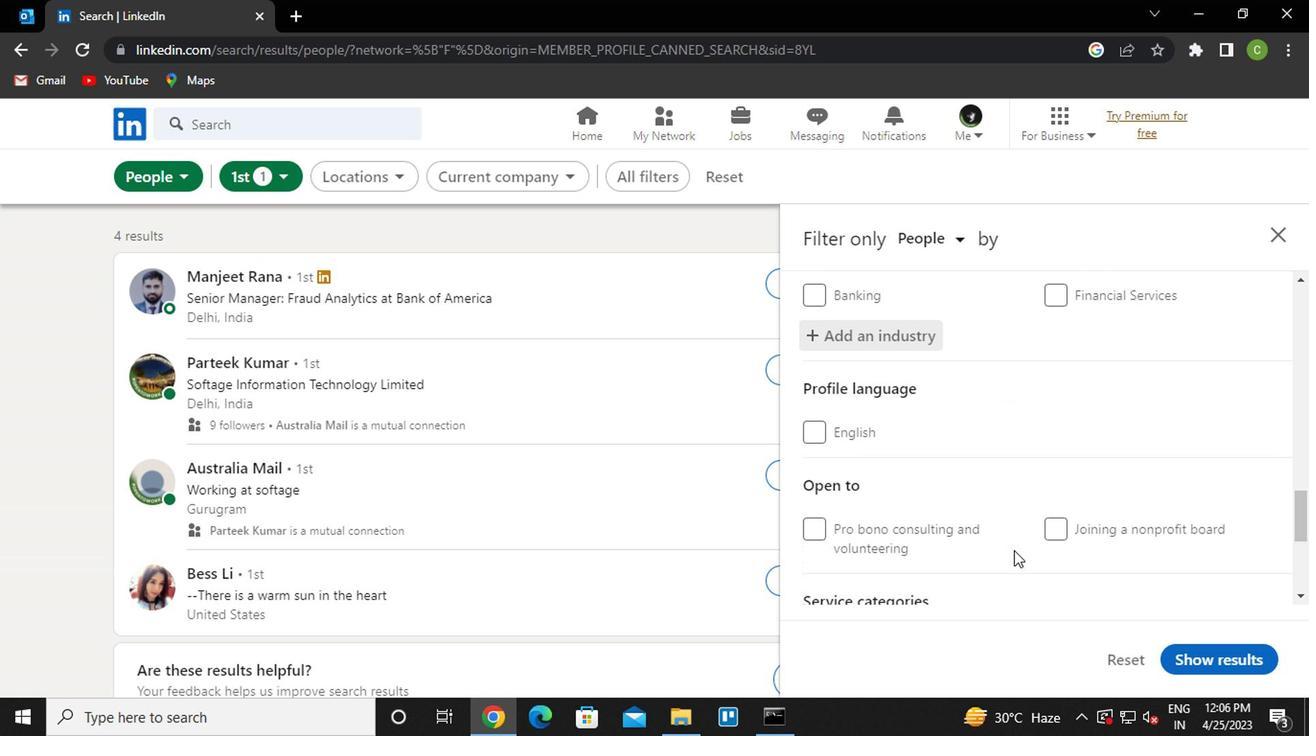 
Action: Mouse moved to (1000, 540)
Screenshot: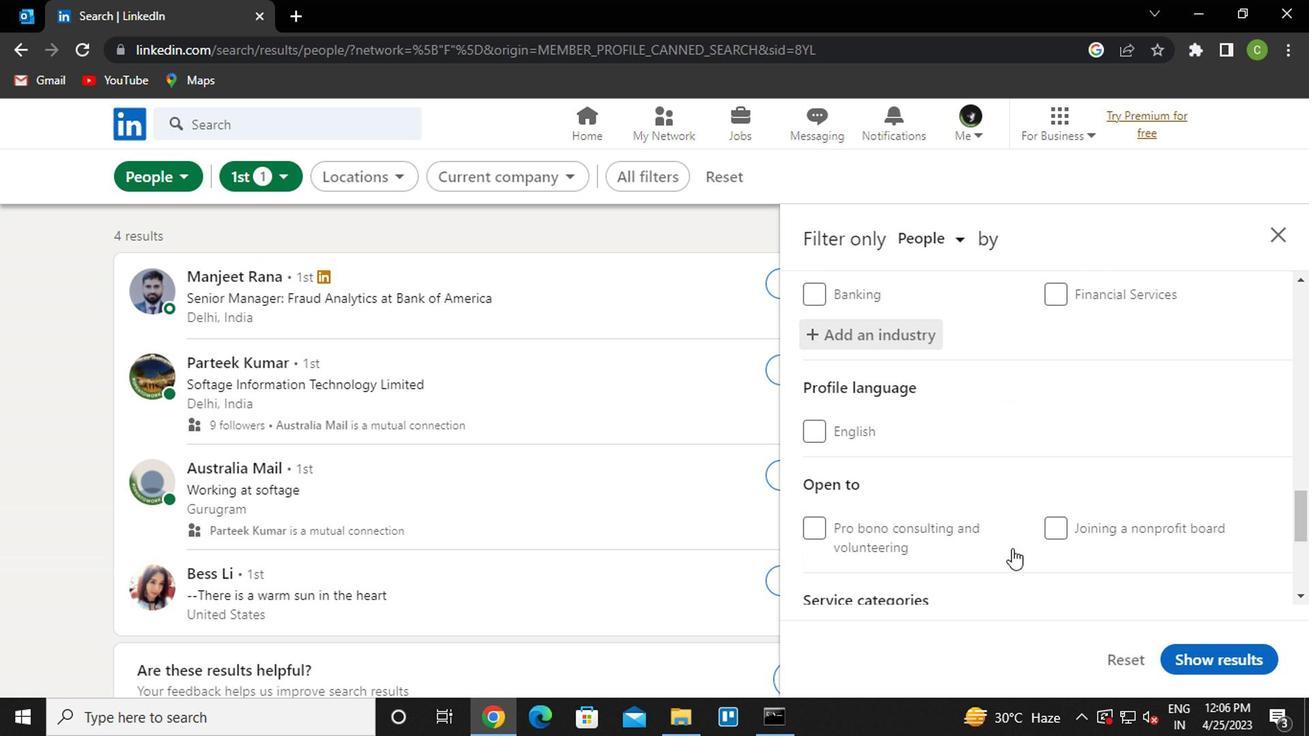 
Action: Mouse scrolled (1000, 539) with delta (0, 0)
Screenshot: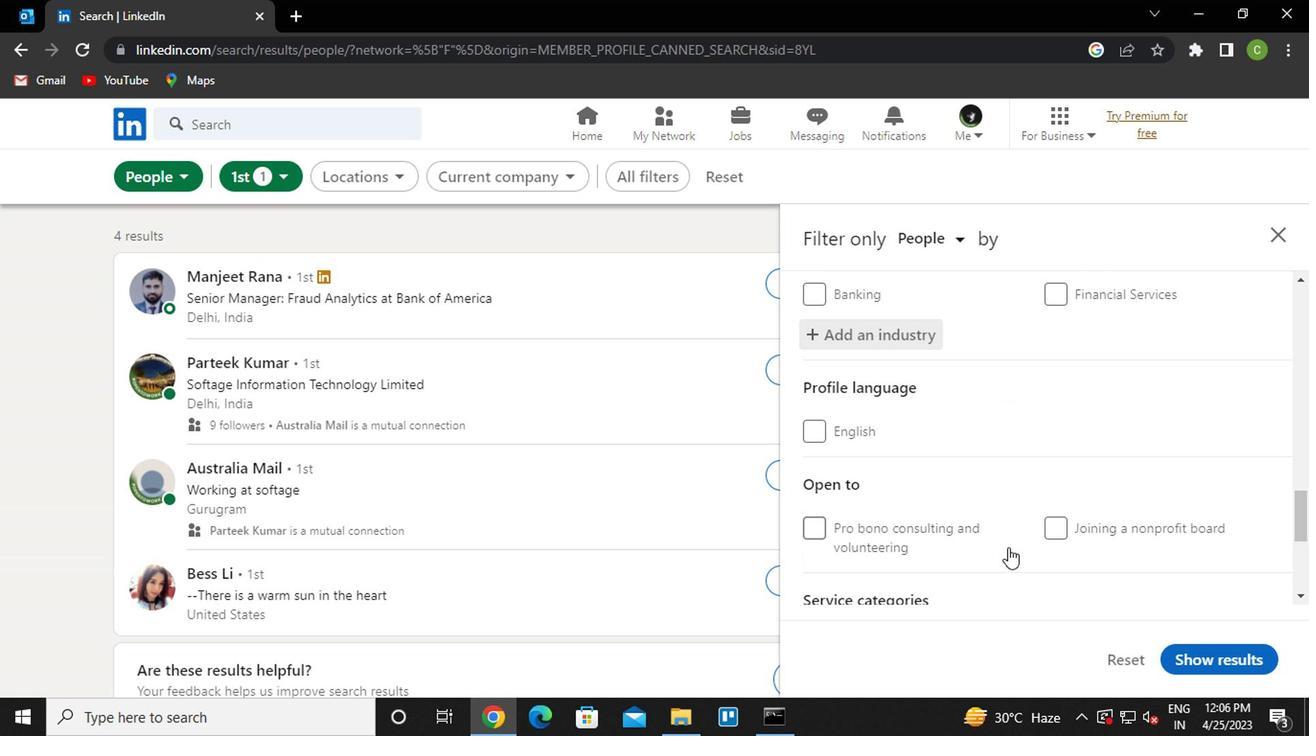 
Action: Mouse moved to (981, 524)
Screenshot: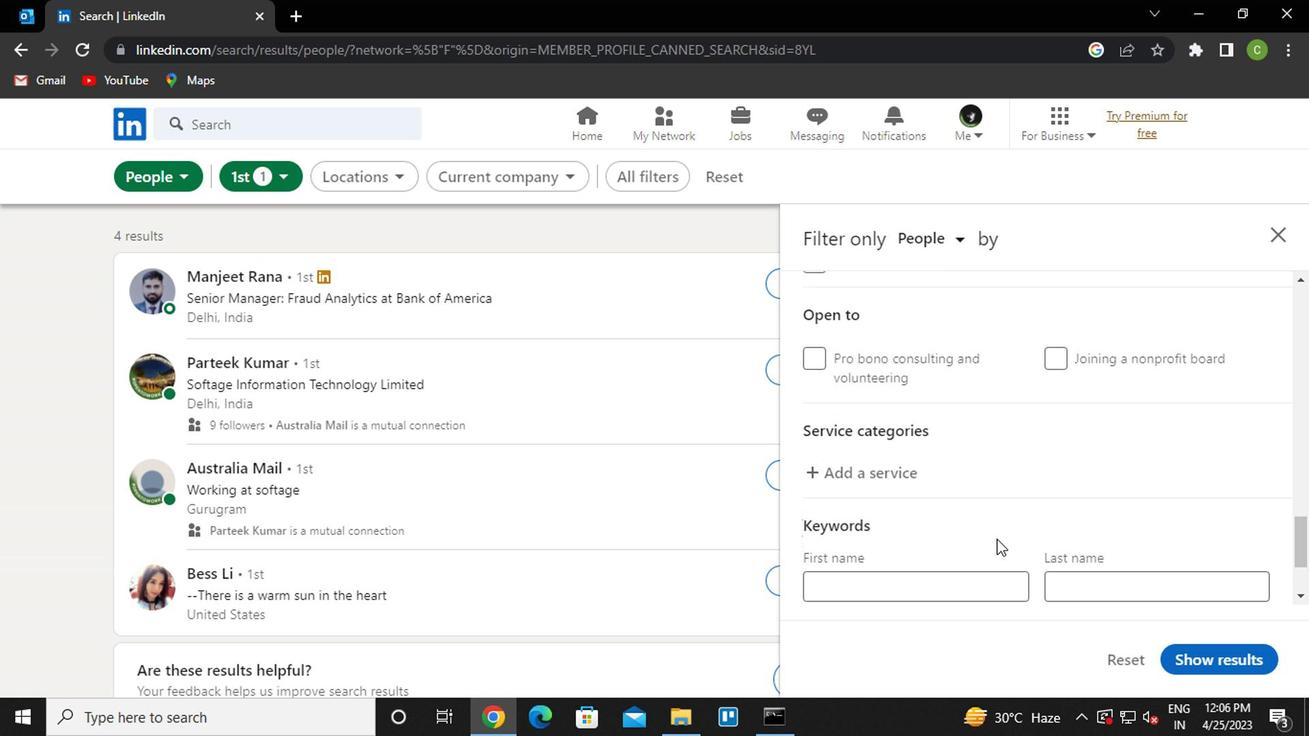 
Action: Mouse scrolled (981, 523) with delta (0, 0)
Screenshot: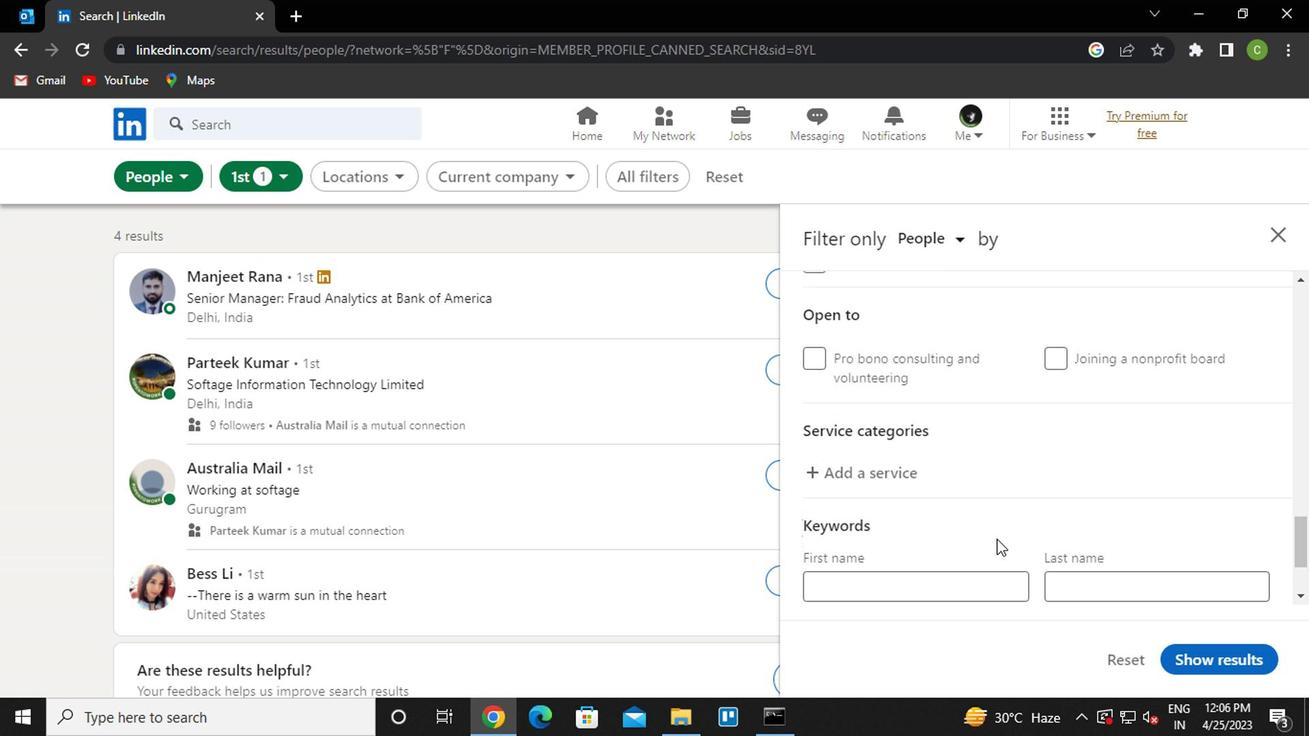 
Action: Mouse moved to (888, 355)
Screenshot: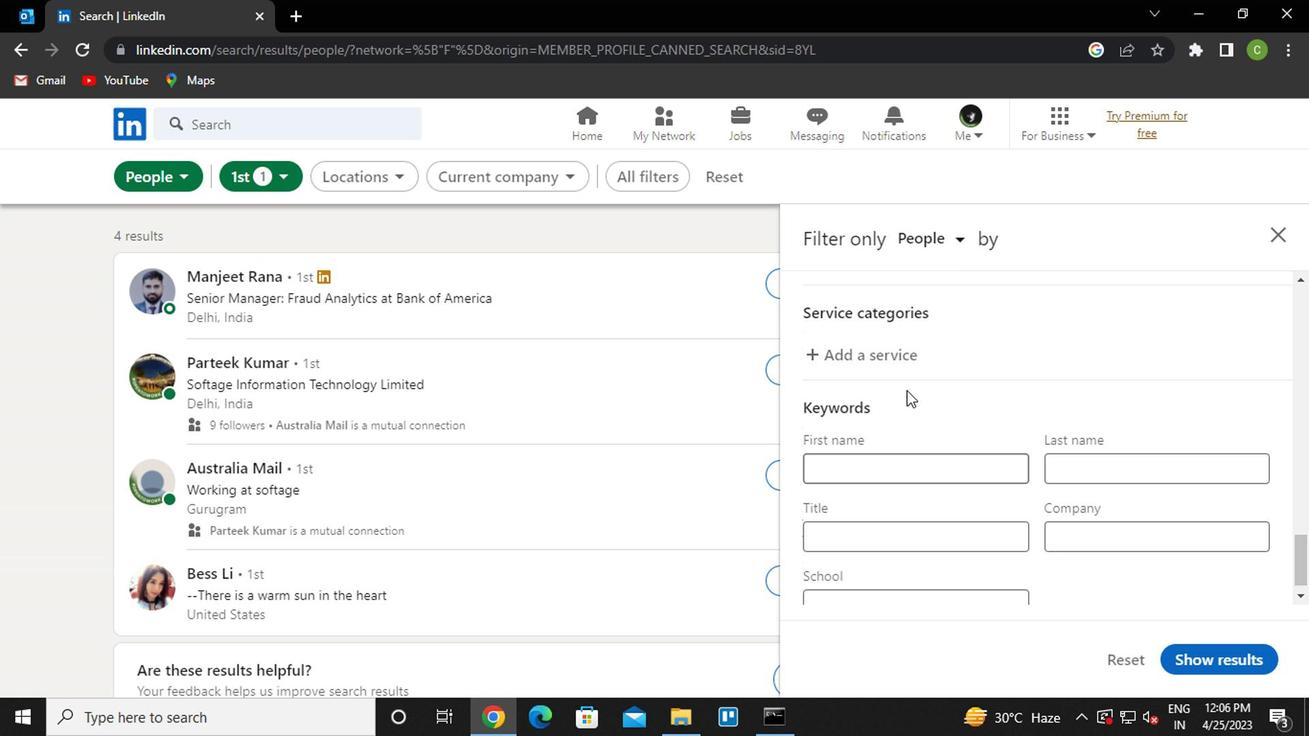 
Action: Mouse pressed left at (888, 355)
Screenshot: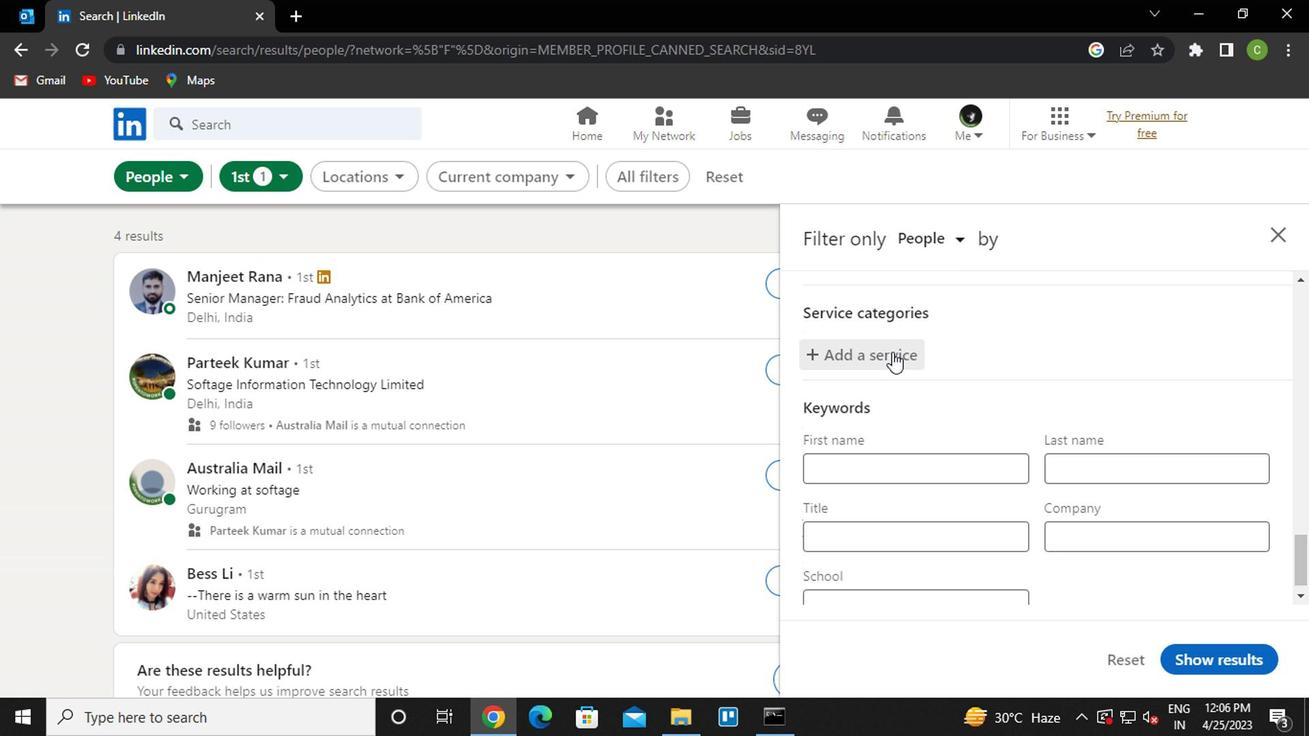 
Action: Key pressed <Key.caps_lock>I<Key.caps_lock>NTERACTION<Key.space>
Screenshot: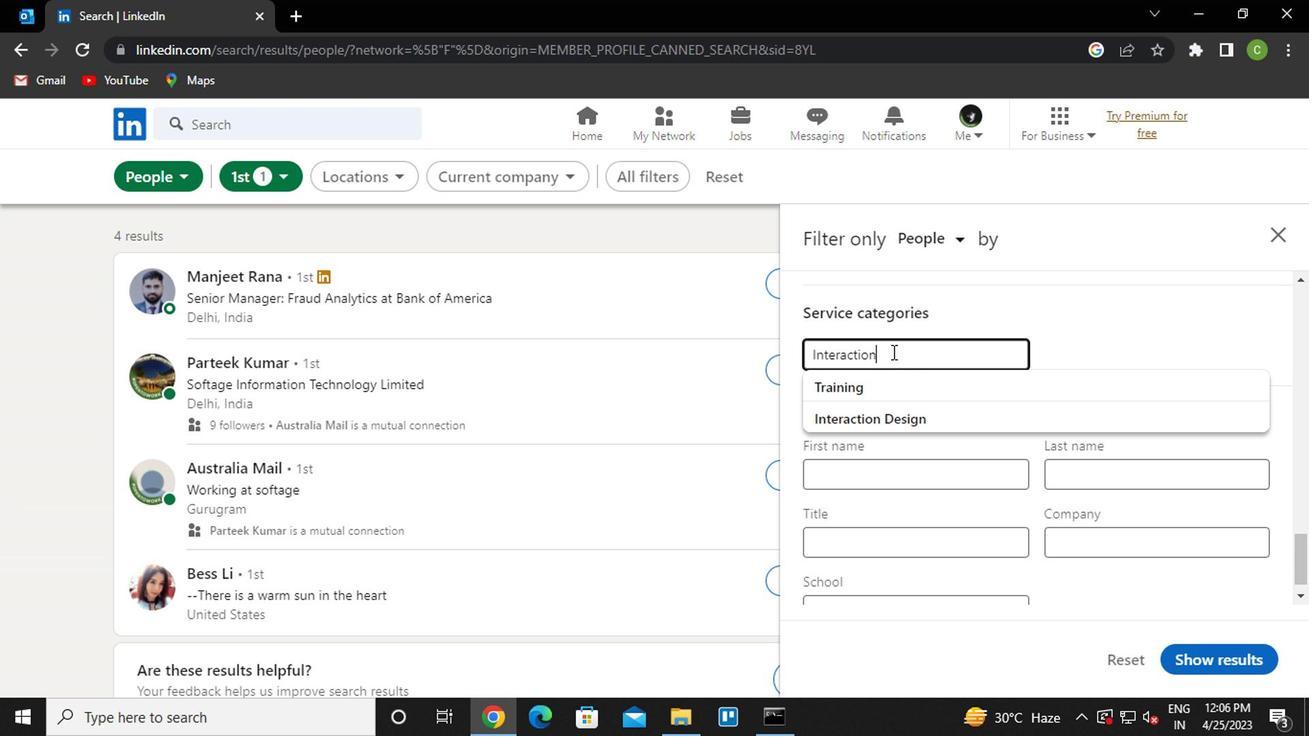 
Action: Mouse moved to (896, 388)
Screenshot: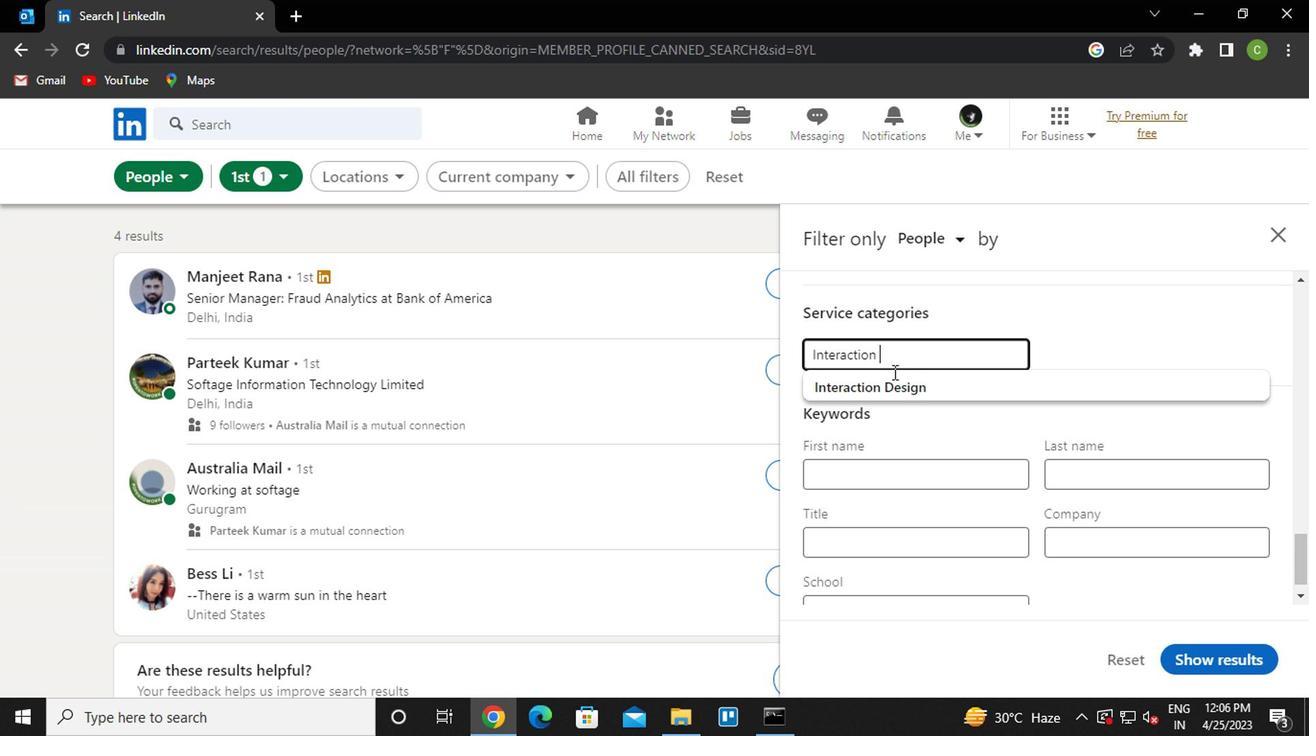 
Action: Mouse pressed left at (896, 388)
Screenshot: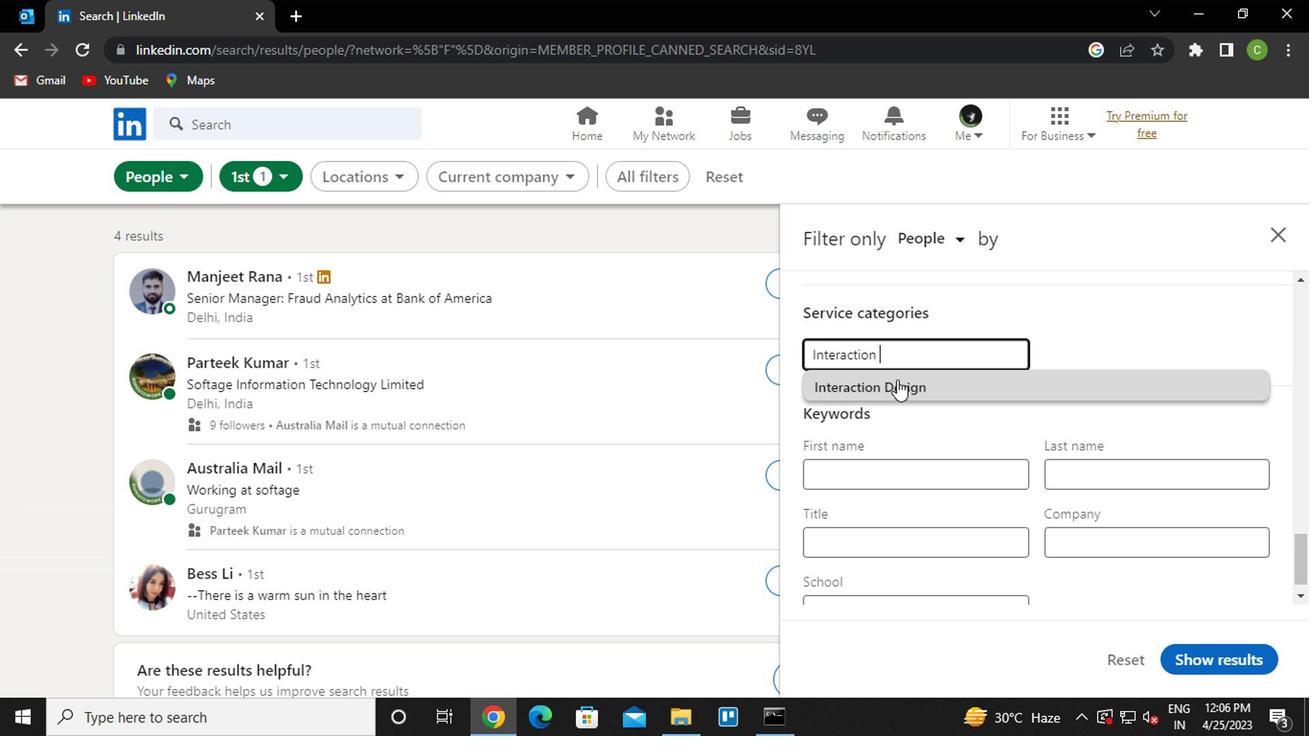 
Action: Mouse moved to (936, 402)
Screenshot: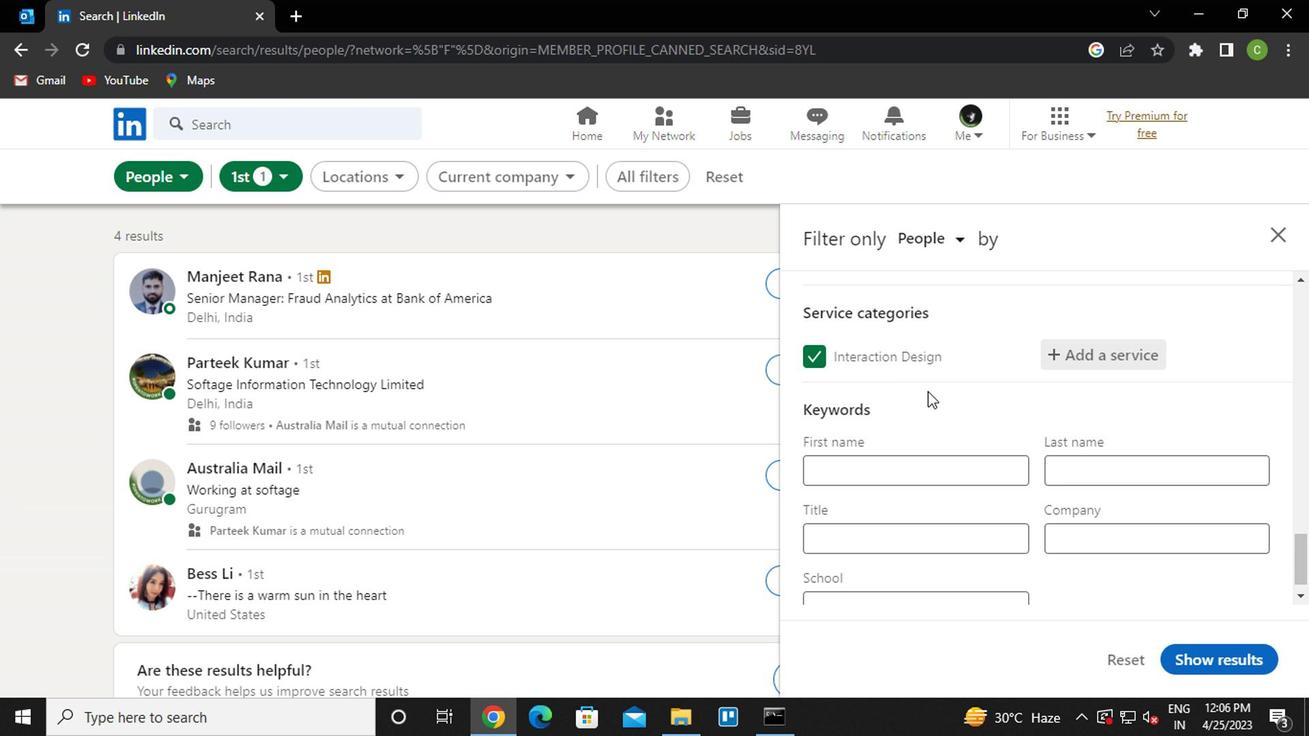
Action: Mouse scrolled (936, 401) with delta (0, 0)
Screenshot: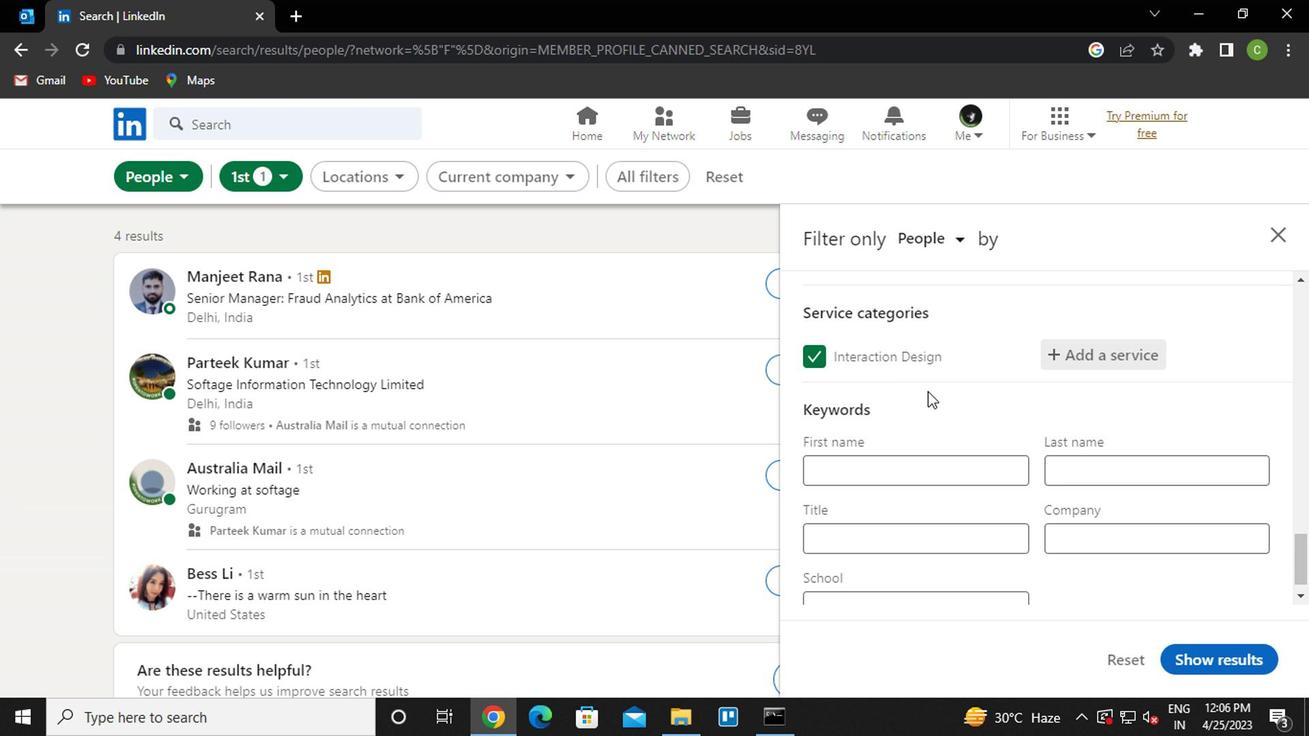
Action: Mouse moved to (881, 508)
Screenshot: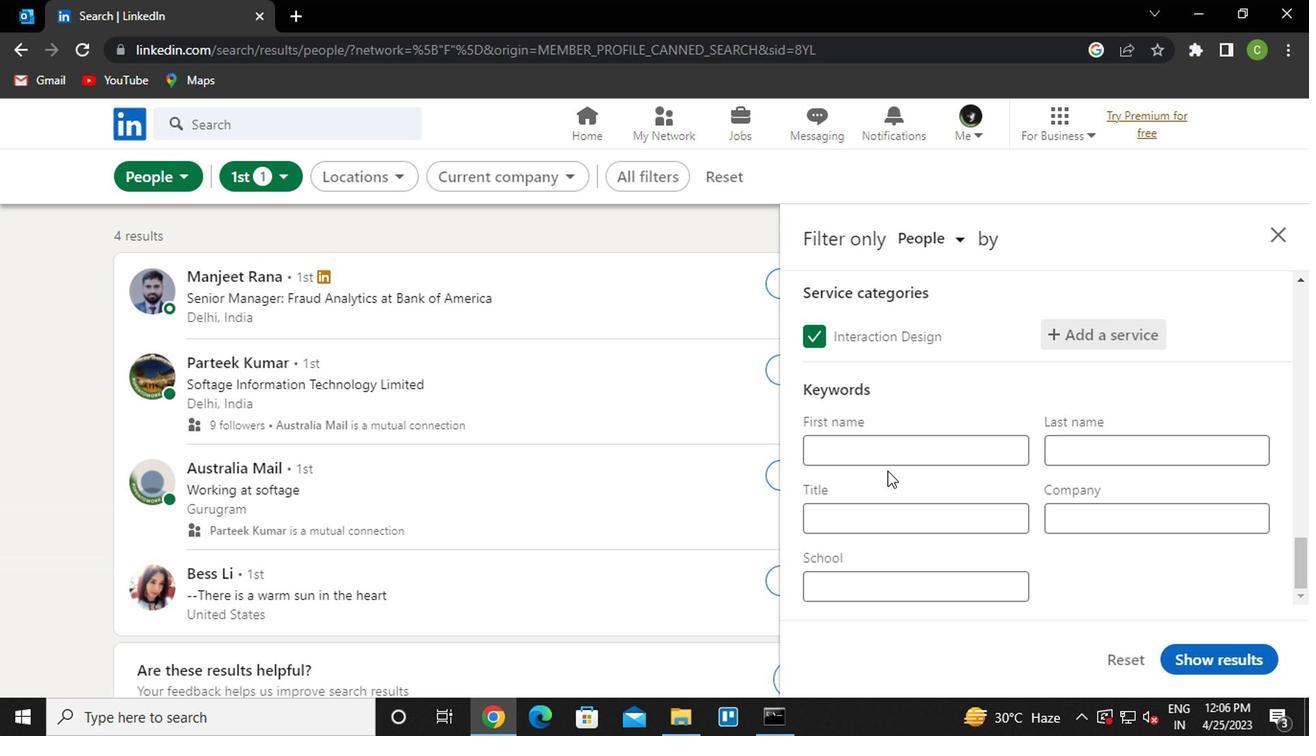 
Action: Mouse scrolled (881, 507) with delta (0, 0)
Screenshot: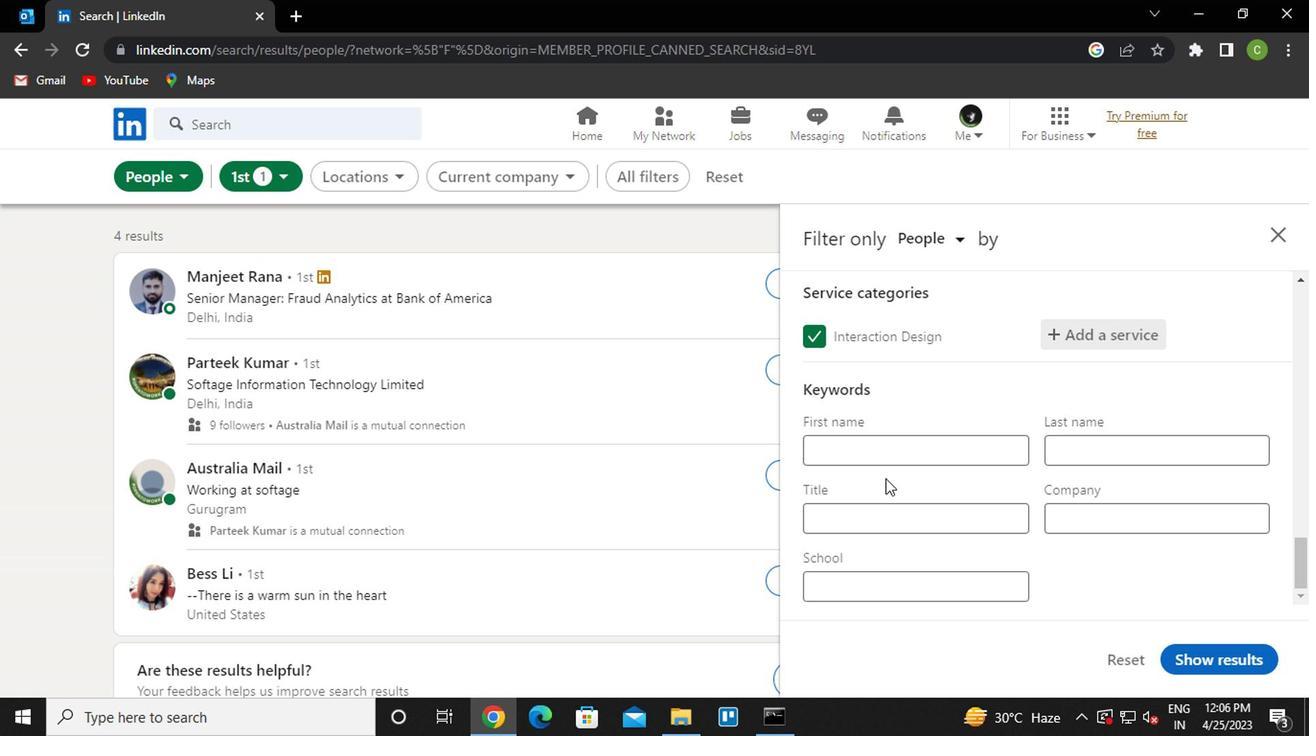 
Action: Mouse moved to (880, 505)
Screenshot: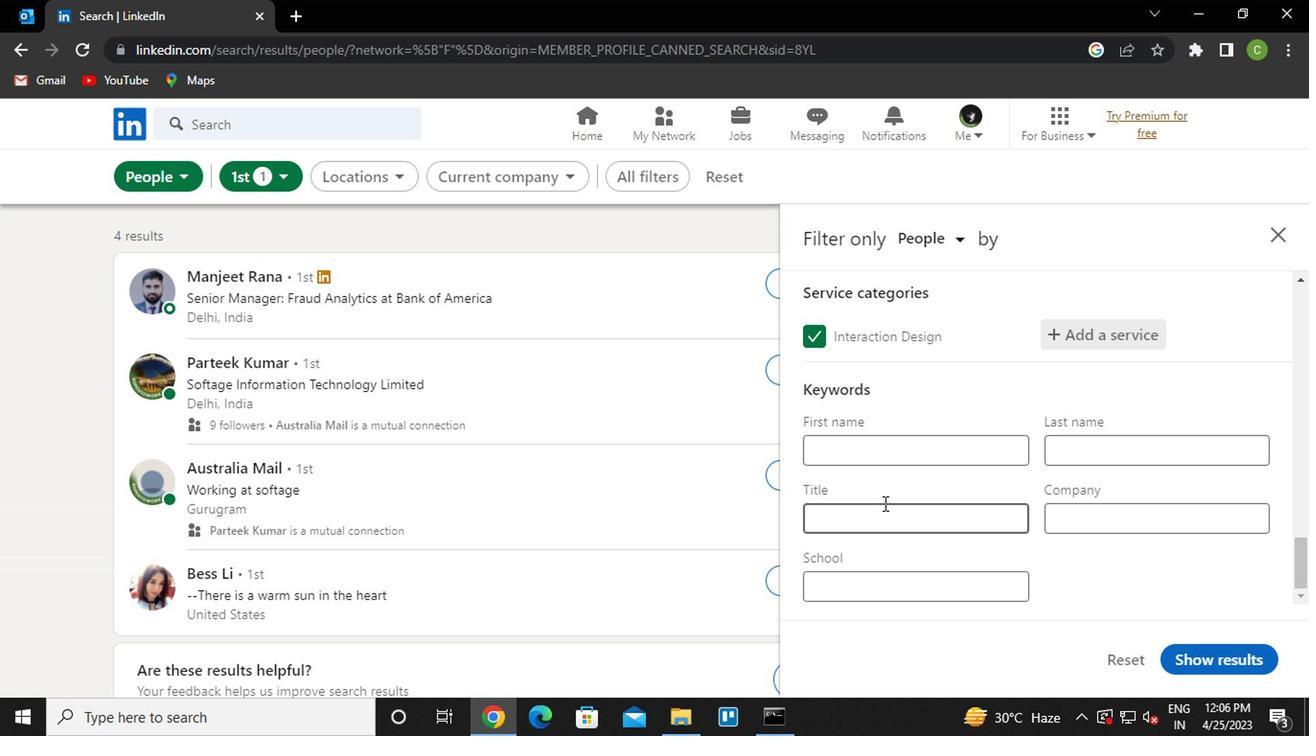 
Action: Mouse pressed left at (880, 505)
Screenshot: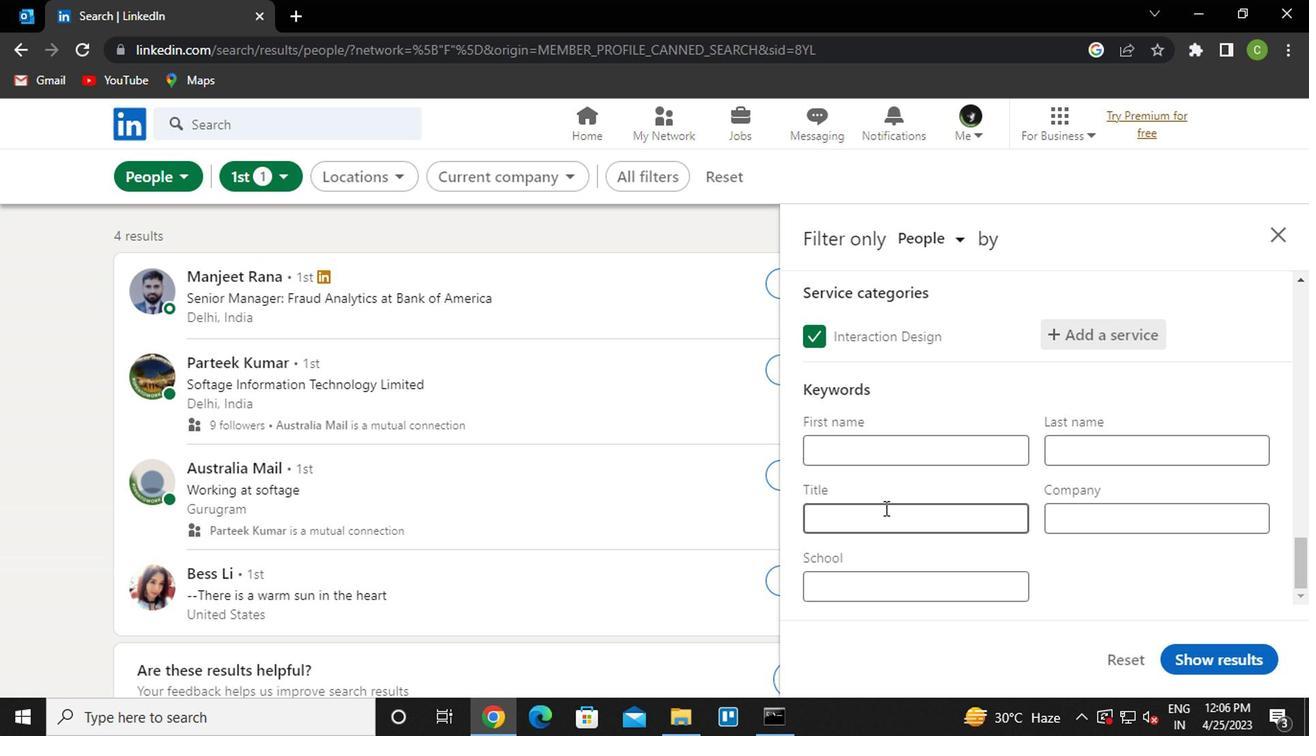 
Action: Mouse moved to (880, 505)
Screenshot: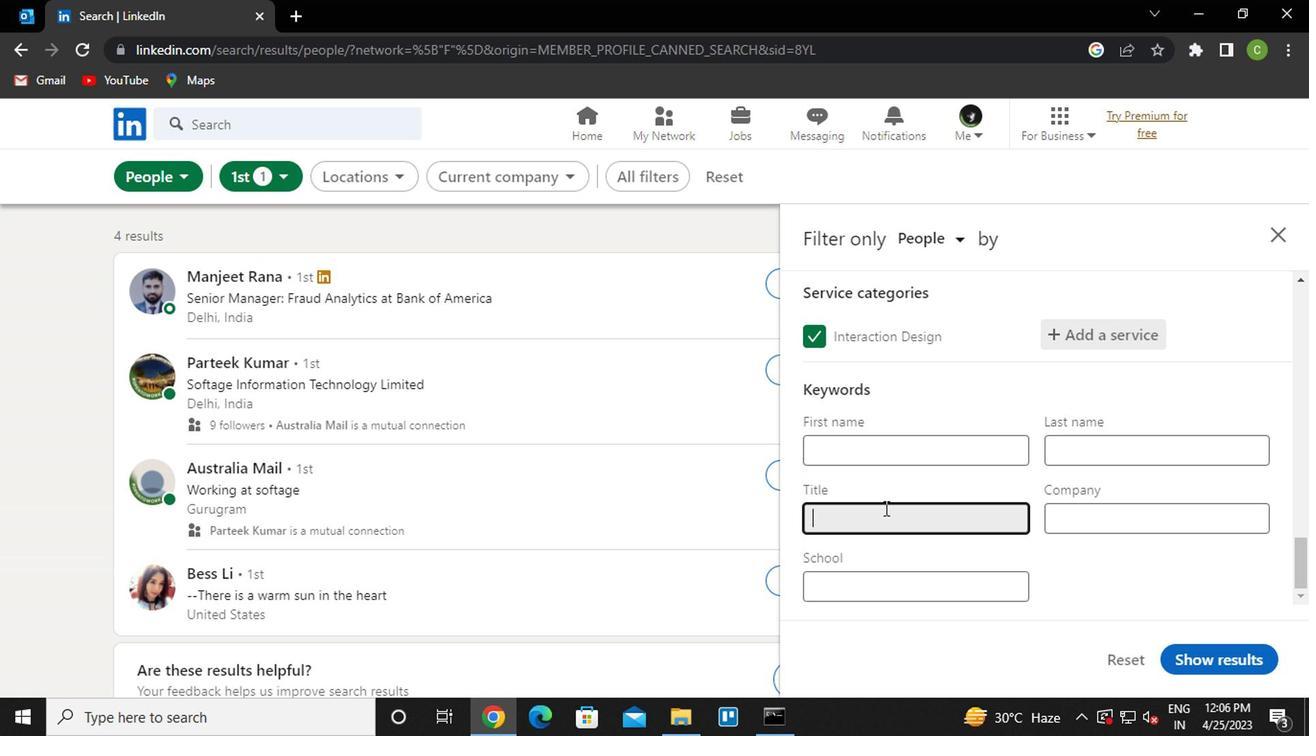 
Action: Key pressed <Key.caps_lock>C<Key.caps_lock>HEMICAL<Key.space><Key.caps_lock>E<Key.caps_lock>BGINER
Screenshot: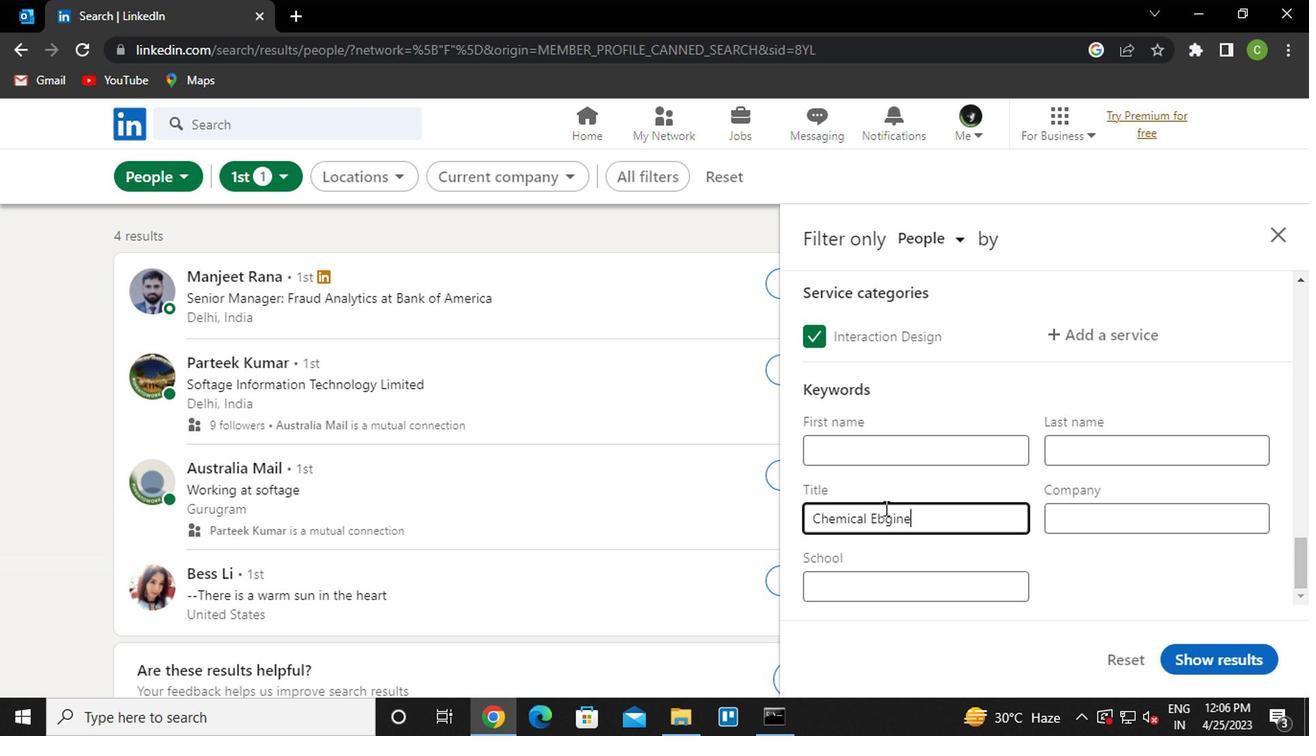 
Action: Mouse moved to (882, 520)
Screenshot: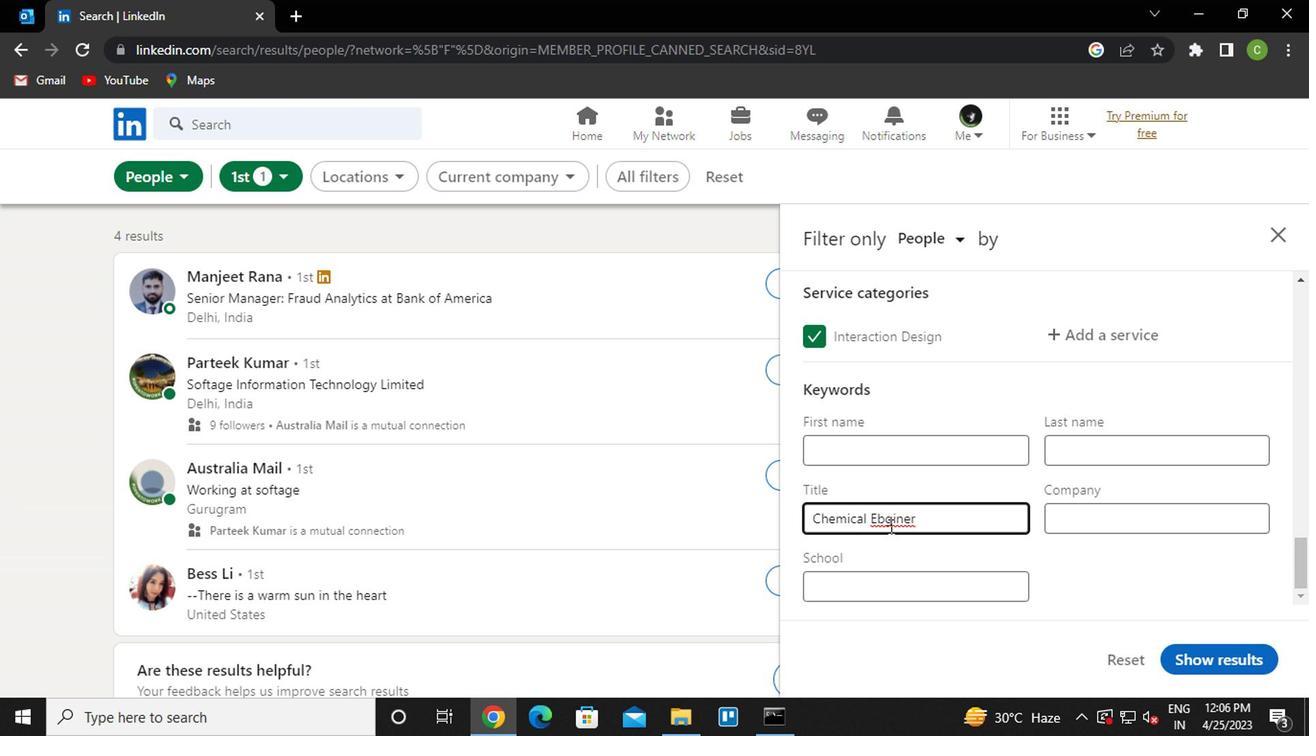 
Action: Mouse pressed left at (882, 520)
Screenshot: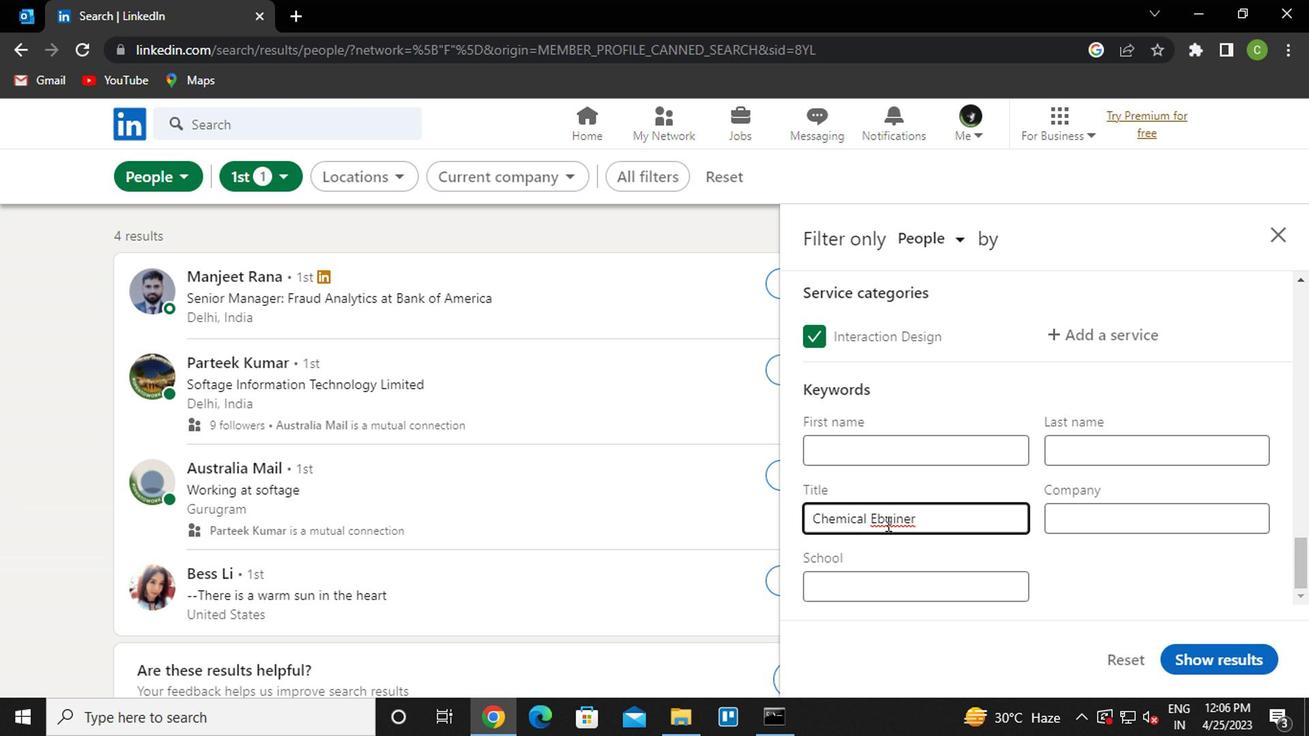 
Action: Key pressed <Key.backspace>N
Screenshot: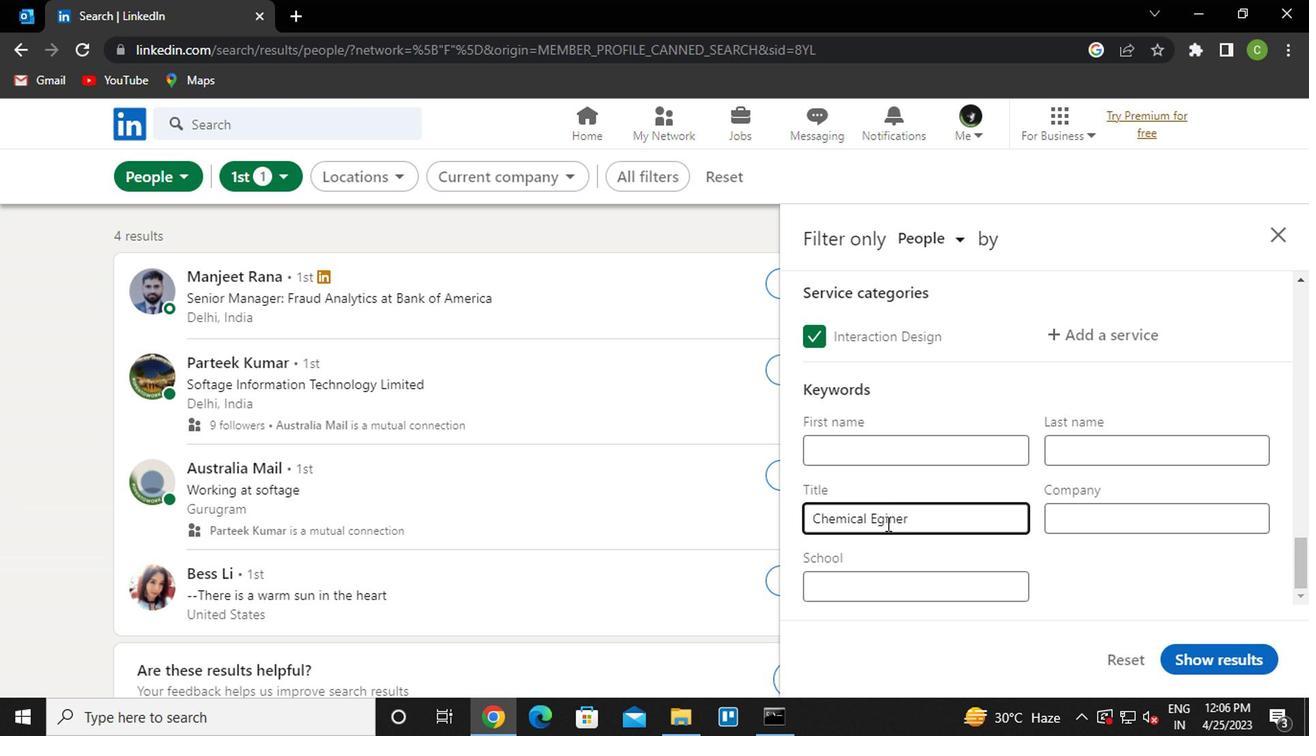
Action: Mouse moved to (1204, 641)
Screenshot: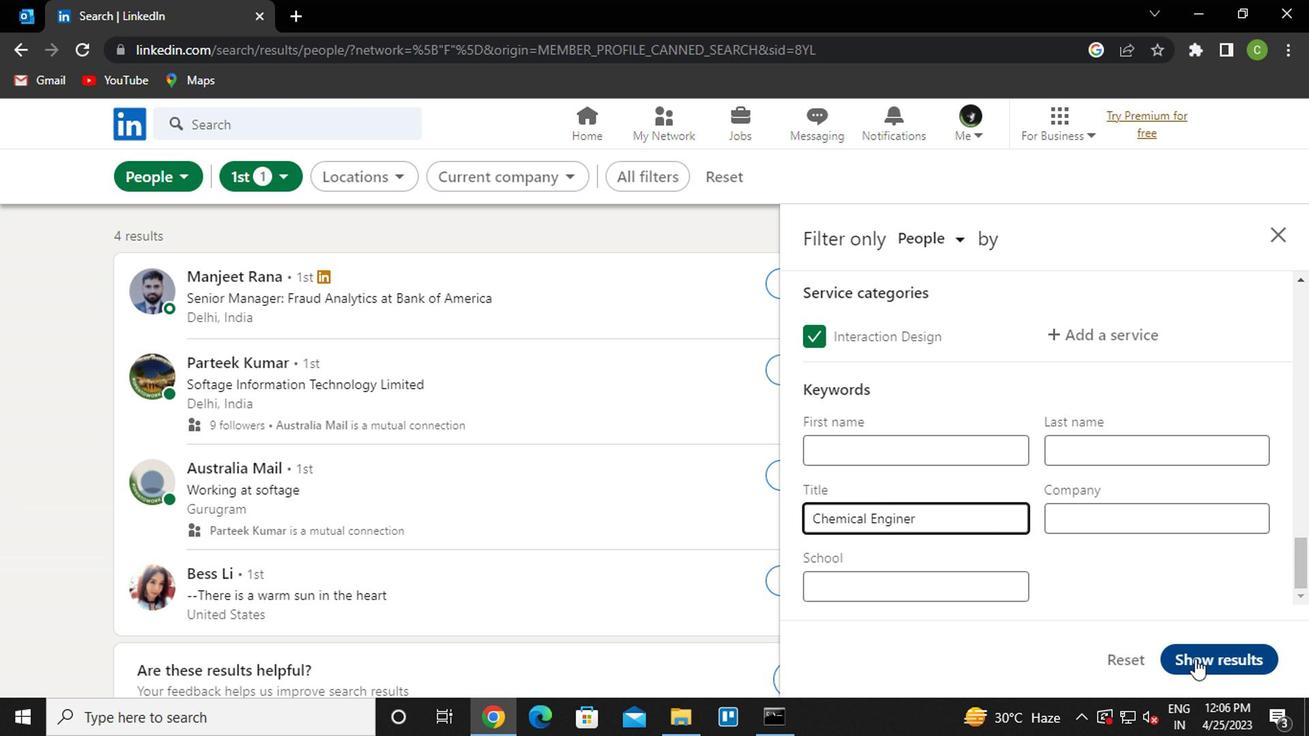 
Action: Mouse pressed left at (1204, 641)
Screenshot: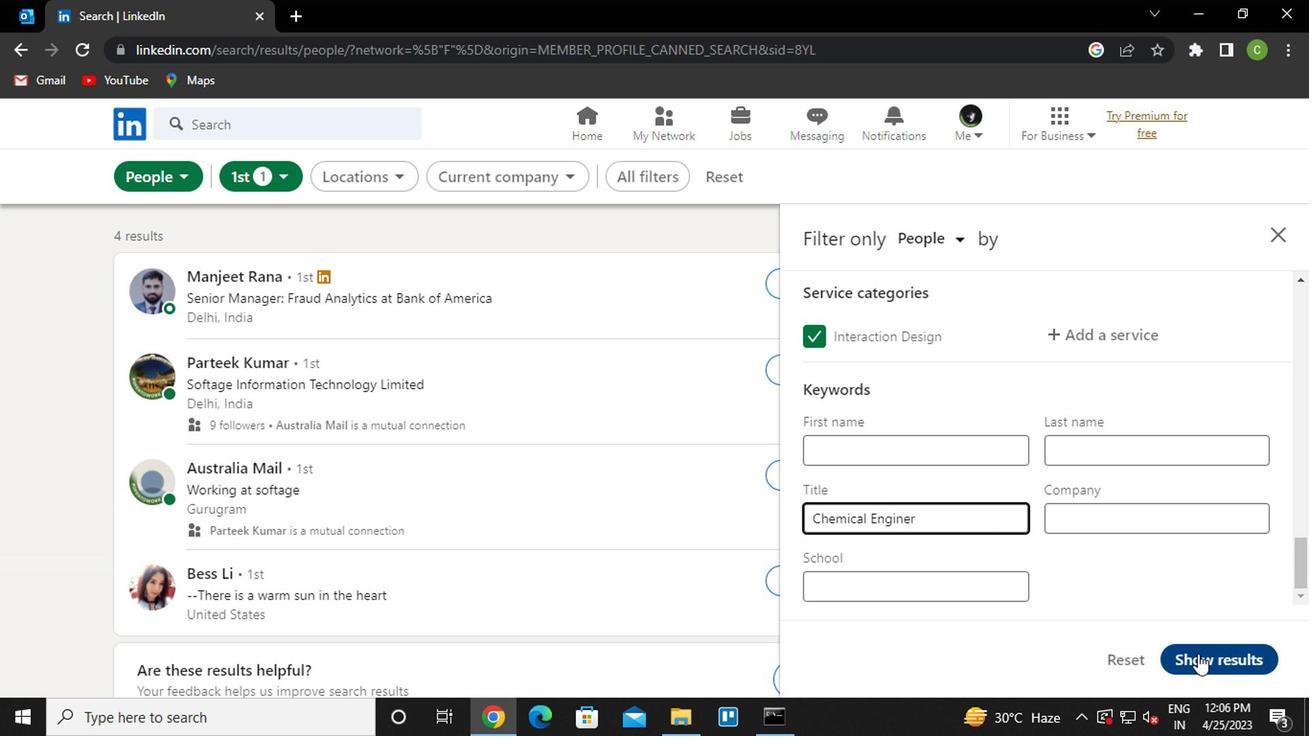 
Action: Mouse moved to (631, 636)
Screenshot: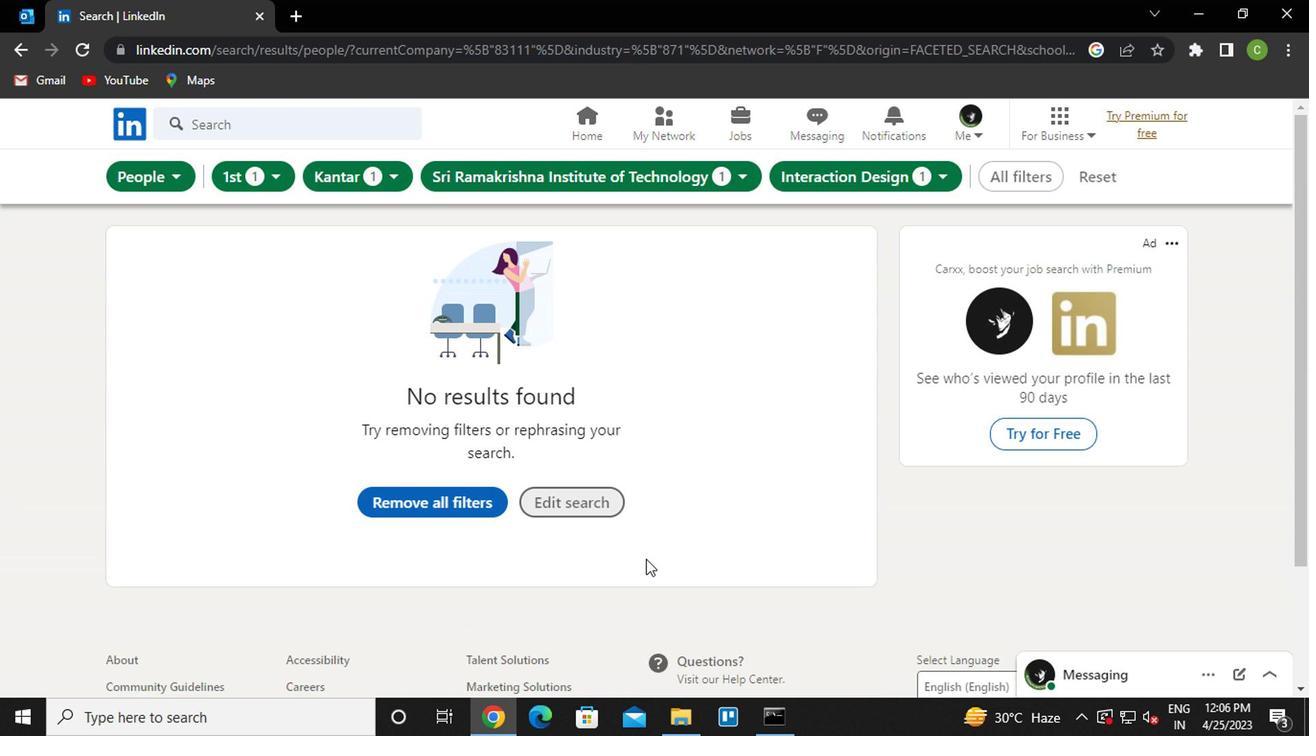 
